 Task: Find connections with filter location Akwatia with filter topic #socialentrepreneurshipwith filter profile language English with filter current company Capital First Limited with filter school National Institute of Bank Management (PGDM) with filter industry Conservation Programs with filter service category Copywriting with filter keywords title Mining Engineer
Action: Mouse moved to (276, 227)
Screenshot: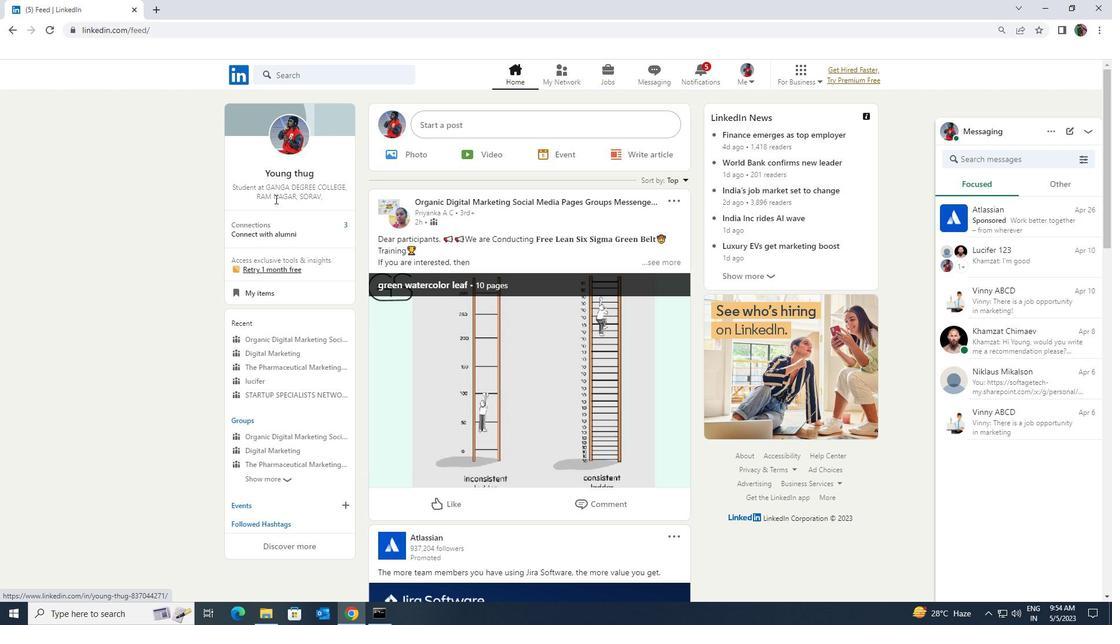 
Action: Mouse pressed left at (276, 227)
Screenshot: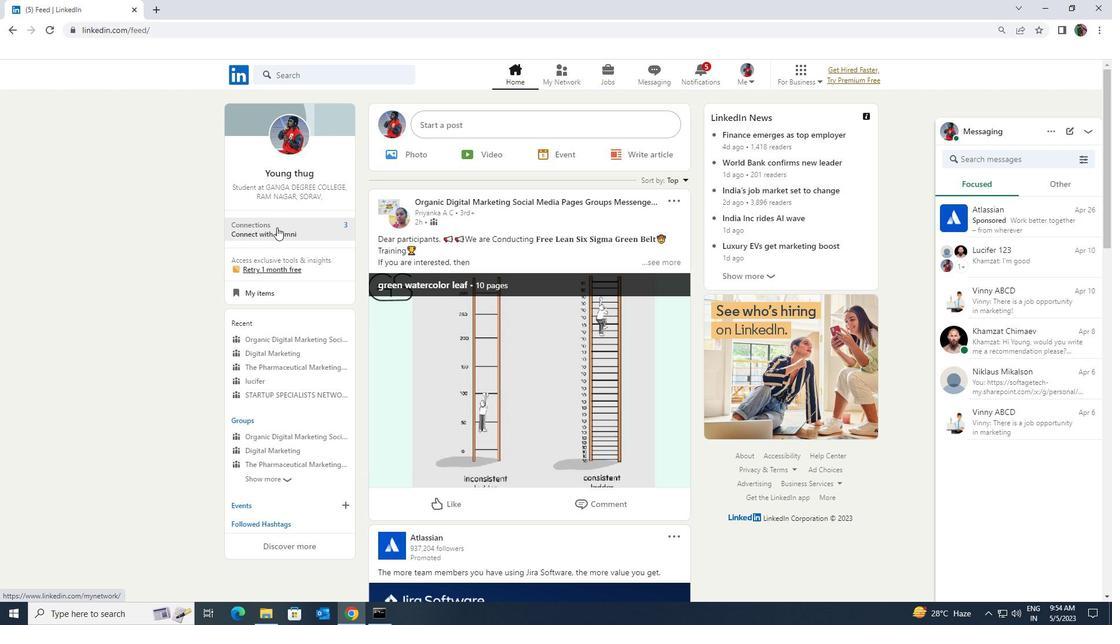 
Action: Mouse moved to (297, 135)
Screenshot: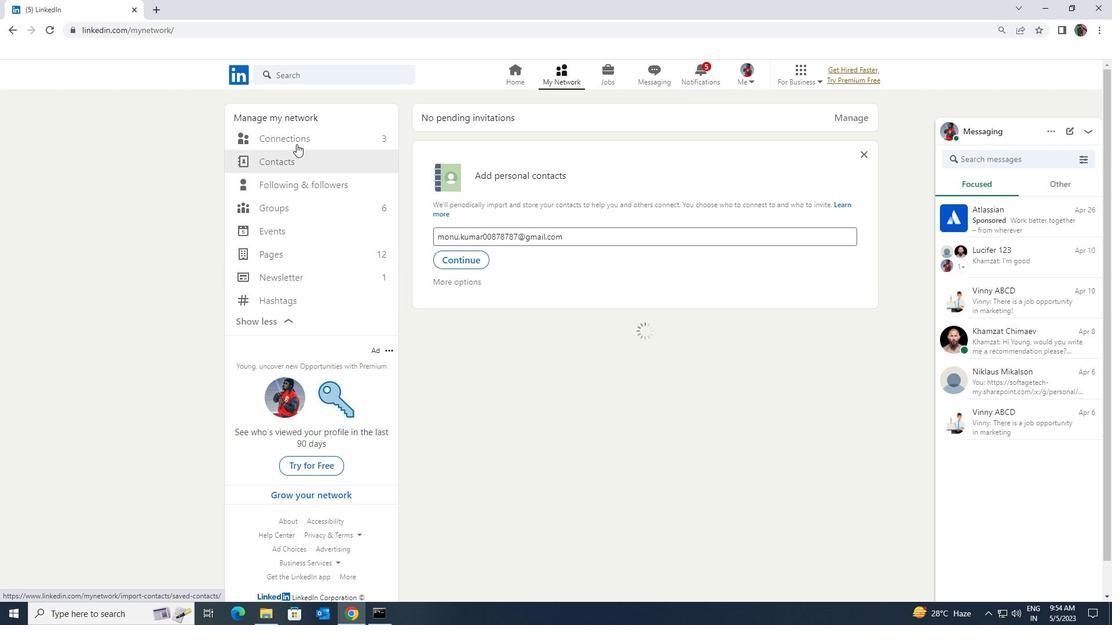 
Action: Mouse pressed left at (297, 135)
Screenshot: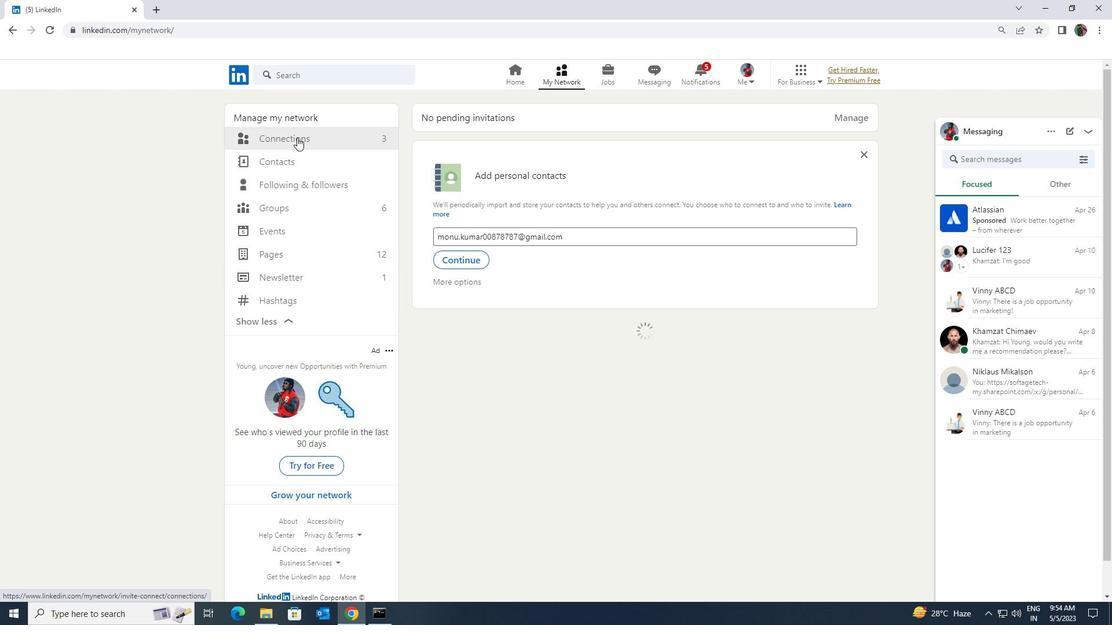 
Action: Mouse moved to (629, 139)
Screenshot: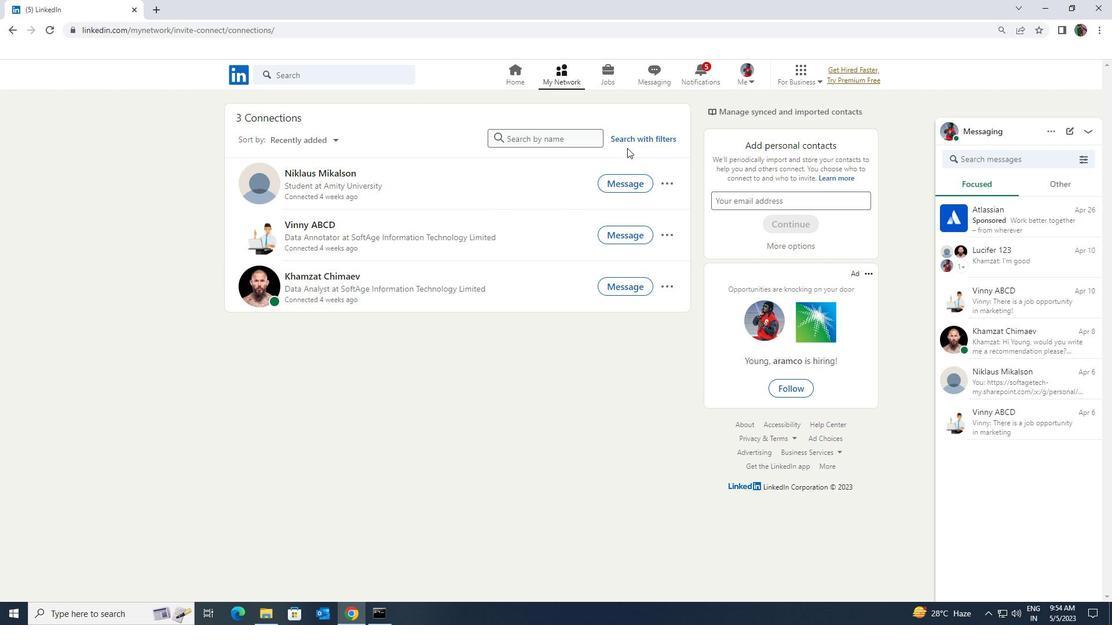 
Action: Mouse pressed left at (629, 139)
Screenshot: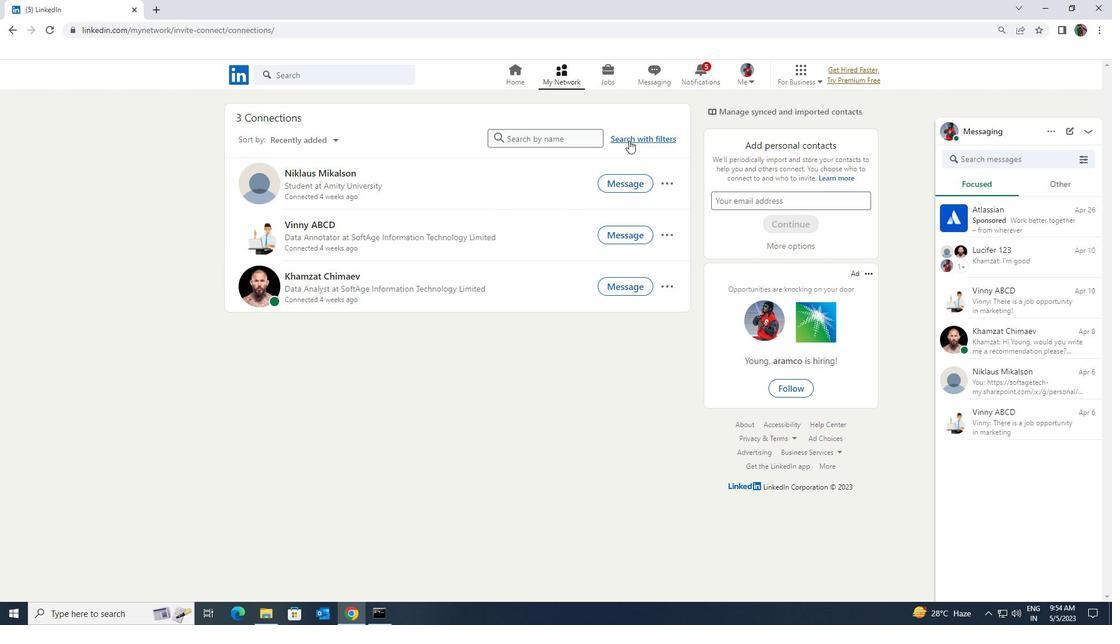 
Action: Mouse moved to (598, 107)
Screenshot: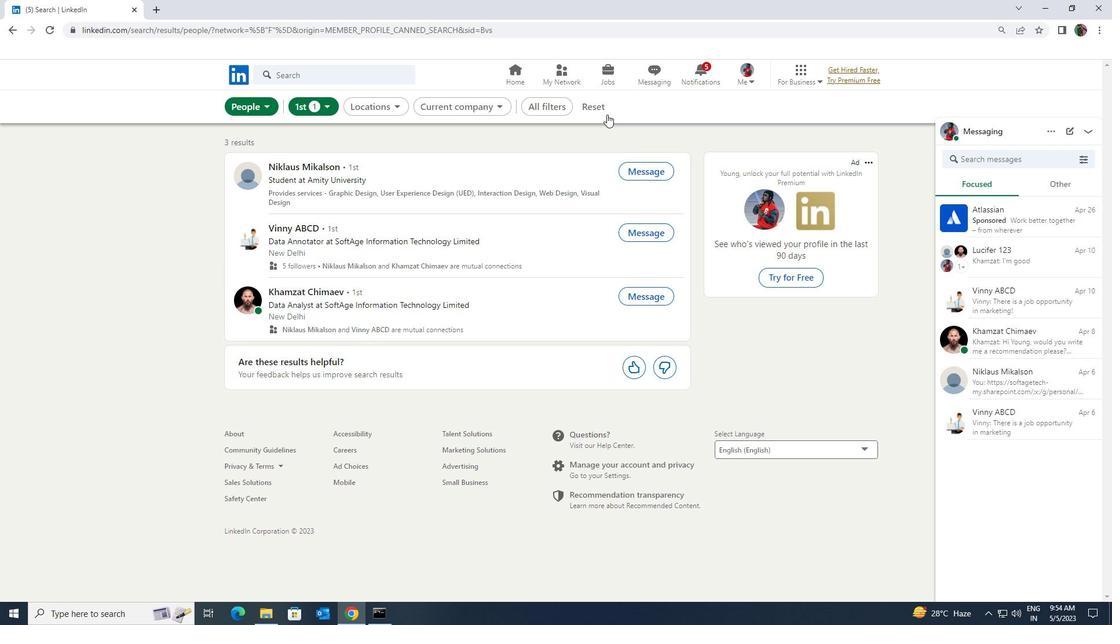 
Action: Mouse pressed left at (598, 107)
Screenshot: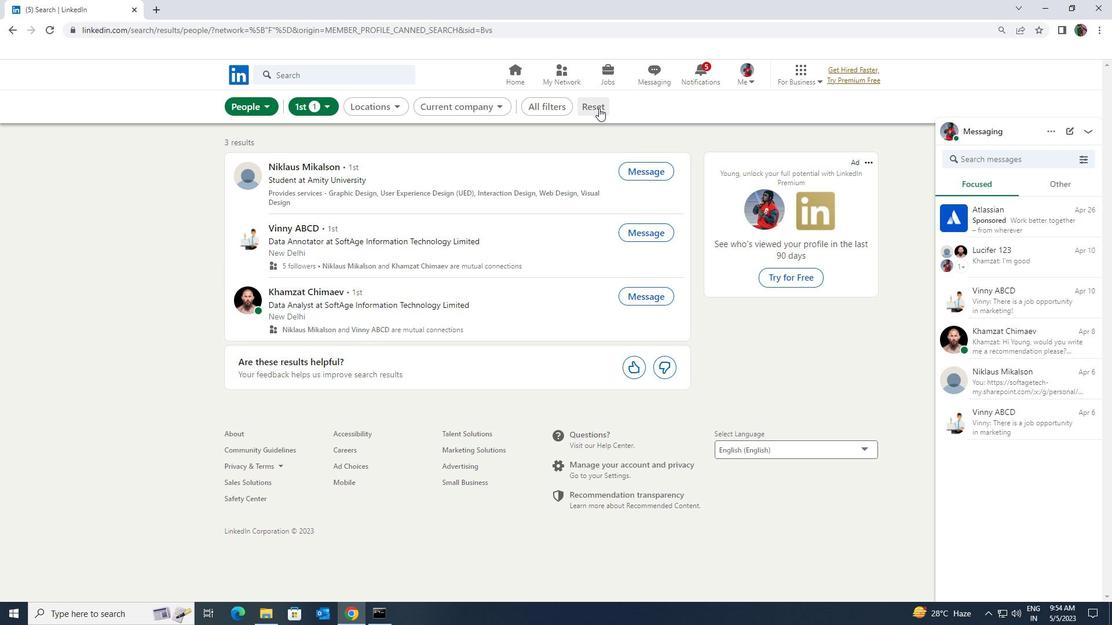 
Action: Mouse moved to (577, 106)
Screenshot: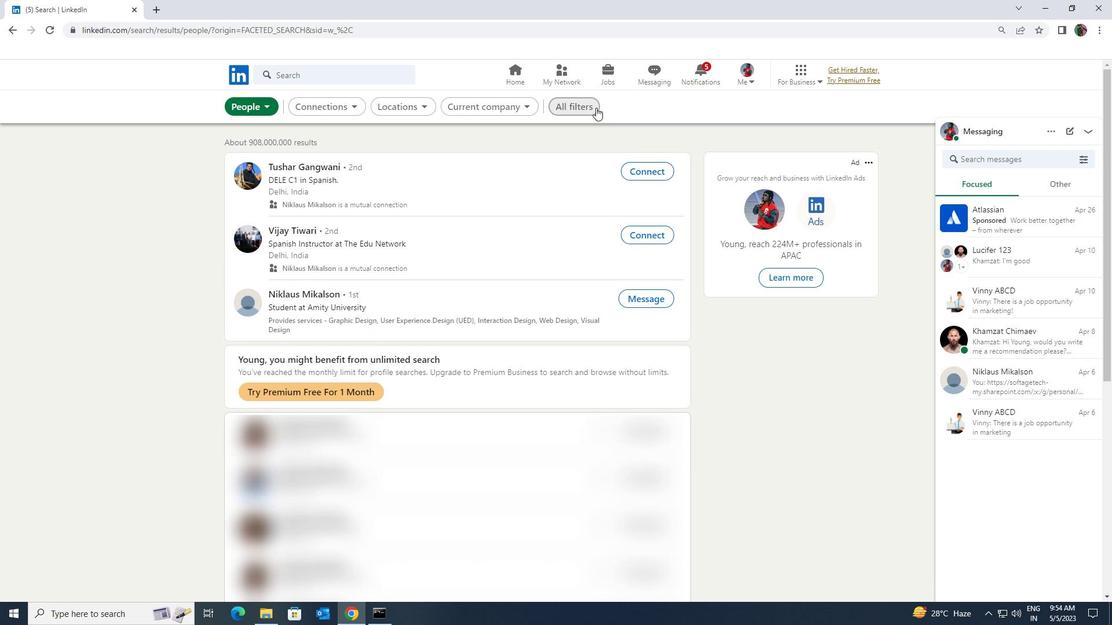 
Action: Mouse pressed left at (577, 106)
Screenshot: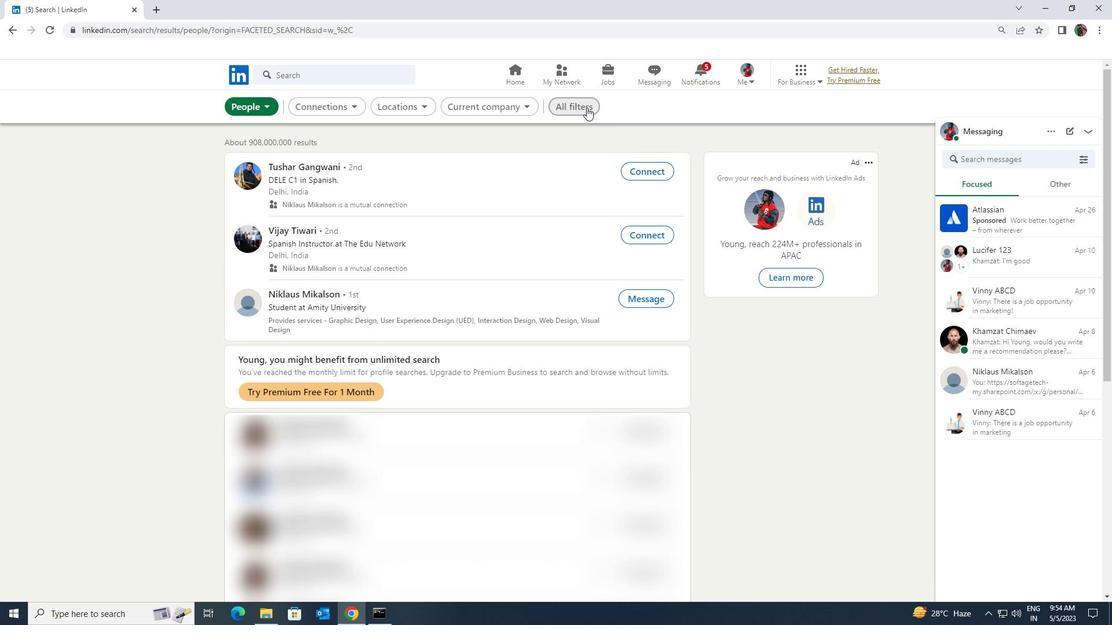 
Action: Mouse moved to (949, 448)
Screenshot: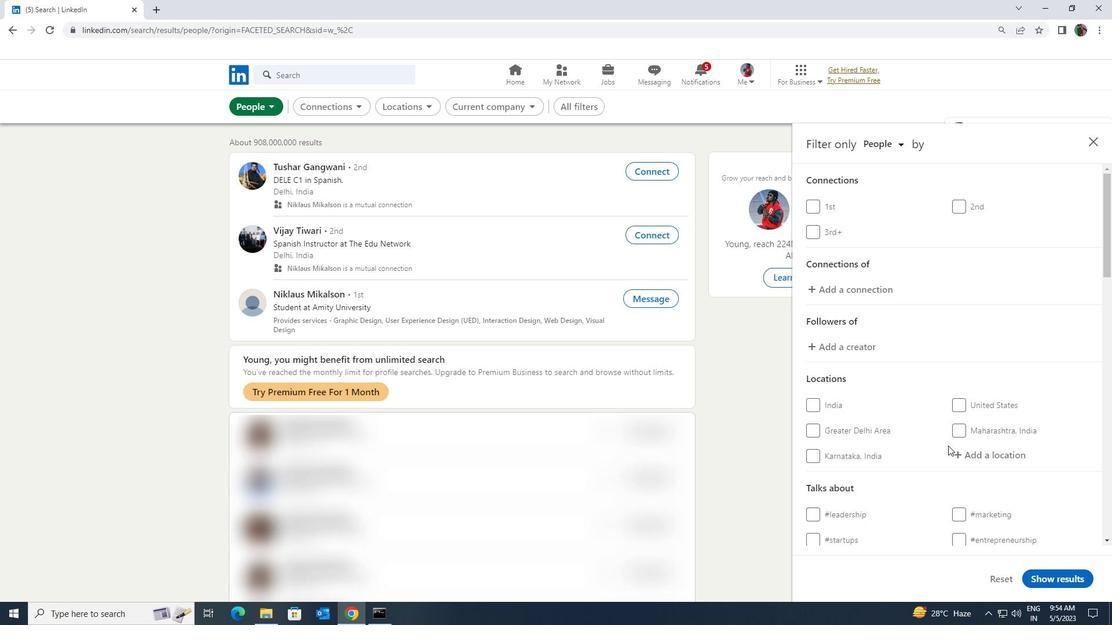 
Action: Mouse pressed left at (949, 448)
Screenshot: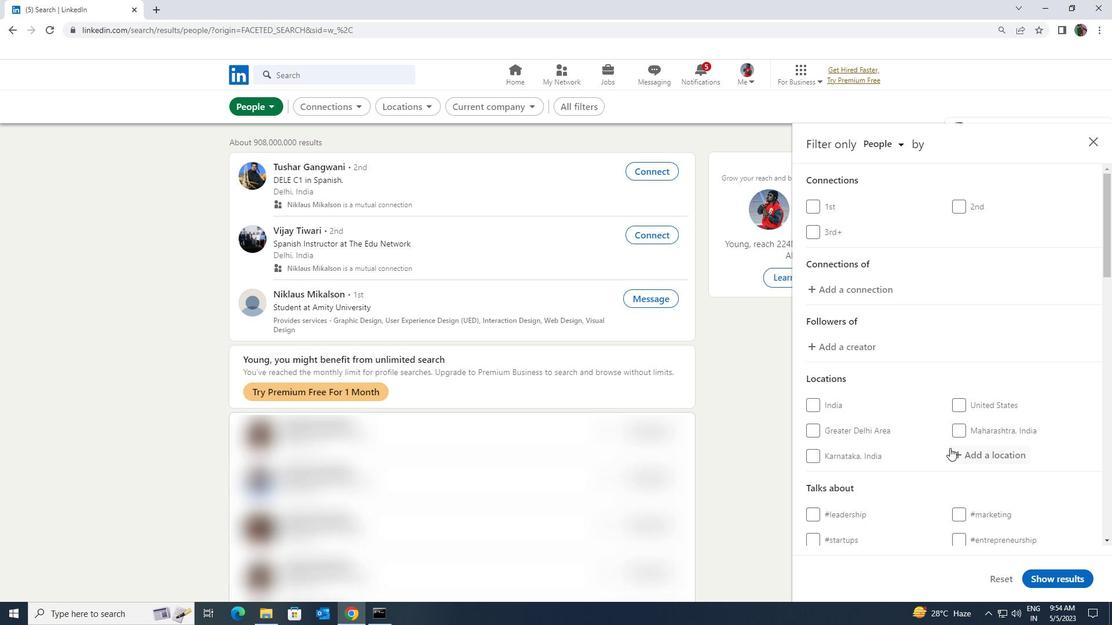 
Action: Mouse moved to (949, 448)
Screenshot: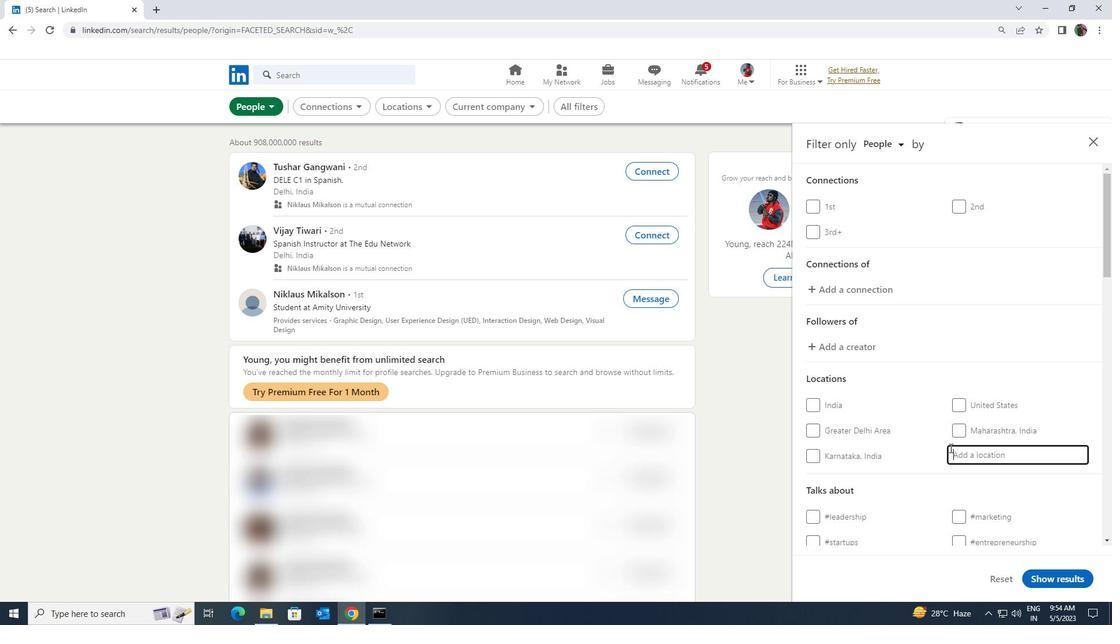 
Action: Key pressed <Key.shift><Key.shift><Key.shift><Key.shift><Key.shift>AKWAT
Screenshot: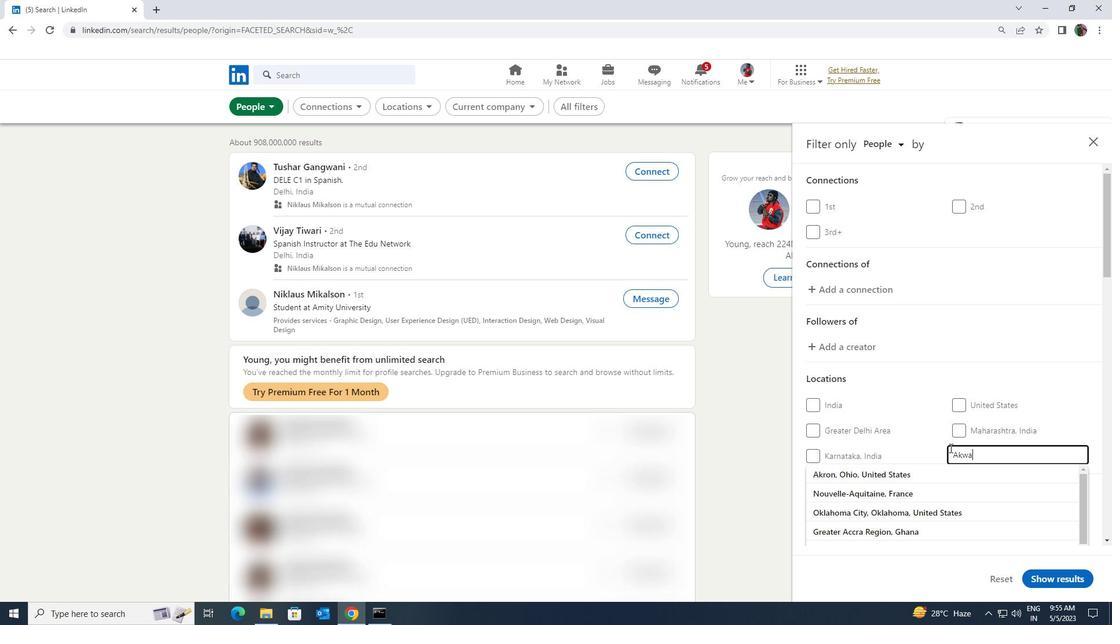
Action: Mouse moved to (953, 447)
Screenshot: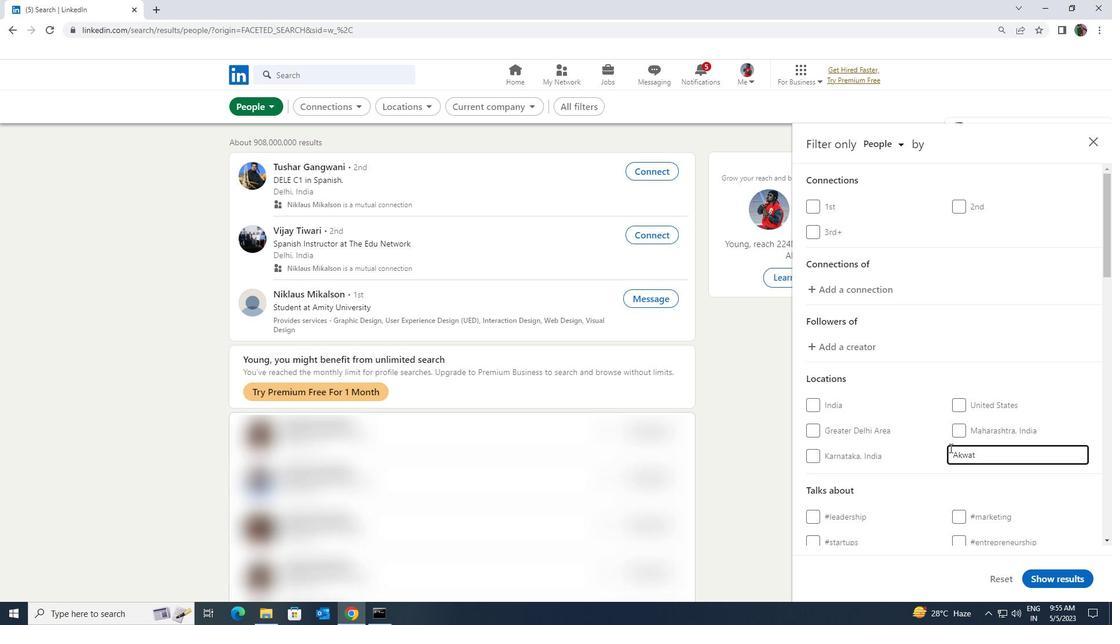 
Action: Key pressed <Key.backspace>TIA<Key.enter>
Screenshot: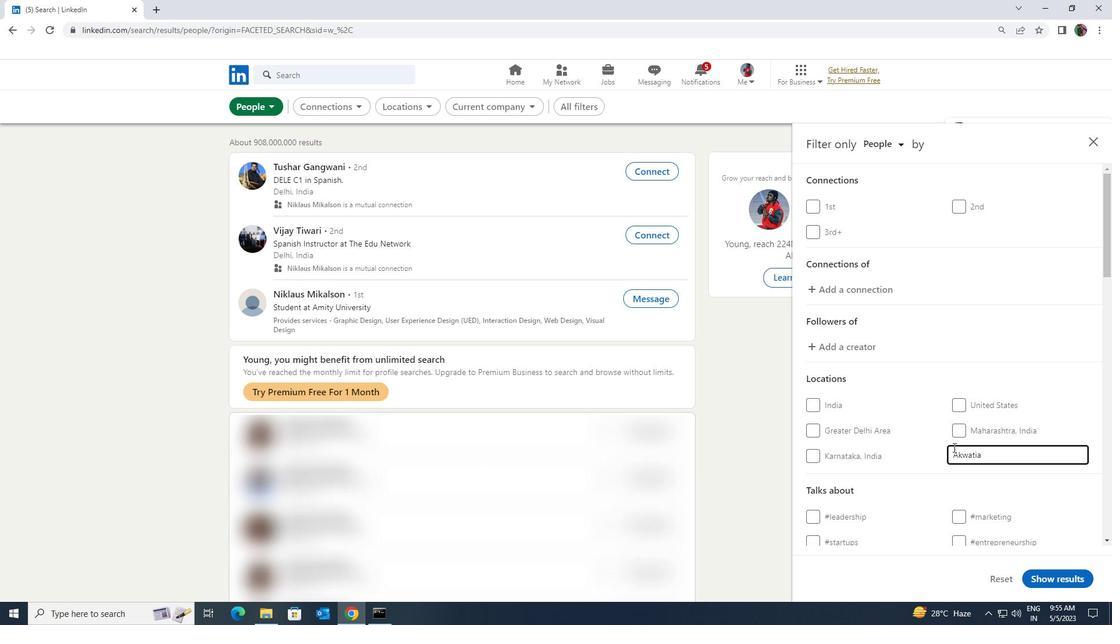 
Action: Mouse moved to (955, 448)
Screenshot: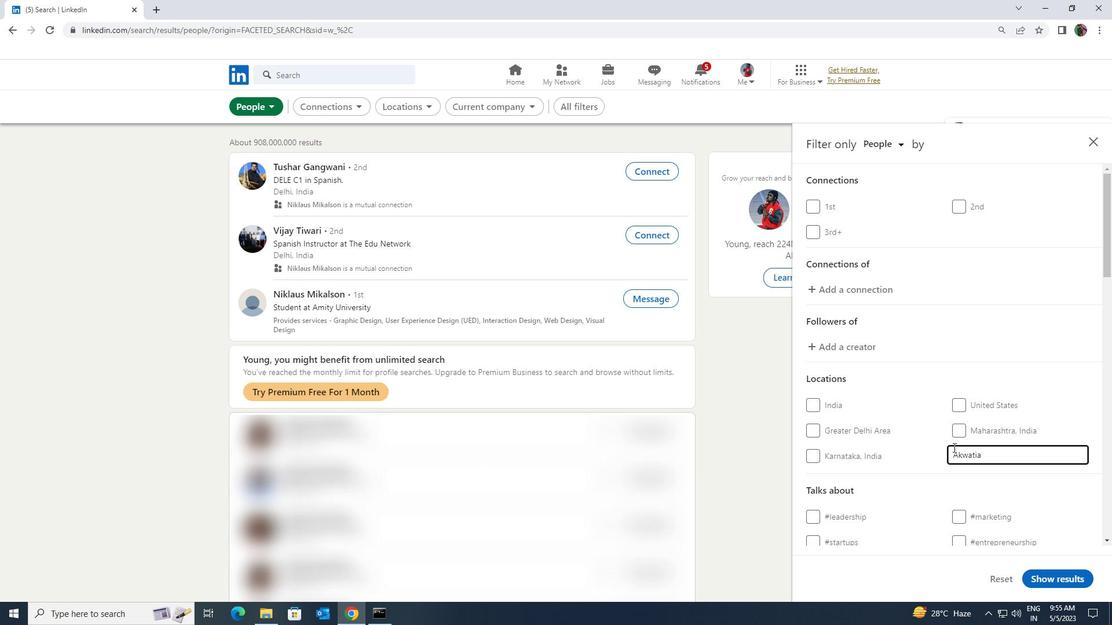 
Action: Mouse scrolled (955, 447) with delta (0, 0)
Screenshot: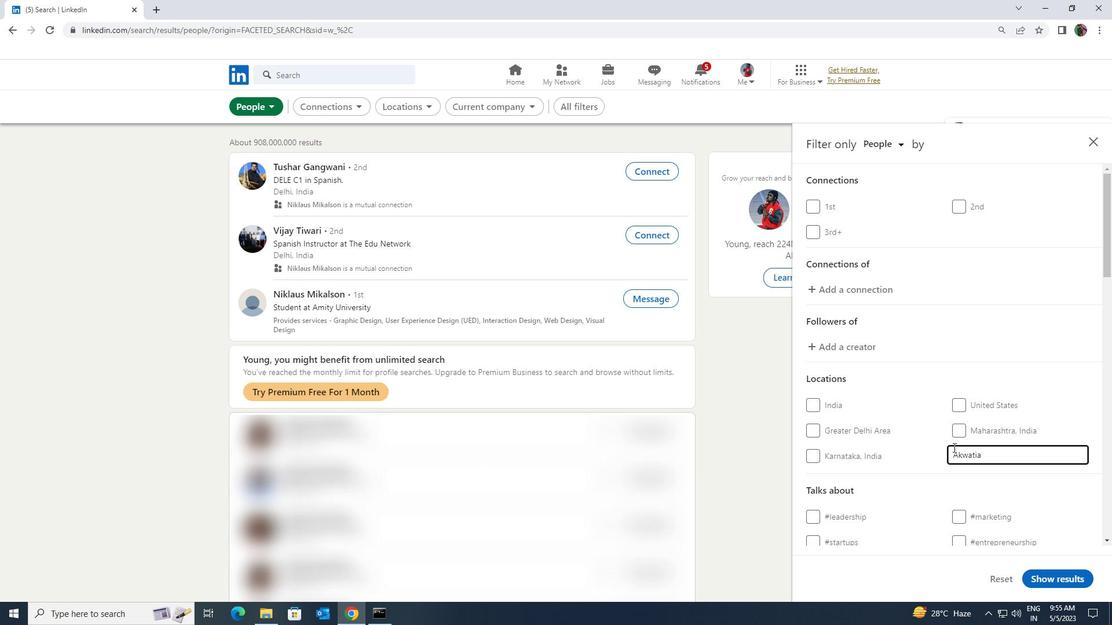 
Action: Mouse moved to (955, 450)
Screenshot: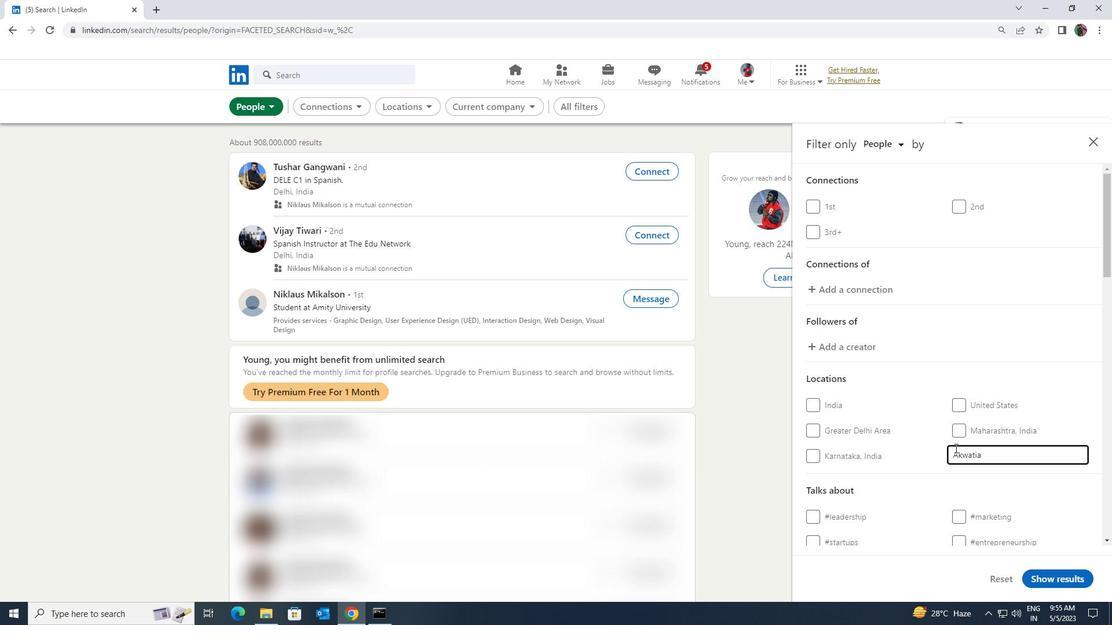 
Action: Mouse scrolled (955, 449) with delta (0, 0)
Screenshot: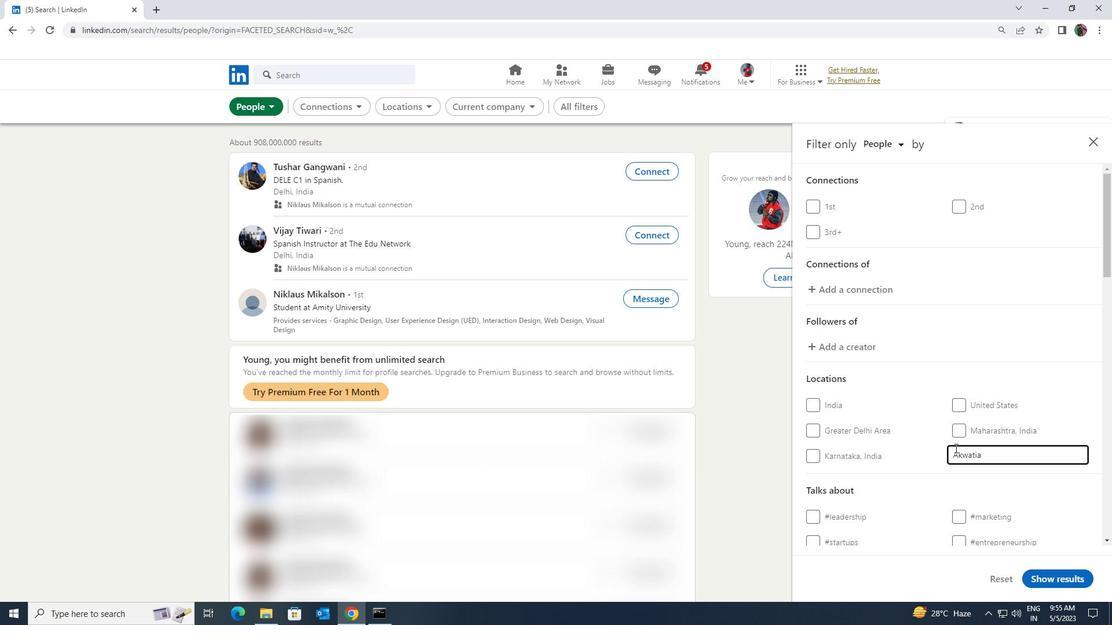 
Action: Mouse moved to (956, 452)
Screenshot: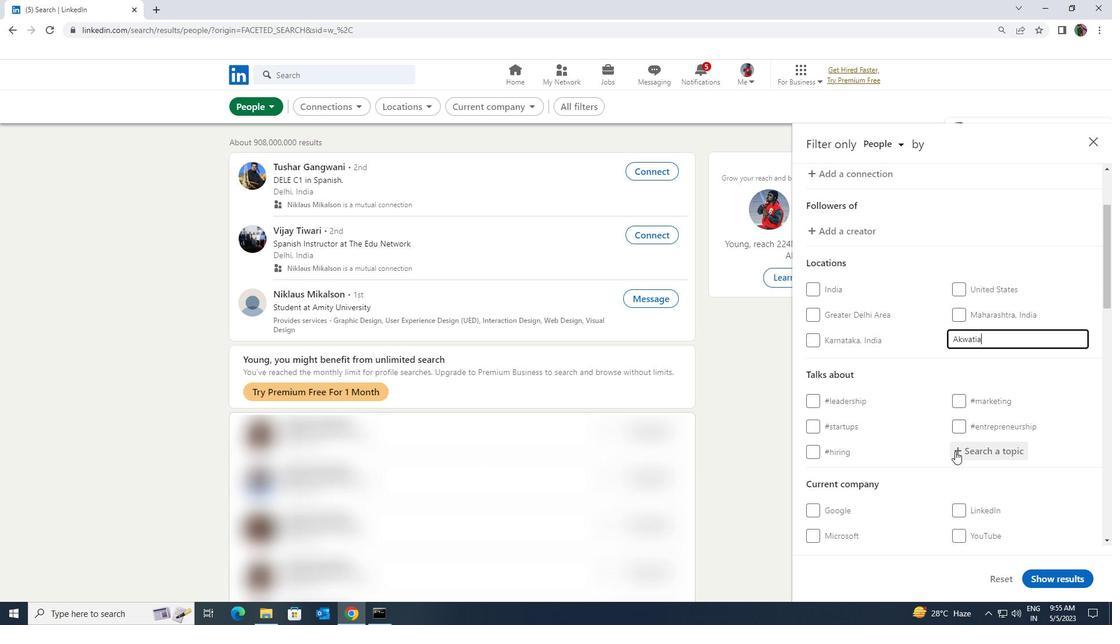 
Action: Mouse pressed left at (956, 452)
Screenshot: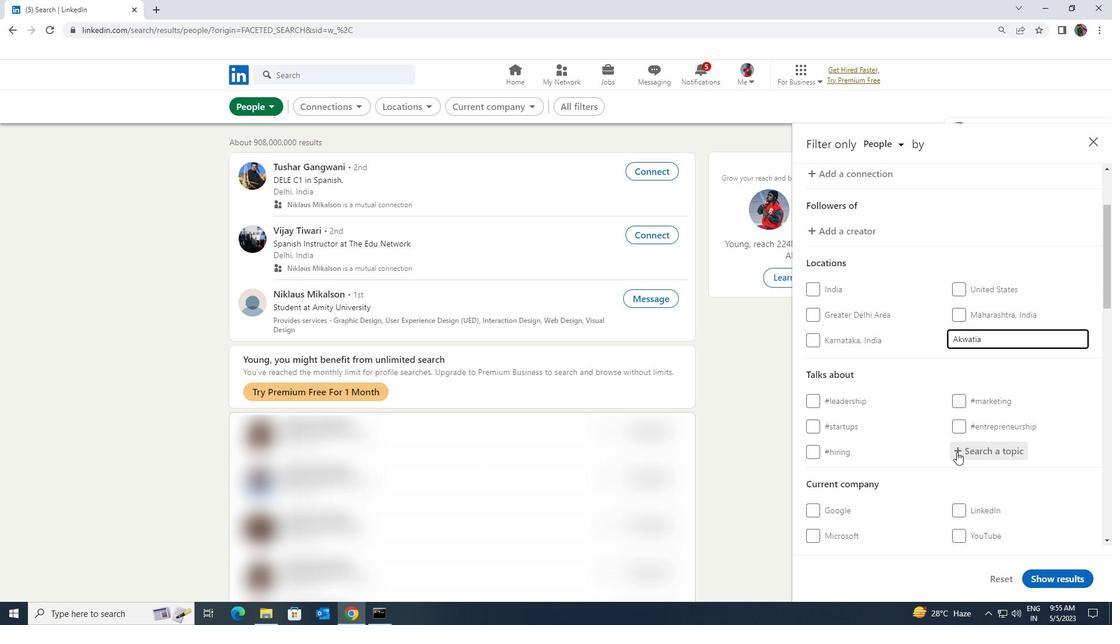 
Action: Key pressed <Key.shift><Key.shift><Key.shift><Key.shift><Key.shift><Key.shift><Key.shift><Key.shift><Key.shift><Key.shift><Key.shift><Key.shift><Key.shift><Key.shift><Key.shift>SOCIALENTR
Screenshot: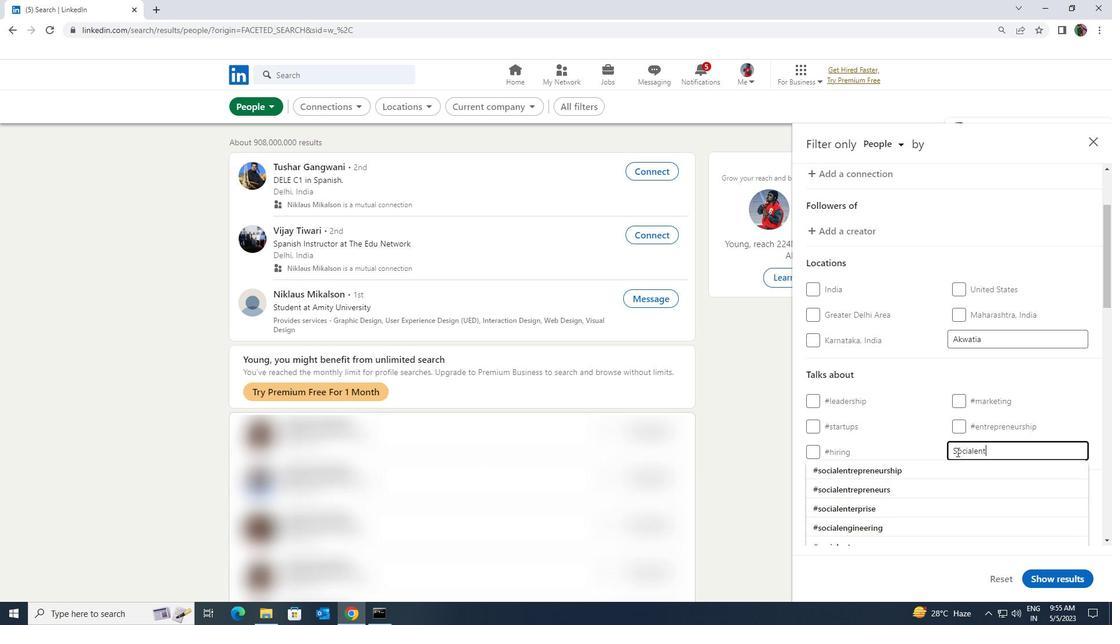 
Action: Mouse moved to (948, 473)
Screenshot: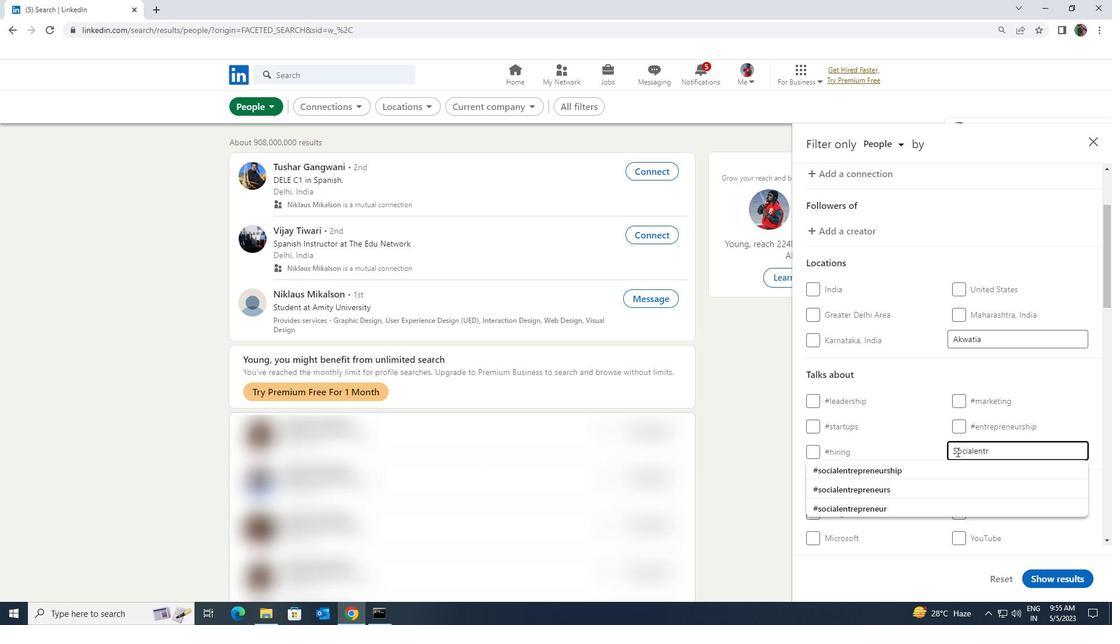 
Action: Mouse pressed left at (948, 473)
Screenshot: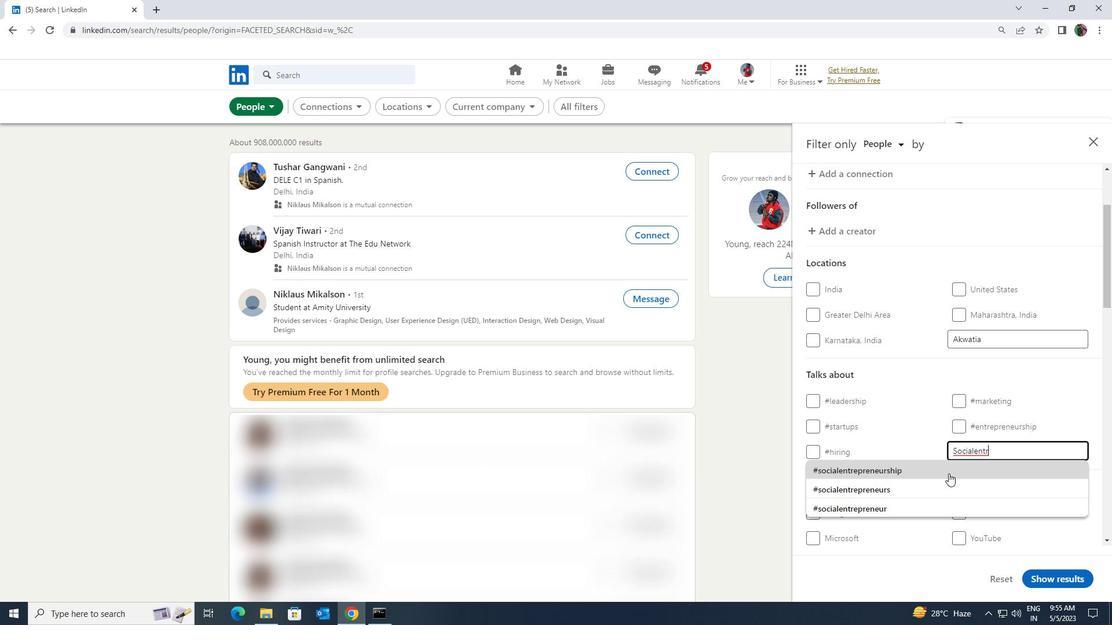 
Action: Mouse moved to (953, 473)
Screenshot: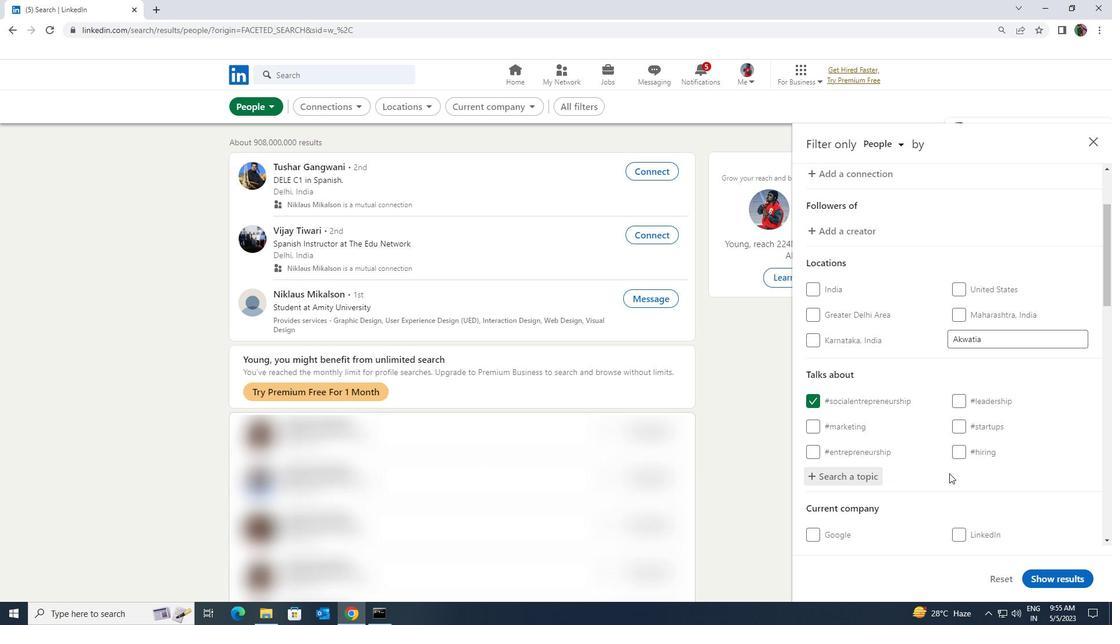 
Action: Mouse scrolled (953, 472) with delta (0, 0)
Screenshot: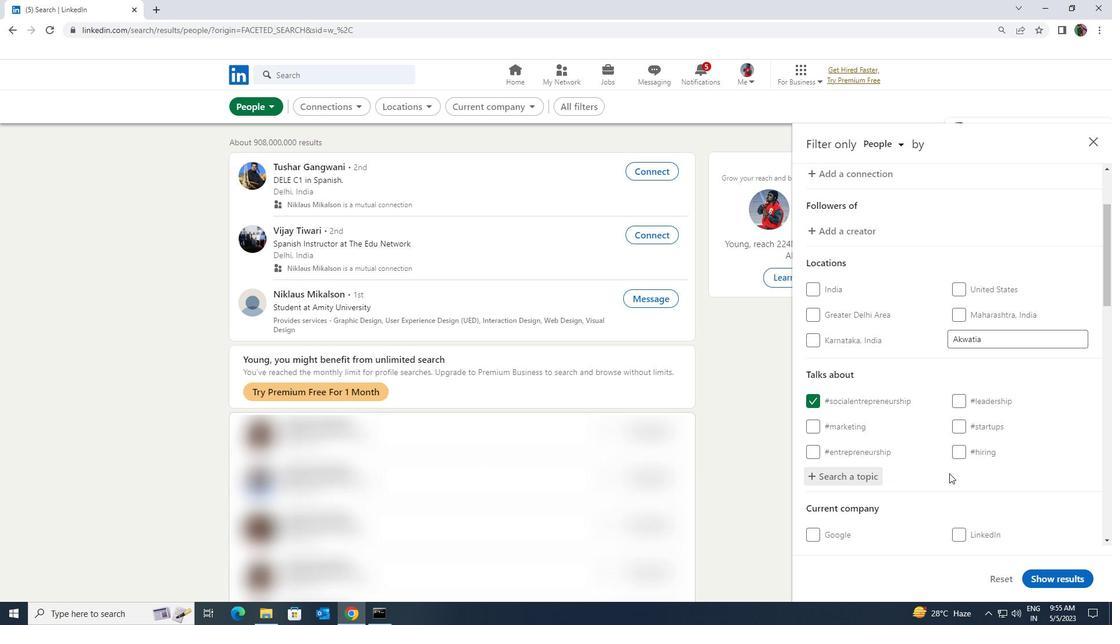 
Action: Mouse moved to (953, 473)
Screenshot: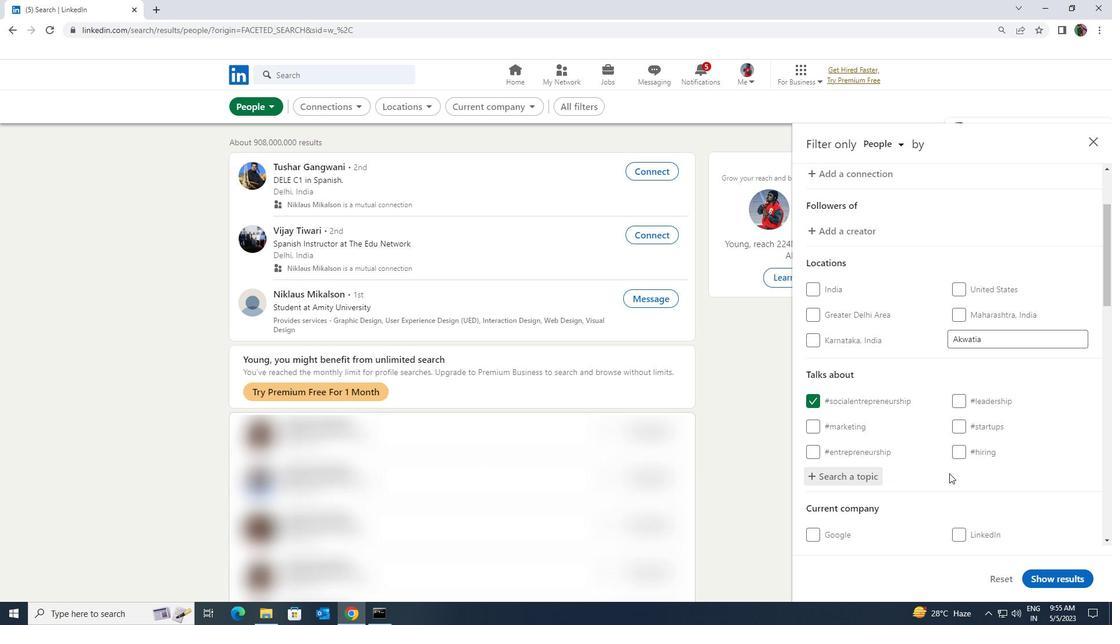 
Action: Mouse scrolled (953, 472) with delta (0, 0)
Screenshot: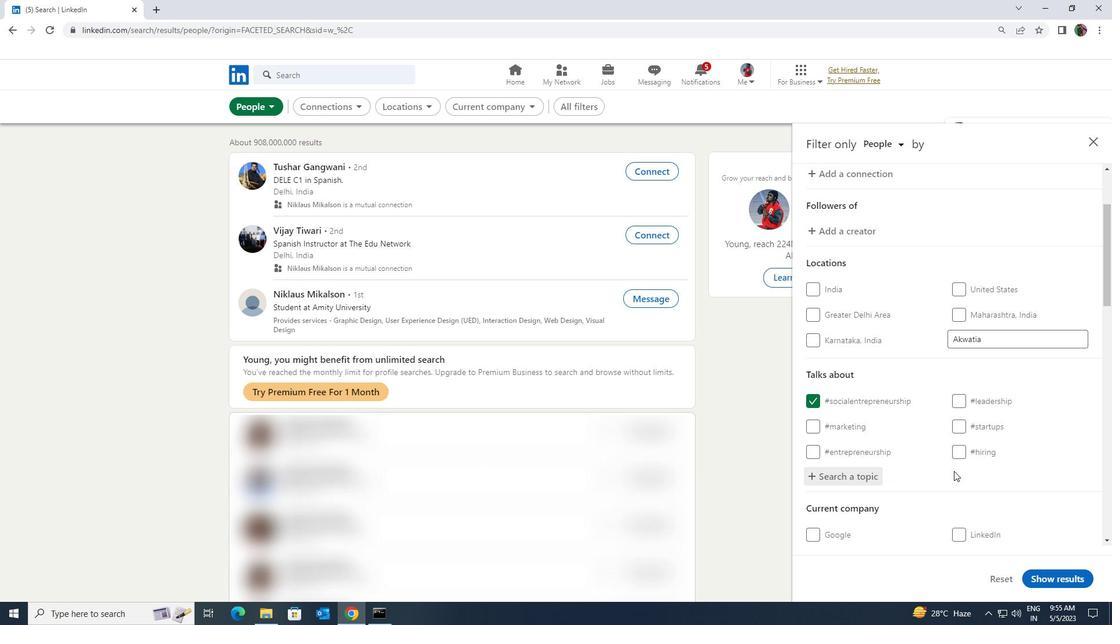 
Action: Mouse scrolled (953, 472) with delta (0, 0)
Screenshot: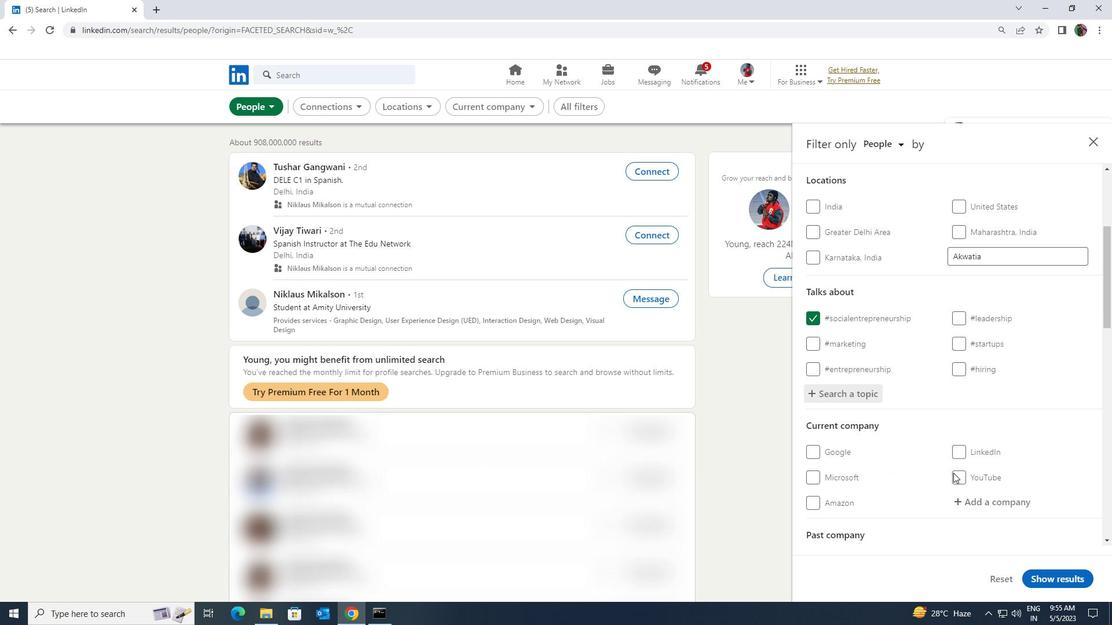 
Action: Mouse scrolled (953, 472) with delta (0, 0)
Screenshot: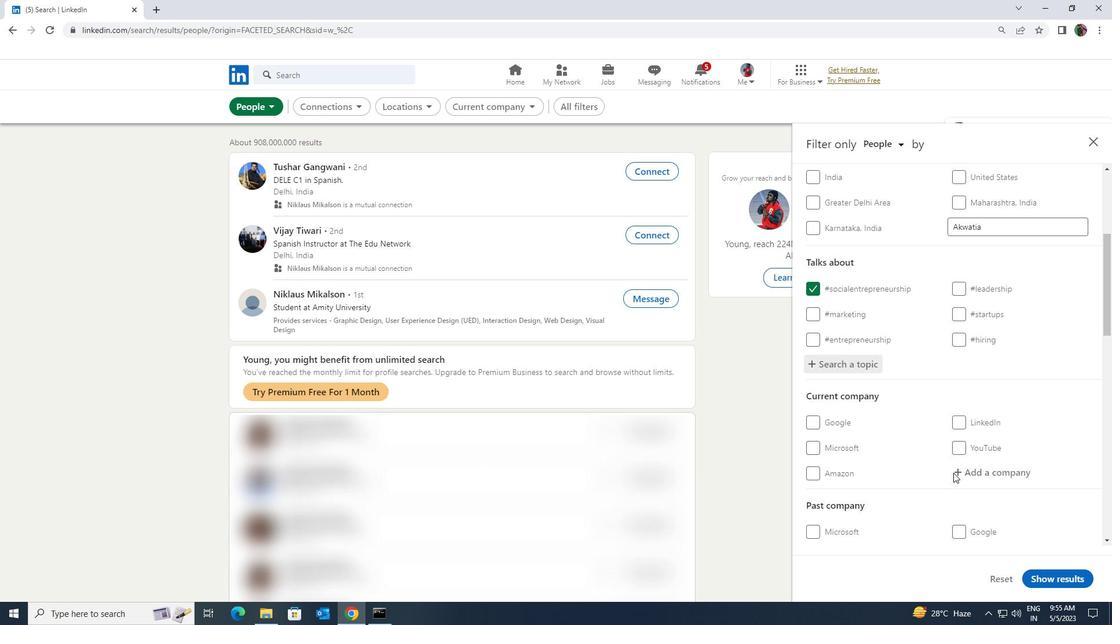 
Action: Mouse scrolled (953, 472) with delta (0, 0)
Screenshot: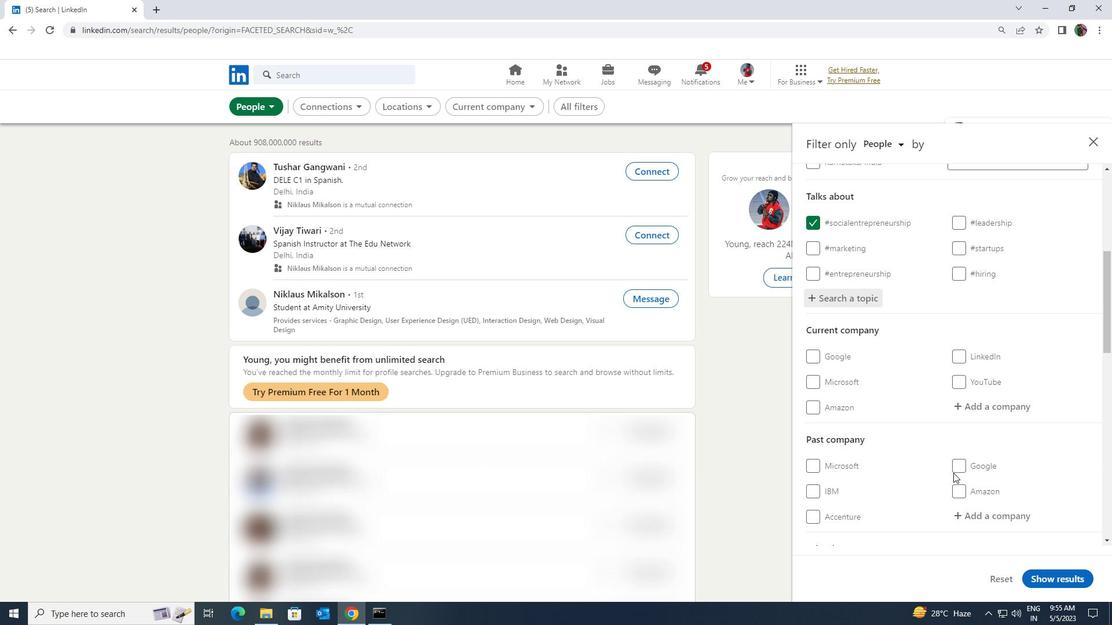 
Action: Mouse scrolled (953, 472) with delta (0, 0)
Screenshot: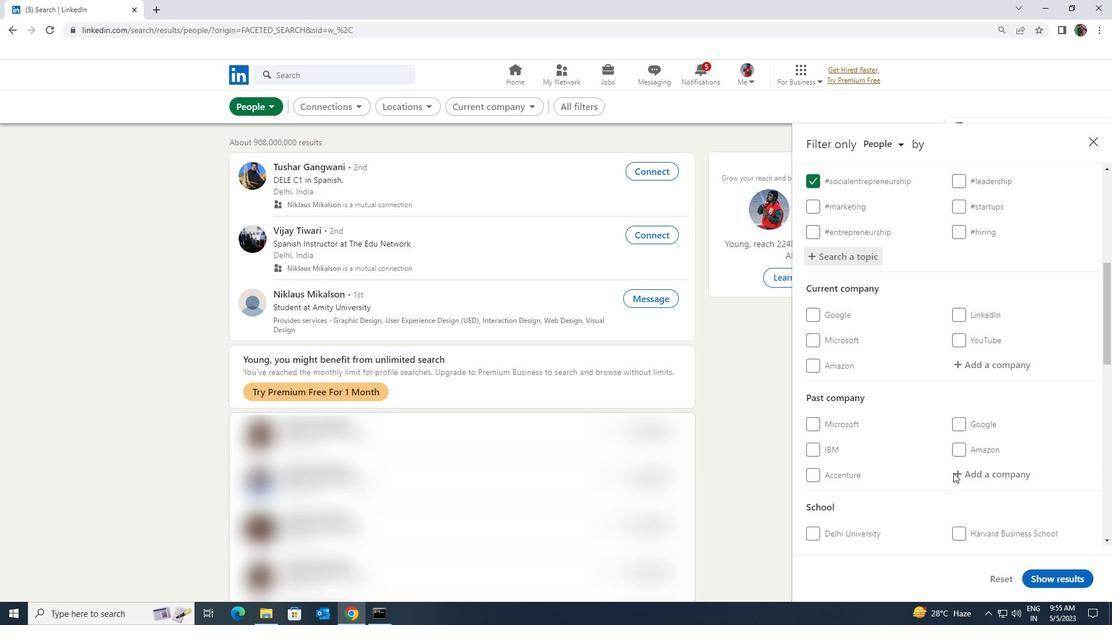 
Action: Mouse scrolled (953, 472) with delta (0, 0)
Screenshot: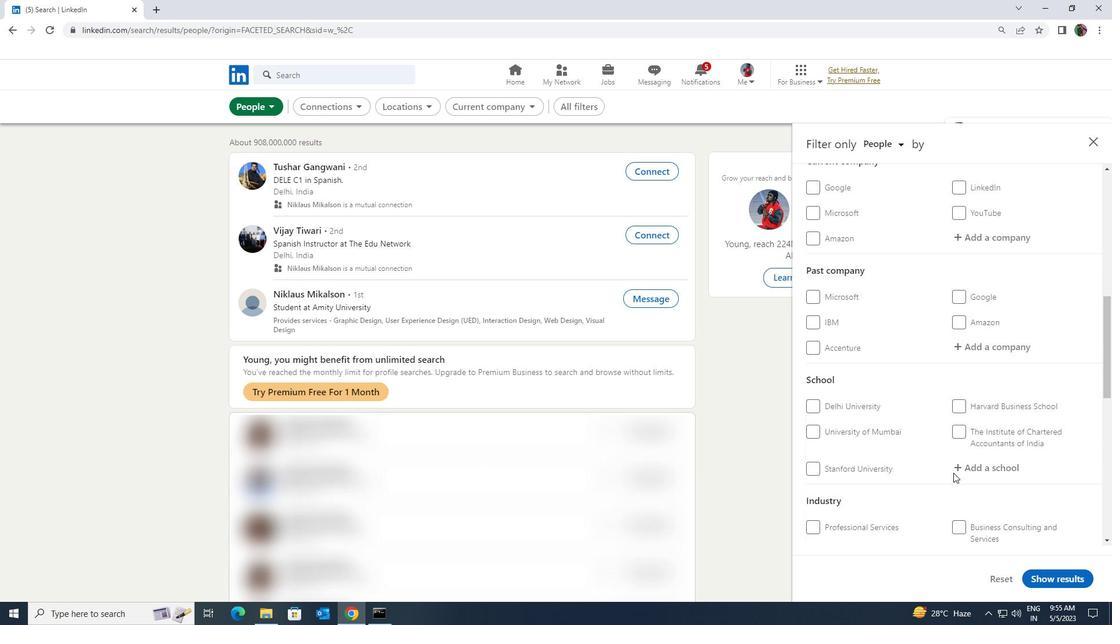 
Action: Mouse scrolled (953, 472) with delta (0, 0)
Screenshot: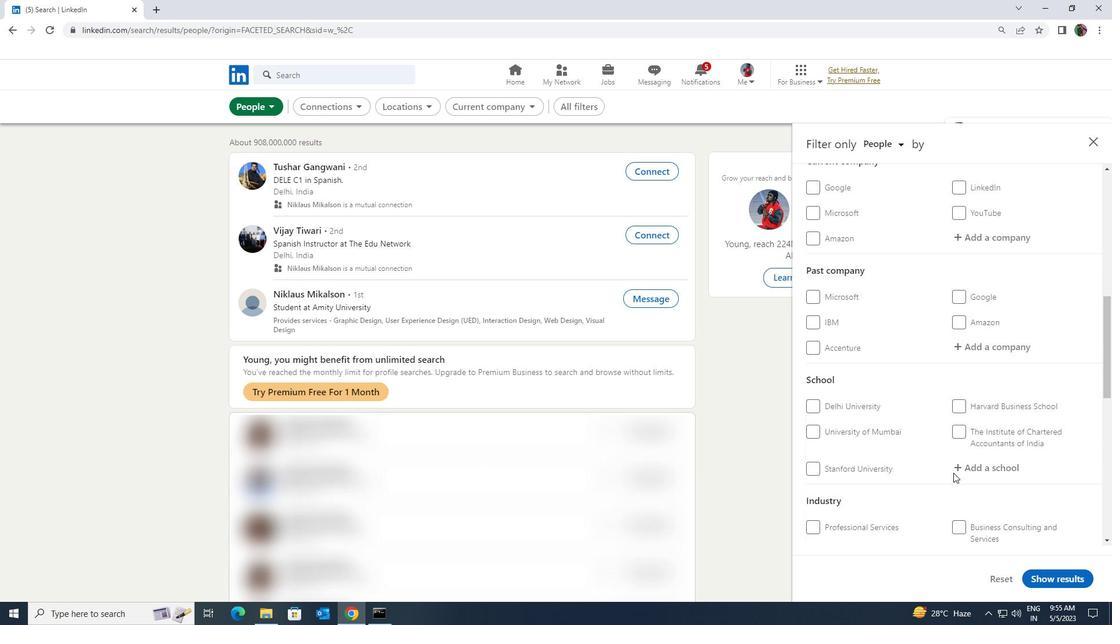 
Action: Mouse scrolled (953, 472) with delta (0, 0)
Screenshot: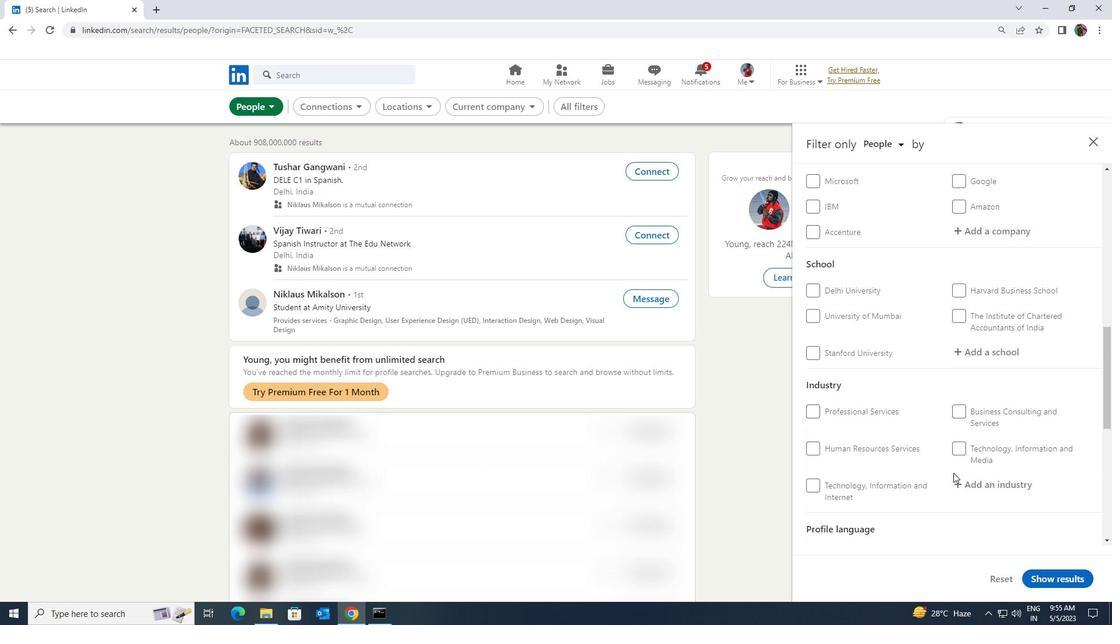
Action: Mouse scrolled (953, 472) with delta (0, 0)
Screenshot: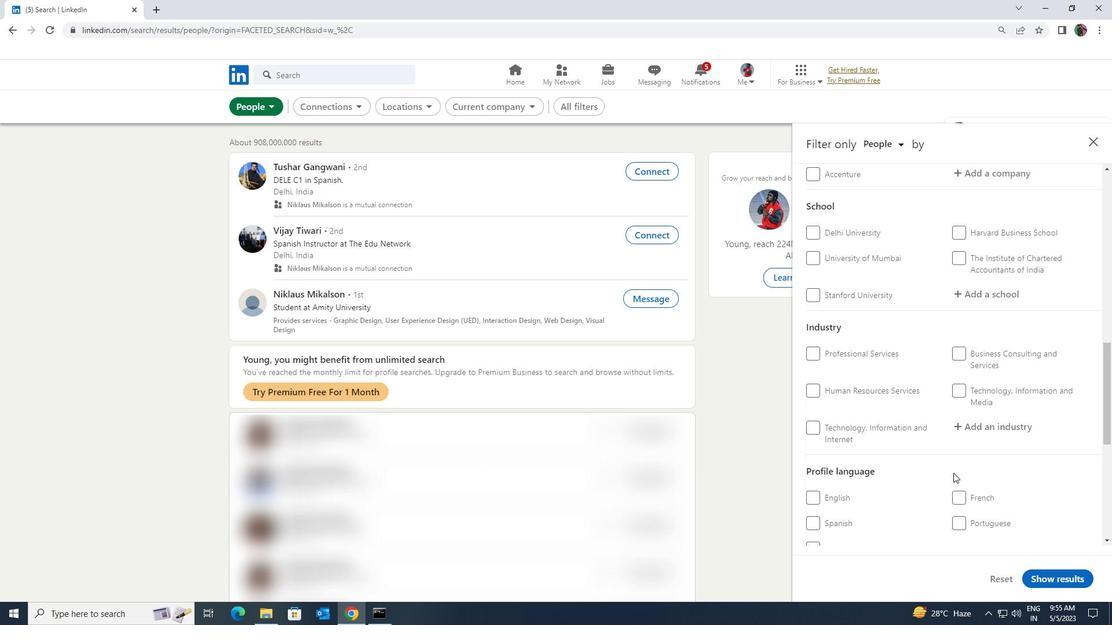 
Action: Mouse moved to (850, 445)
Screenshot: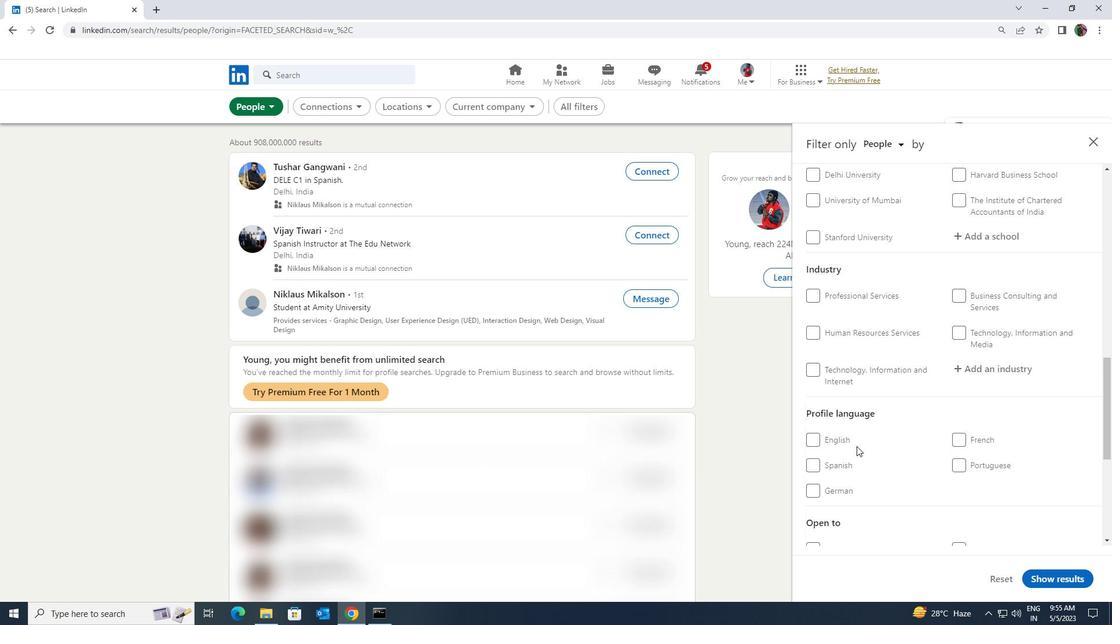 
Action: Mouse pressed left at (850, 445)
Screenshot: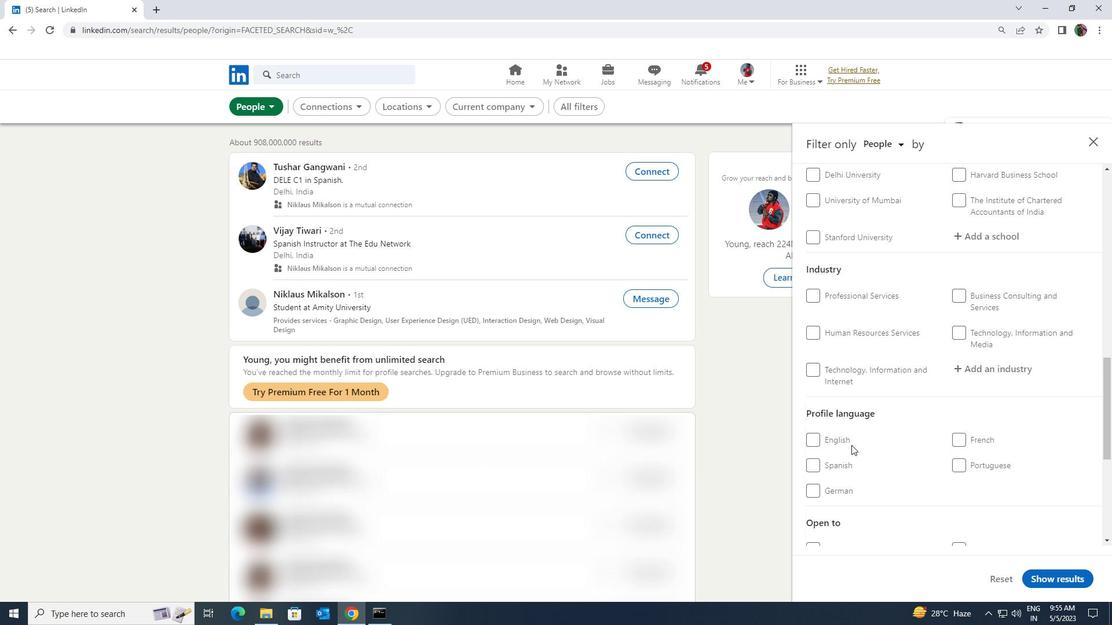 
Action: Mouse moved to (839, 443)
Screenshot: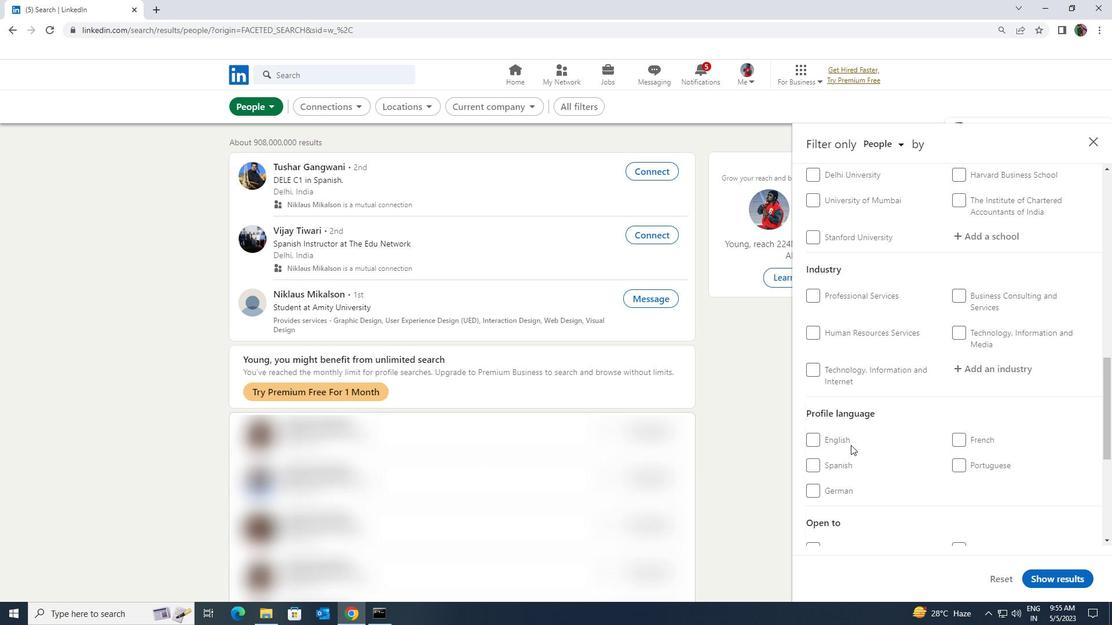 
Action: Mouse pressed left at (839, 443)
Screenshot: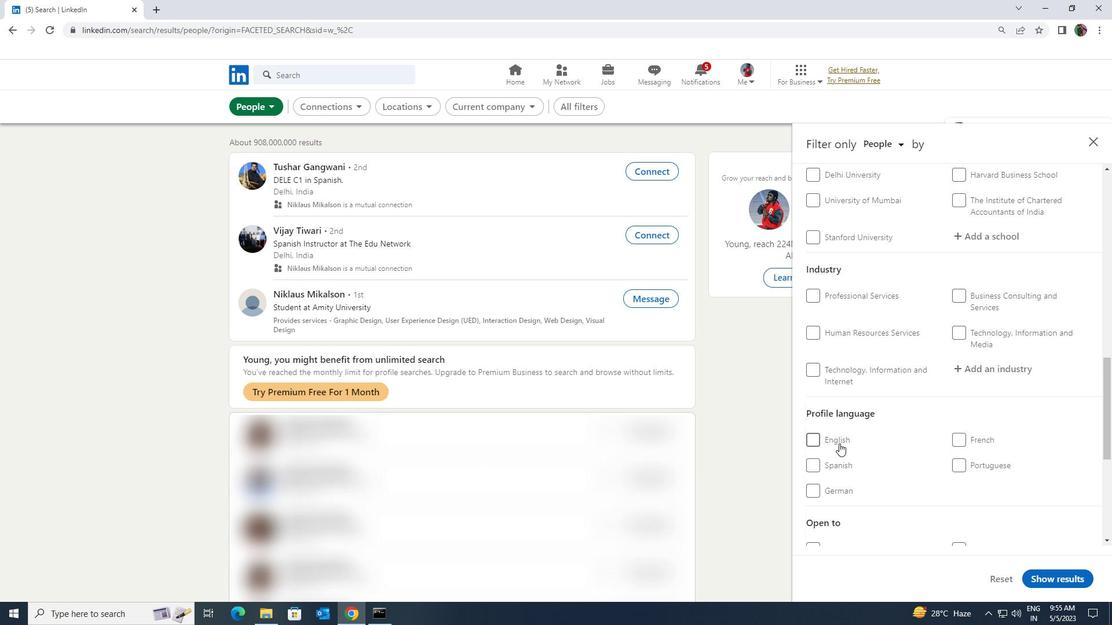 
Action: Mouse moved to (910, 446)
Screenshot: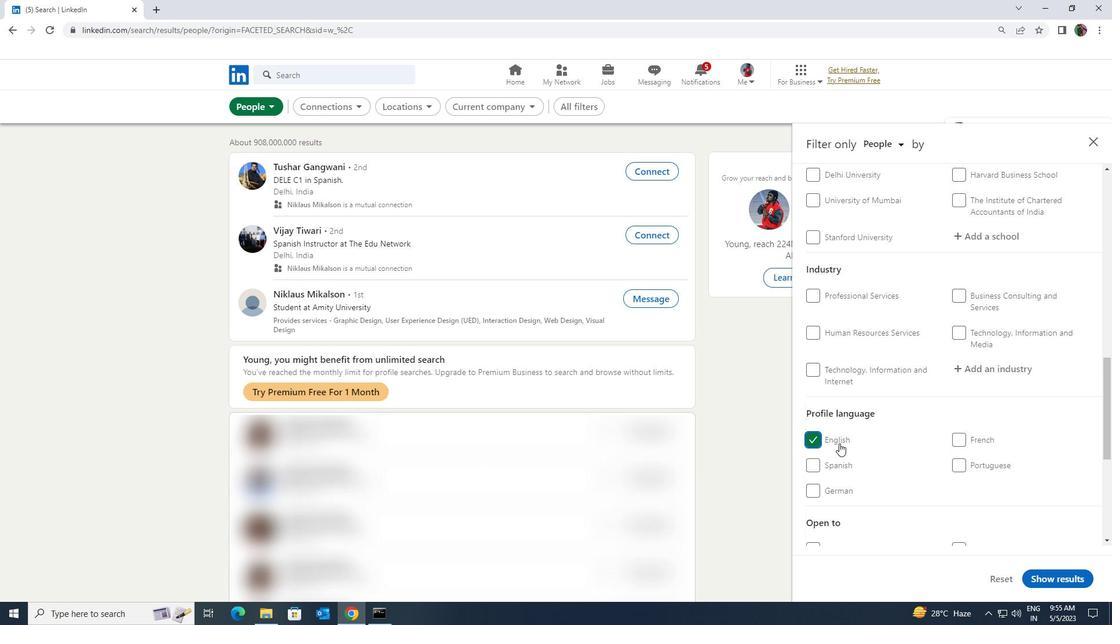 
Action: Mouse scrolled (910, 447) with delta (0, 0)
Screenshot: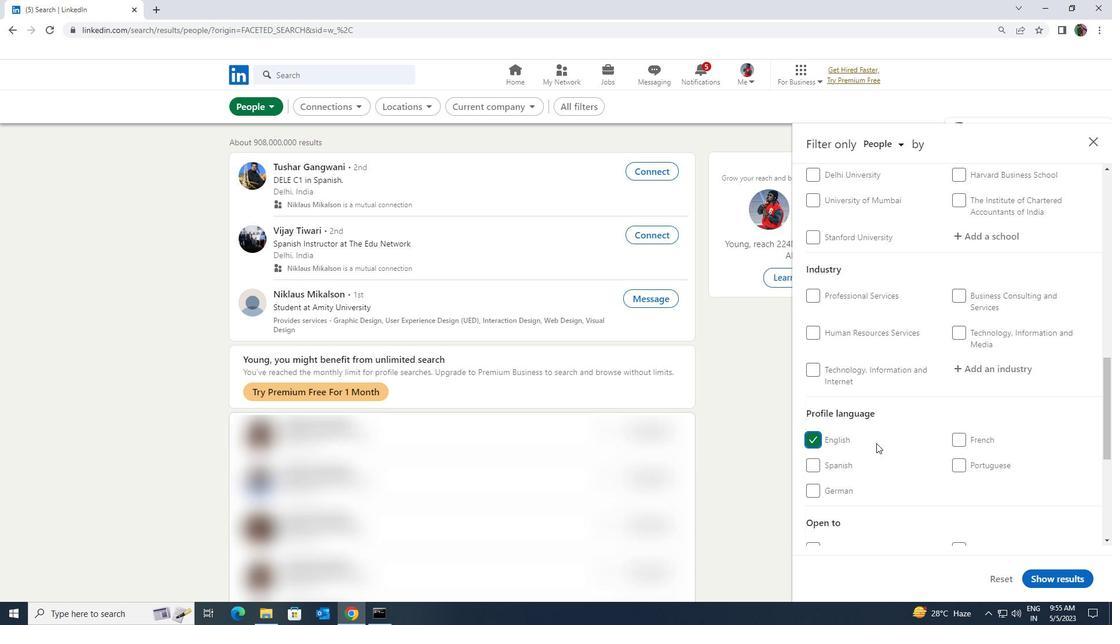 
Action: Mouse scrolled (910, 447) with delta (0, 0)
Screenshot: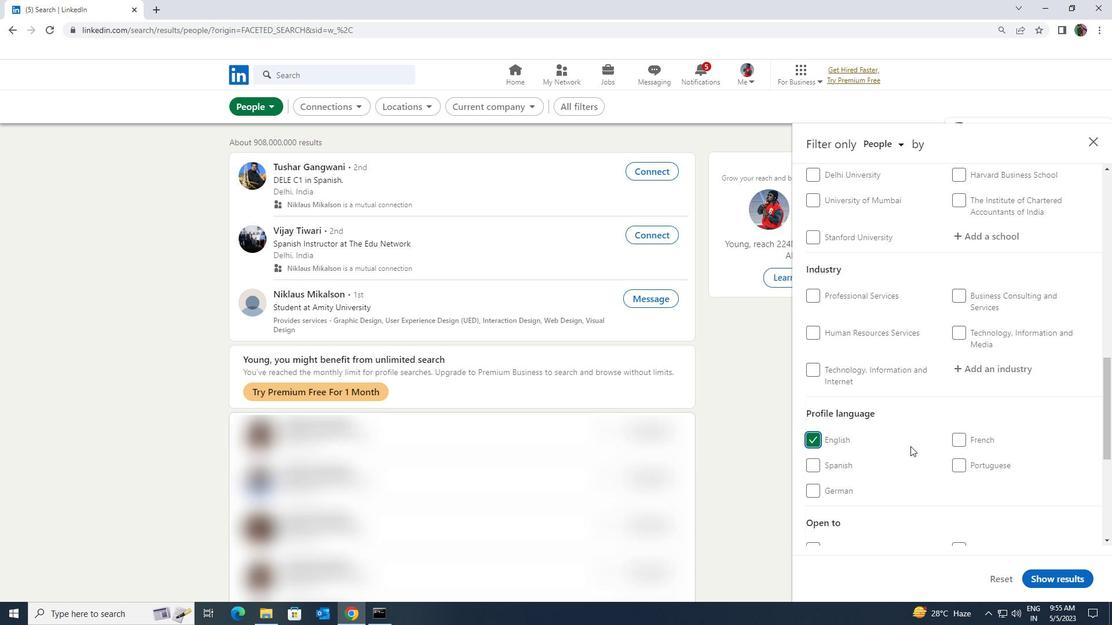 
Action: Mouse moved to (911, 446)
Screenshot: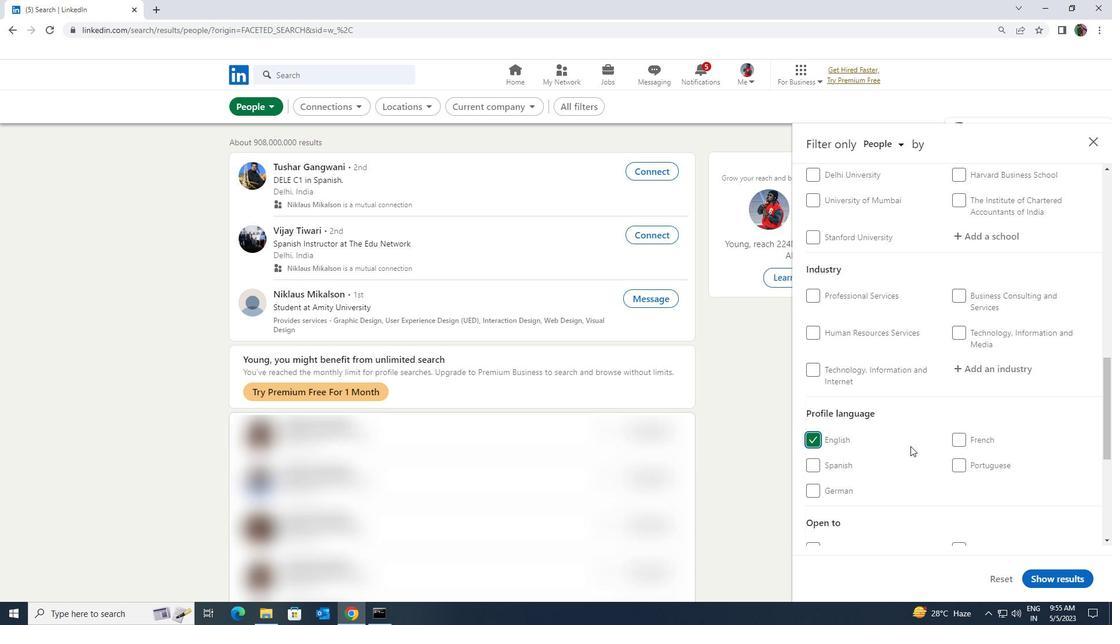 
Action: Mouse scrolled (911, 447) with delta (0, 0)
Screenshot: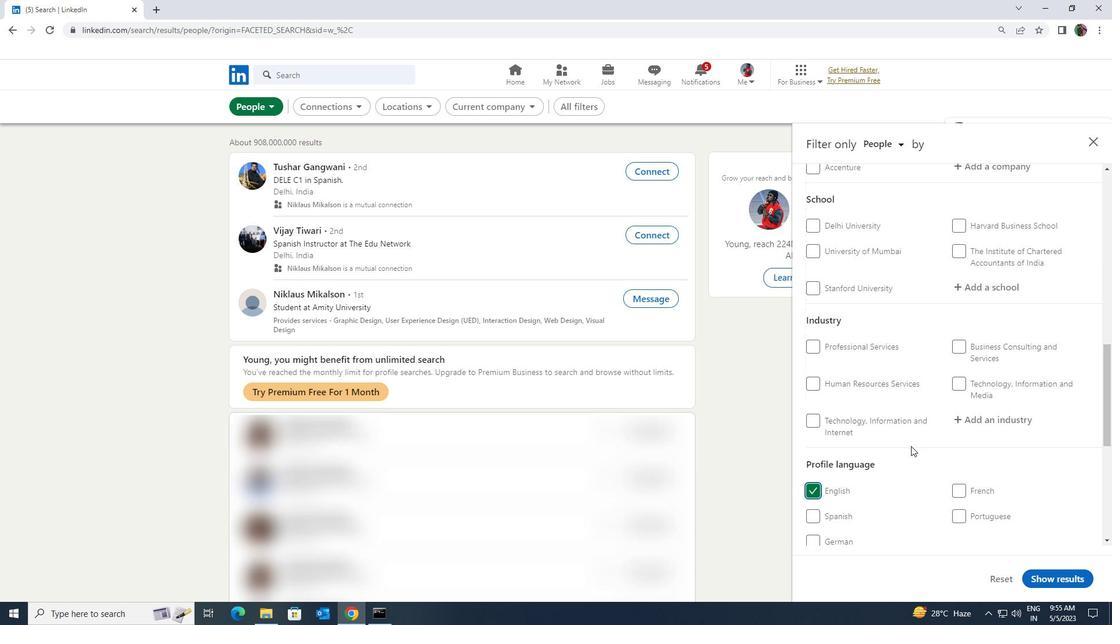 
Action: Mouse scrolled (911, 447) with delta (0, 0)
Screenshot: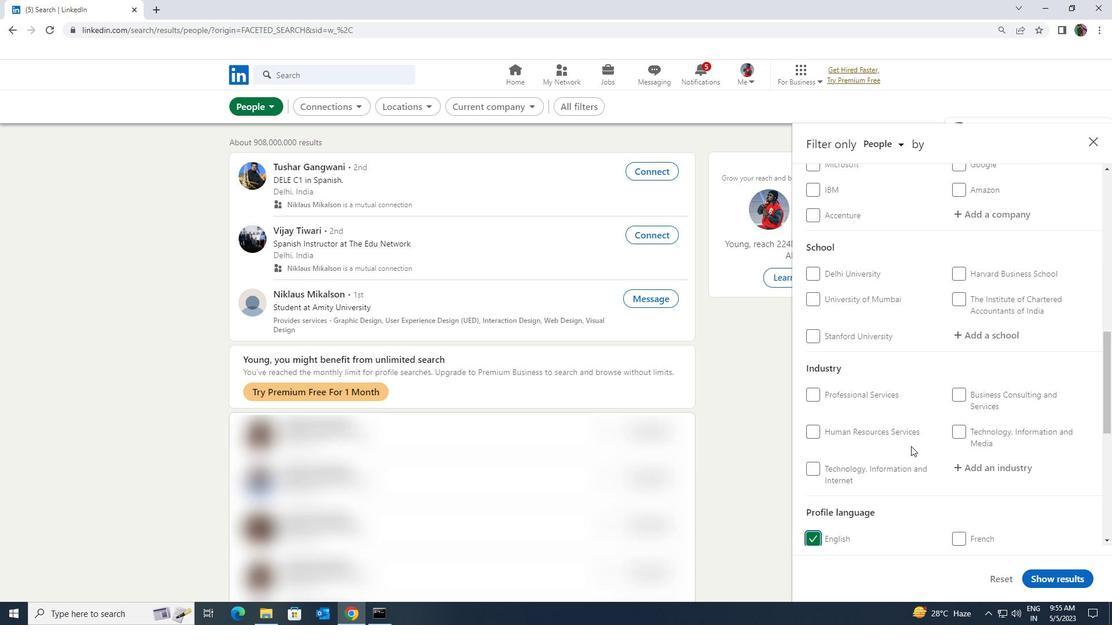 
Action: Mouse scrolled (911, 447) with delta (0, 0)
Screenshot: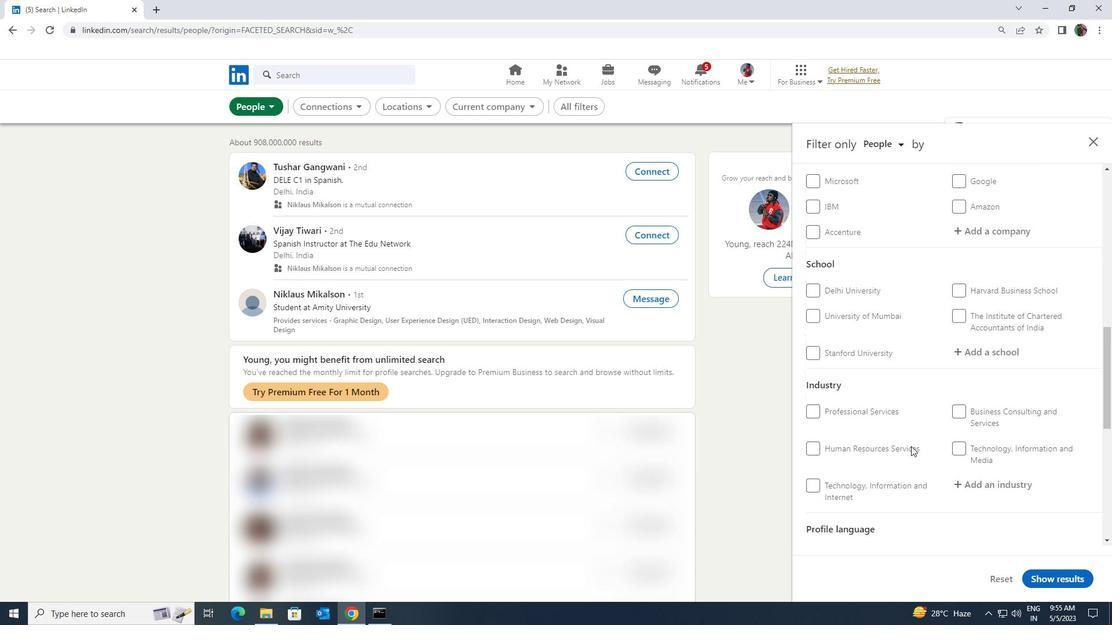 
Action: Mouse scrolled (911, 447) with delta (0, 0)
Screenshot: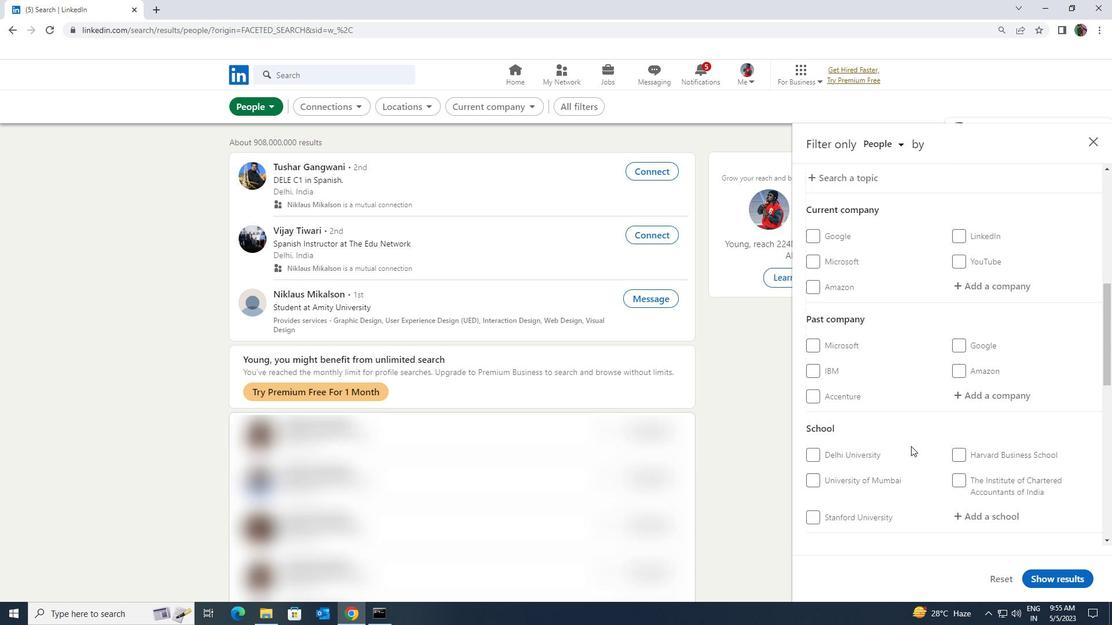 
Action: Mouse moved to (911, 446)
Screenshot: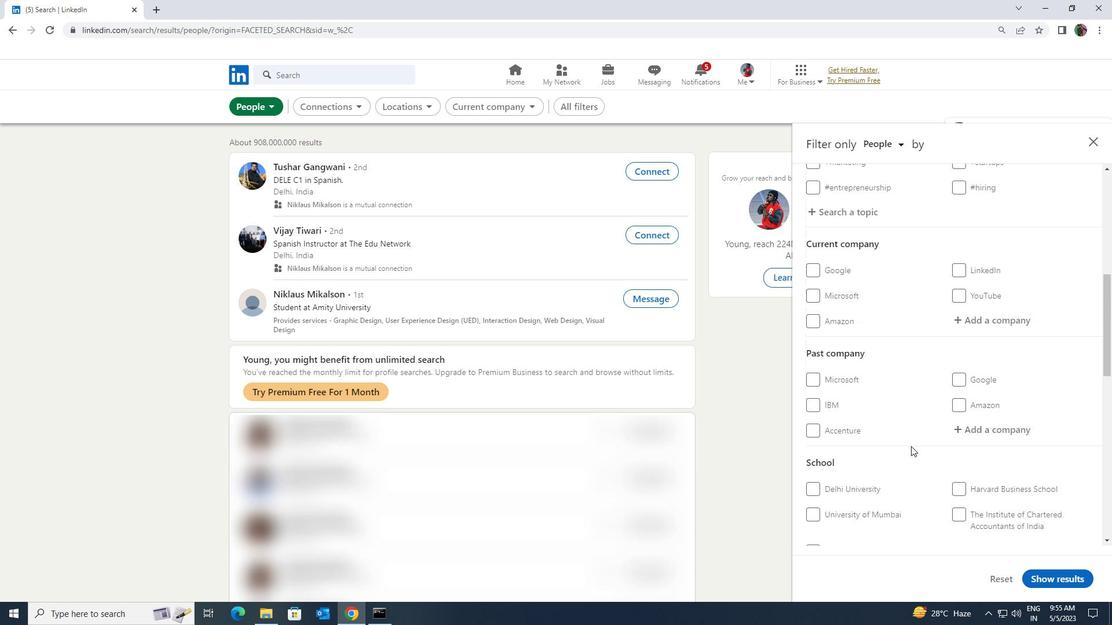 
Action: Mouse scrolled (911, 447) with delta (0, 0)
Screenshot: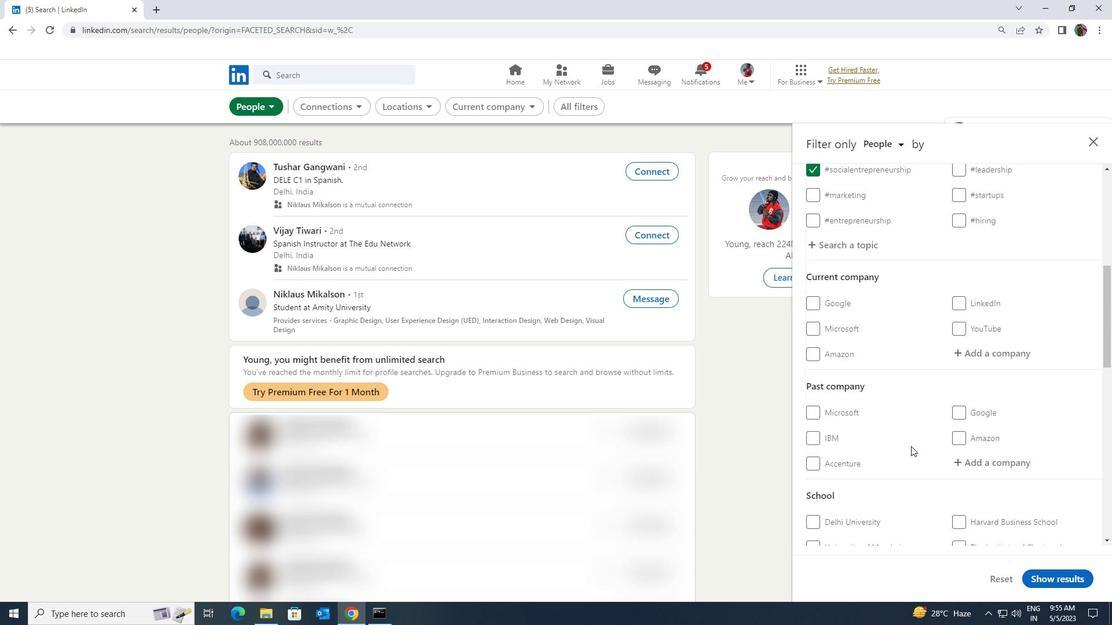 
Action: Mouse scrolled (911, 447) with delta (0, 0)
Screenshot: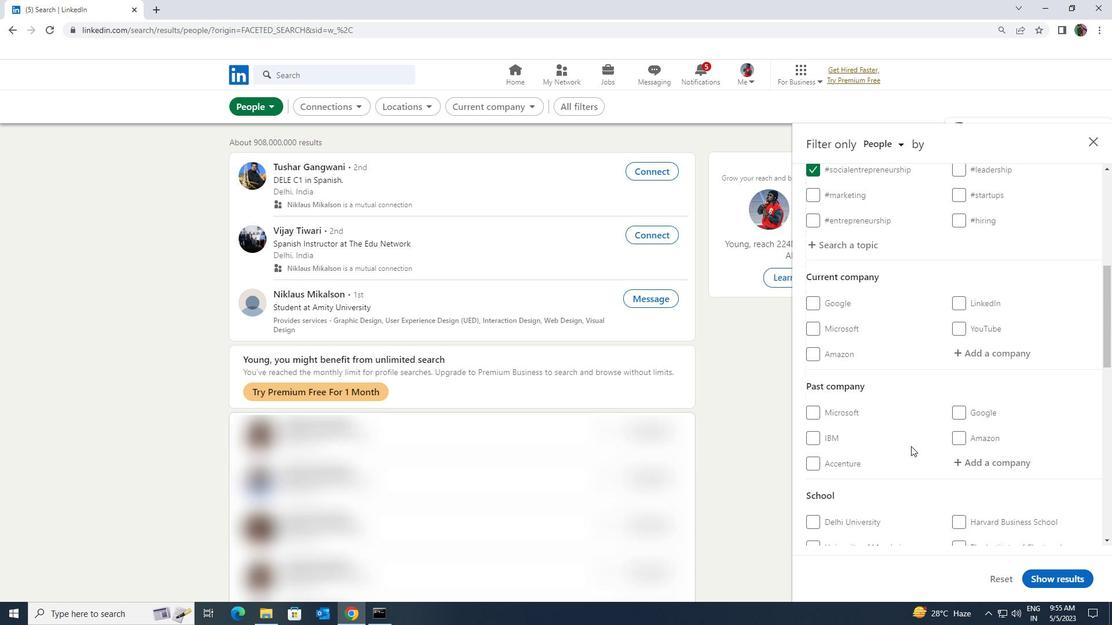 
Action: Mouse moved to (956, 469)
Screenshot: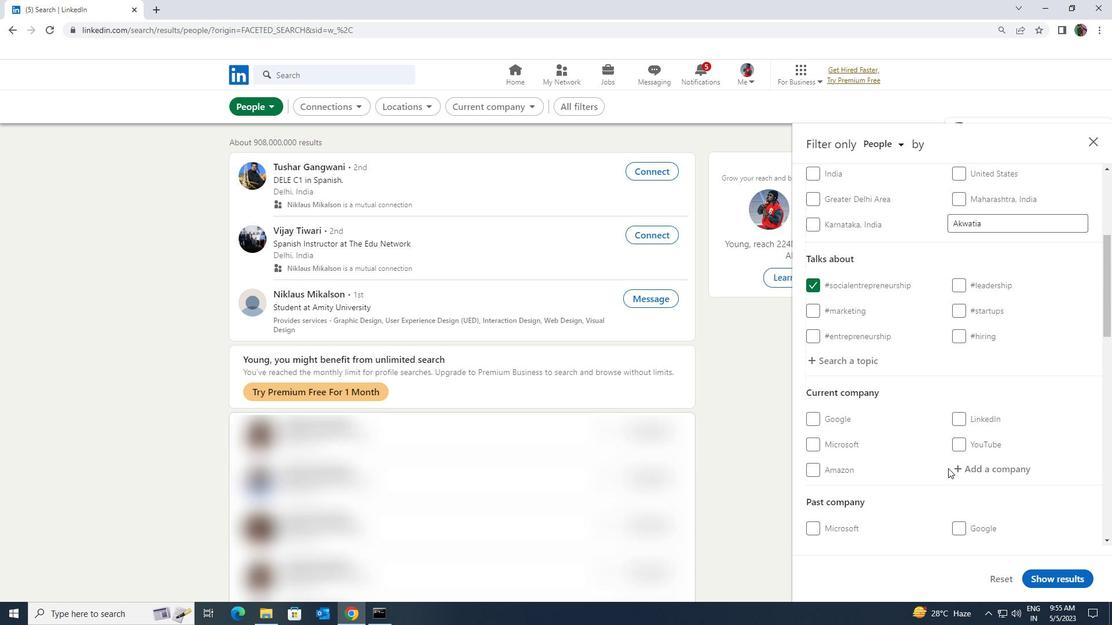
Action: Mouse pressed left at (956, 469)
Screenshot: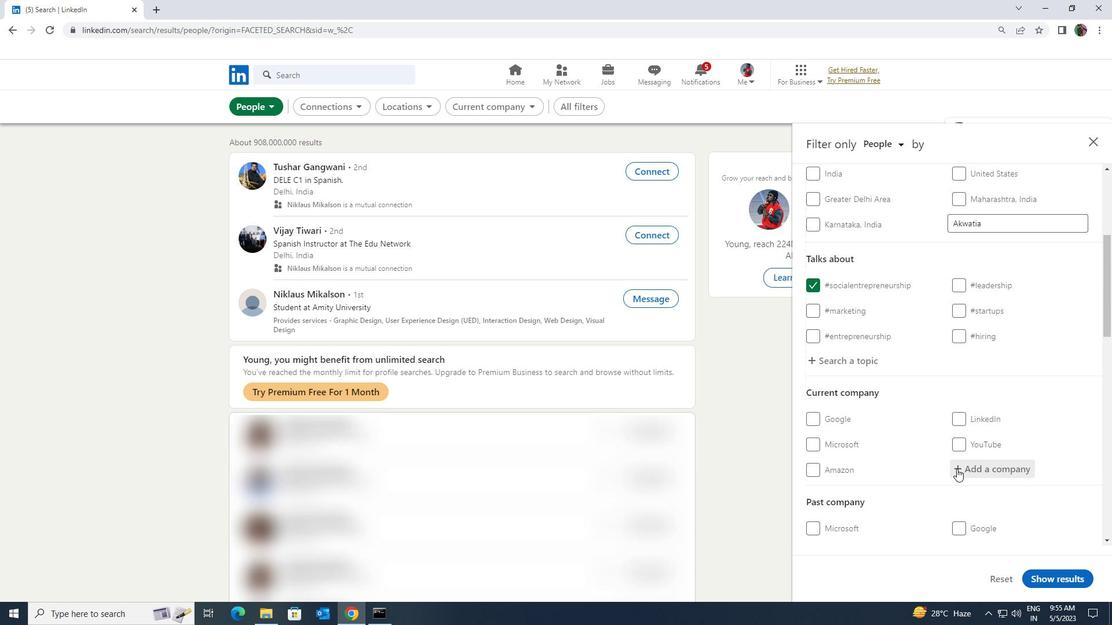 
Action: Key pressed <Key.shift>CAPITAL<Key.space><Key.shift>FIRST
Screenshot: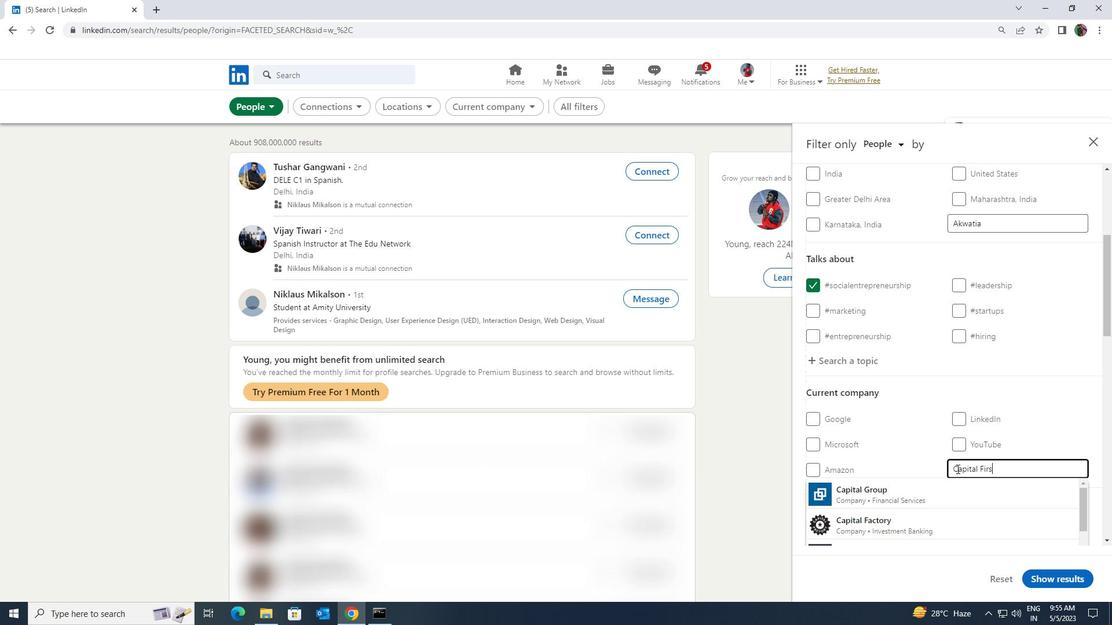 
Action: Mouse moved to (973, 480)
Screenshot: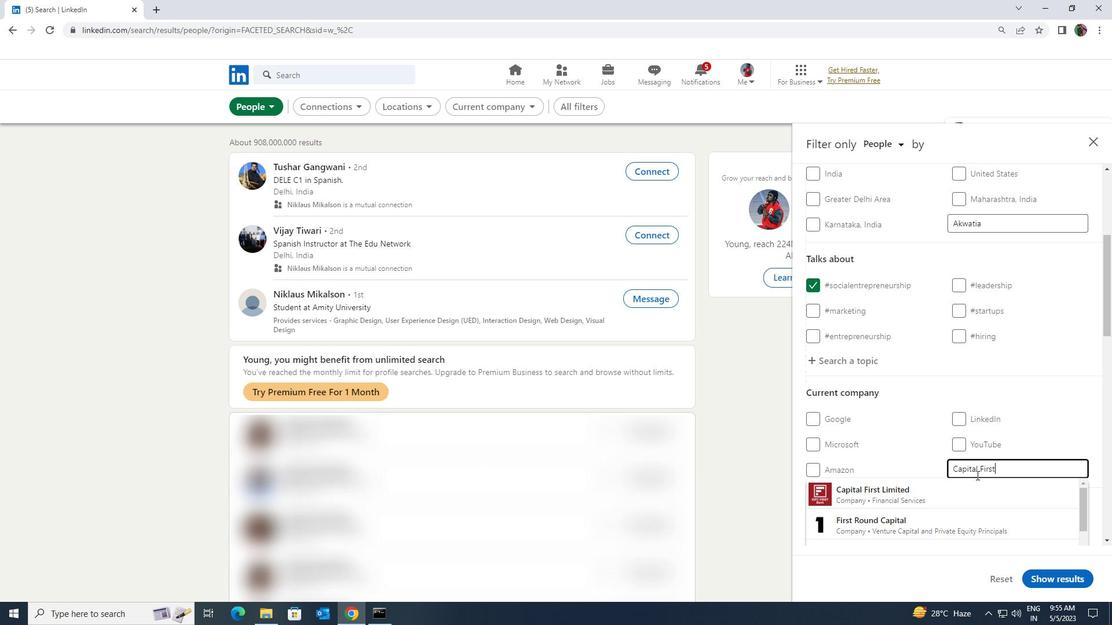 
Action: Mouse pressed left at (973, 480)
Screenshot: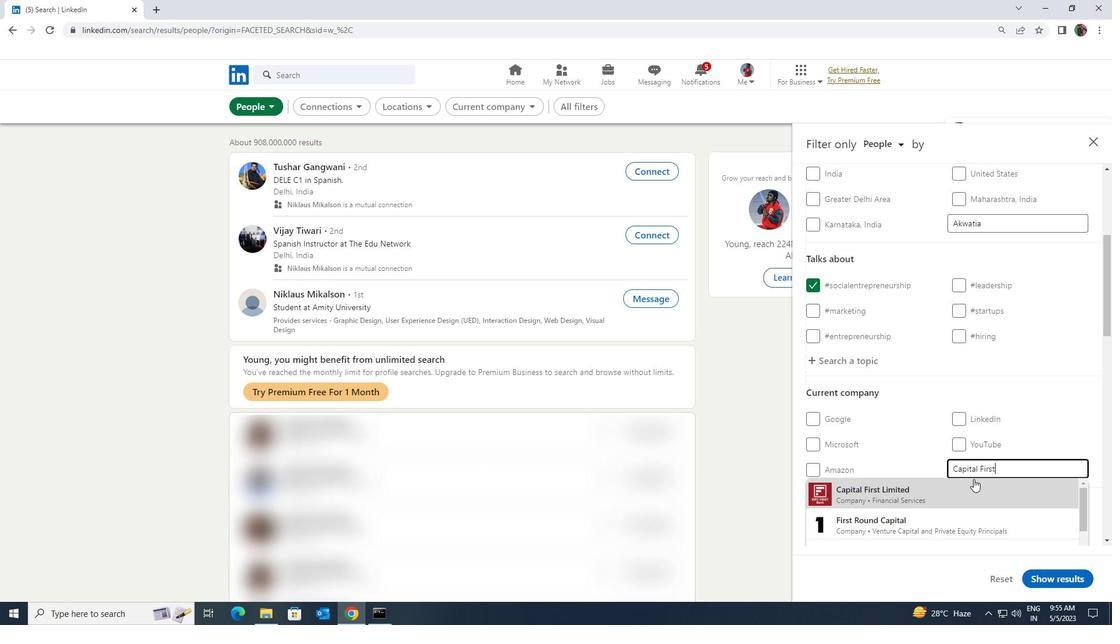 
Action: Mouse scrolled (973, 480) with delta (0, 0)
Screenshot: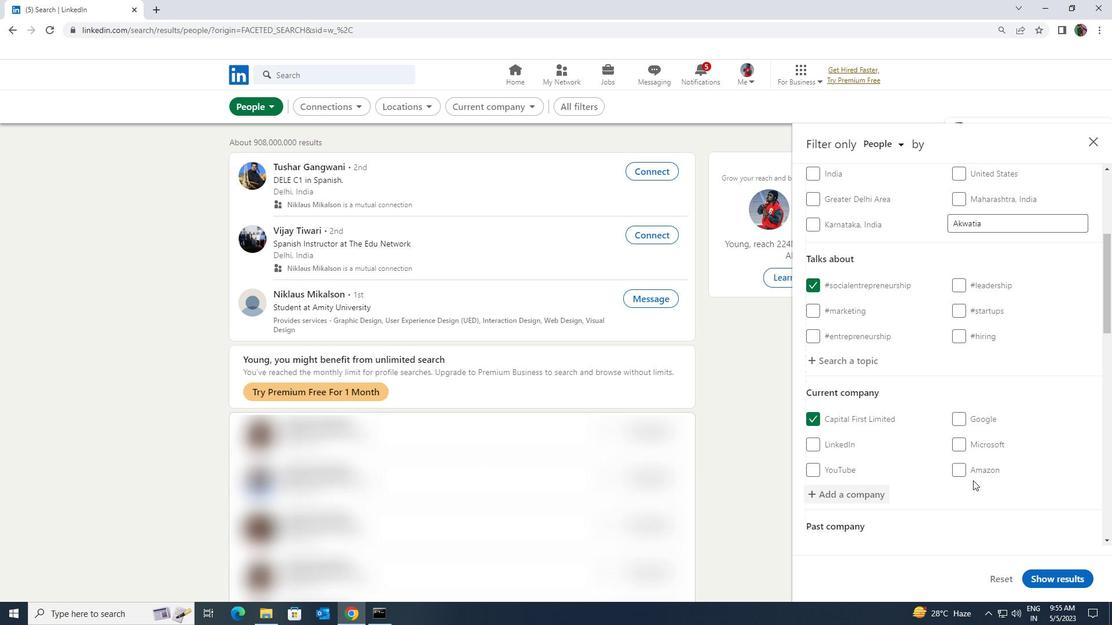 
Action: Mouse scrolled (973, 480) with delta (0, 0)
Screenshot: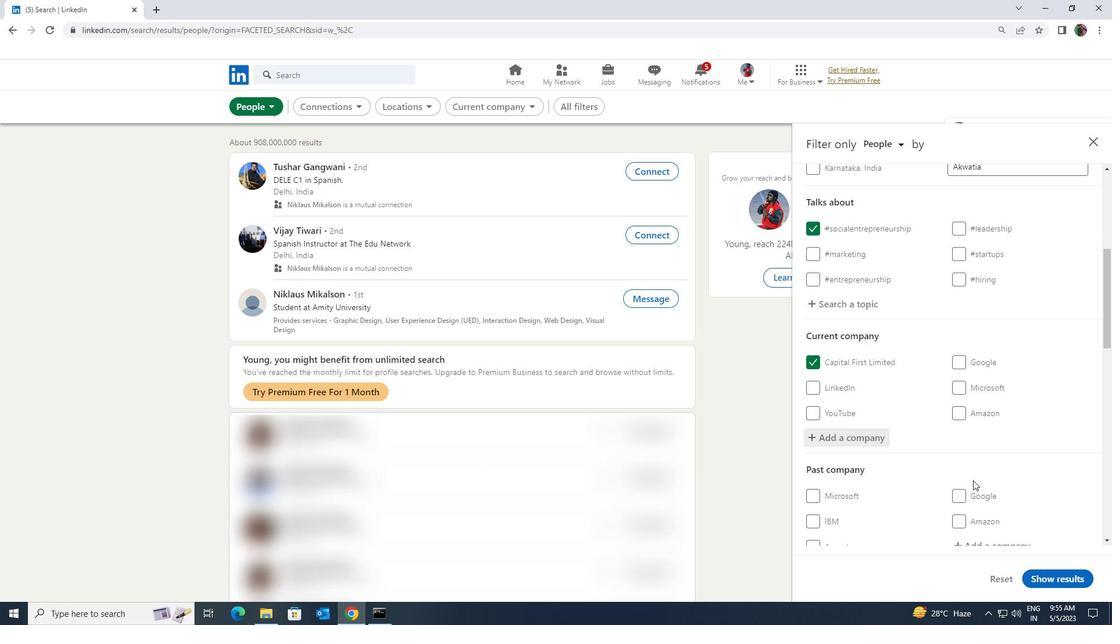 
Action: Mouse scrolled (973, 480) with delta (0, 0)
Screenshot: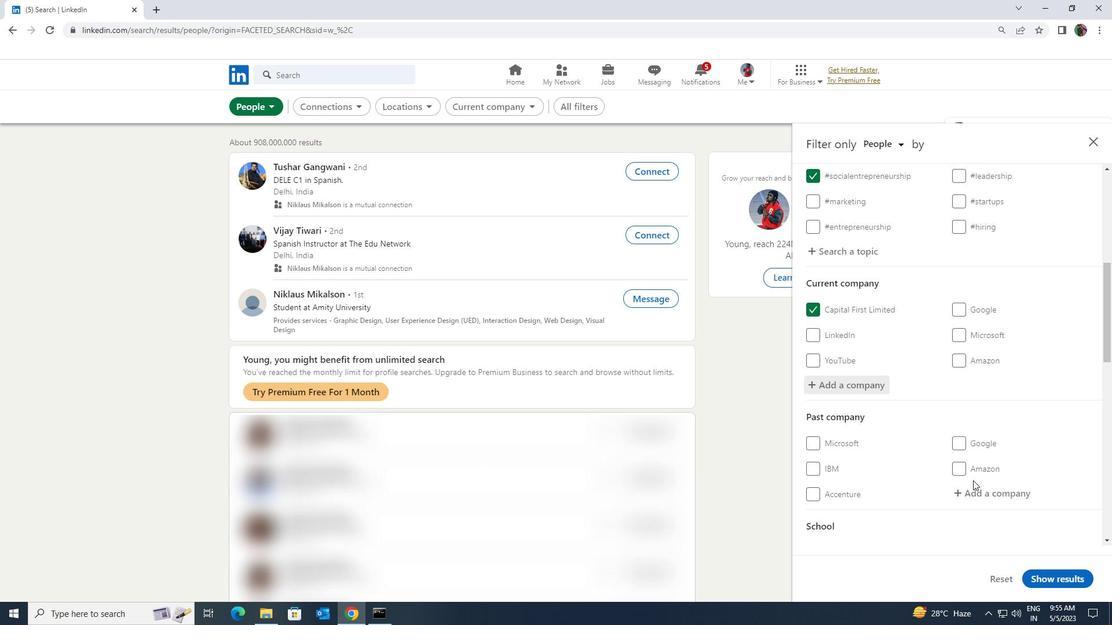 
Action: Mouse moved to (973, 480)
Screenshot: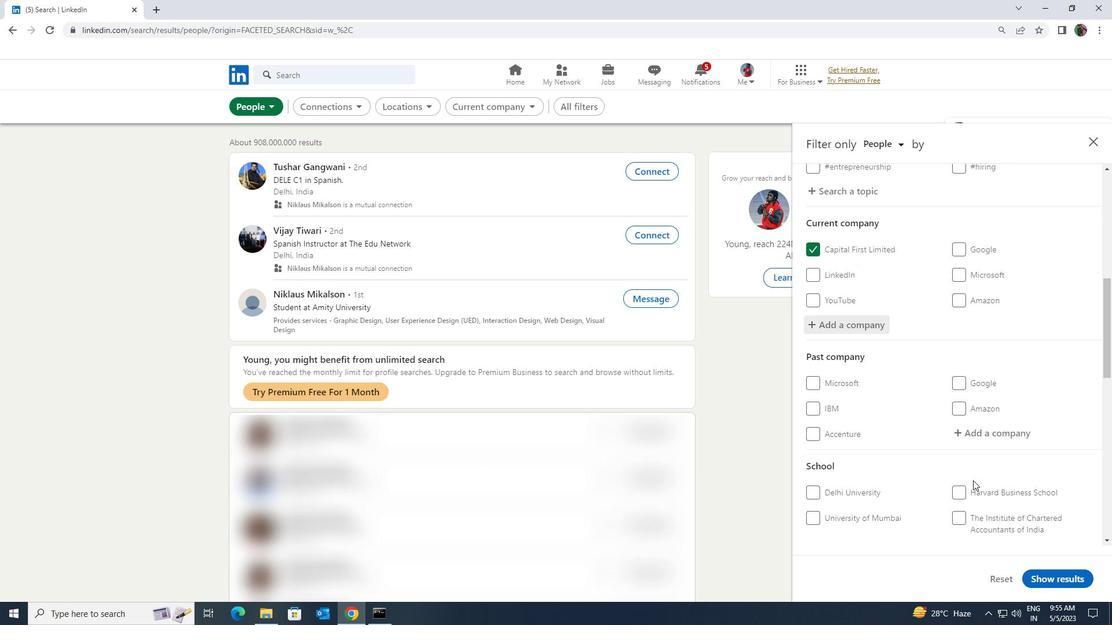 
Action: Mouse scrolled (973, 480) with delta (0, 0)
Screenshot: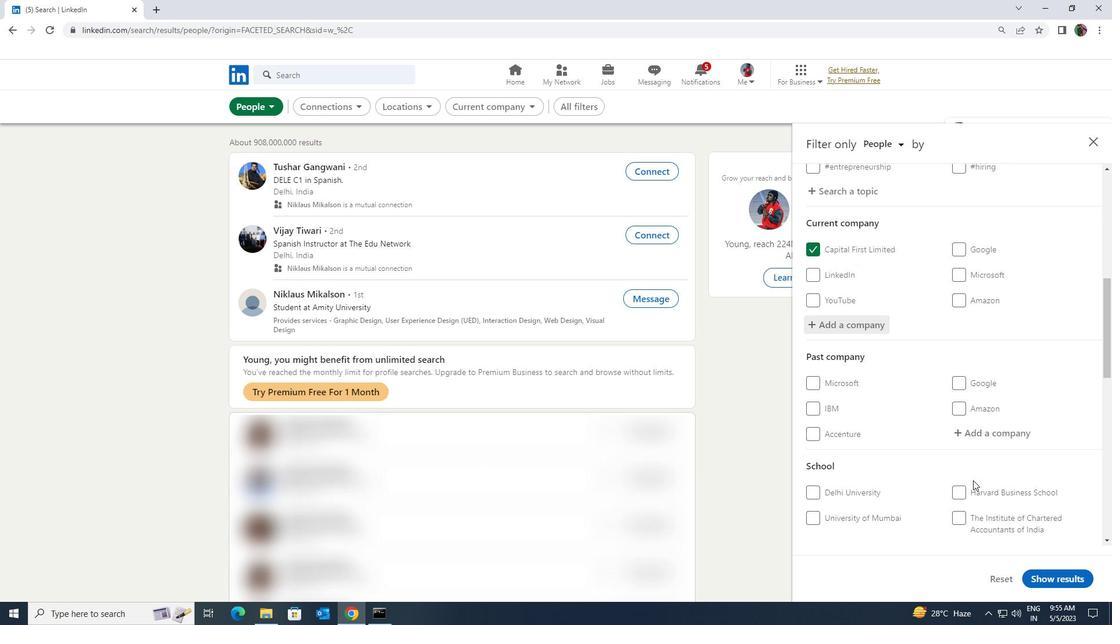 
Action: Mouse moved to (975, 488)
Screenshot: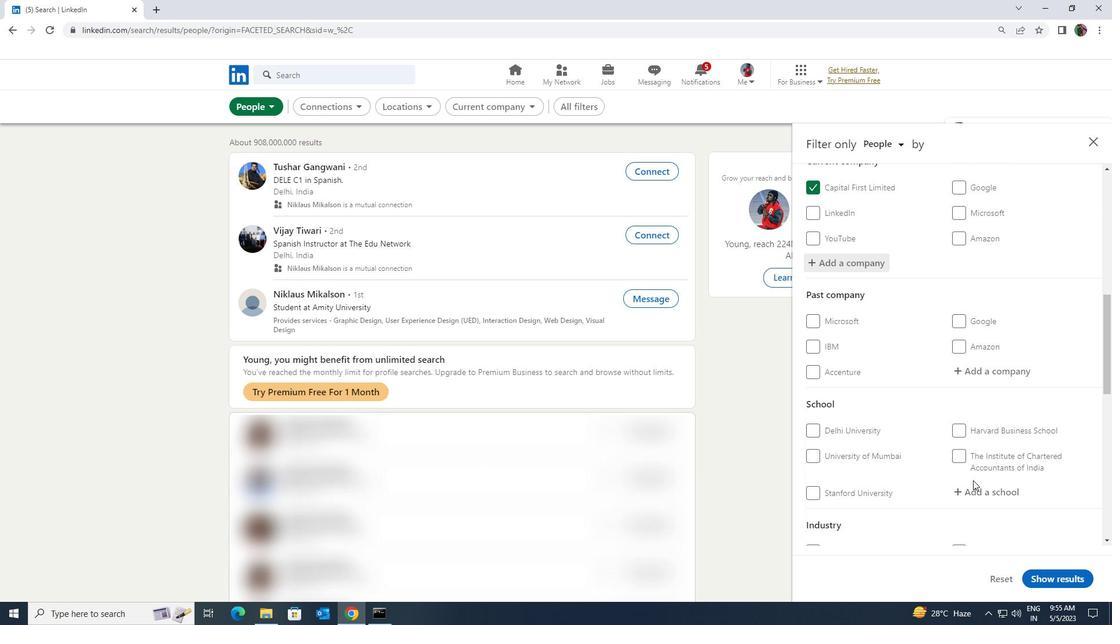 
Action: Mouse pressed left at (975, 488)
Screenshot: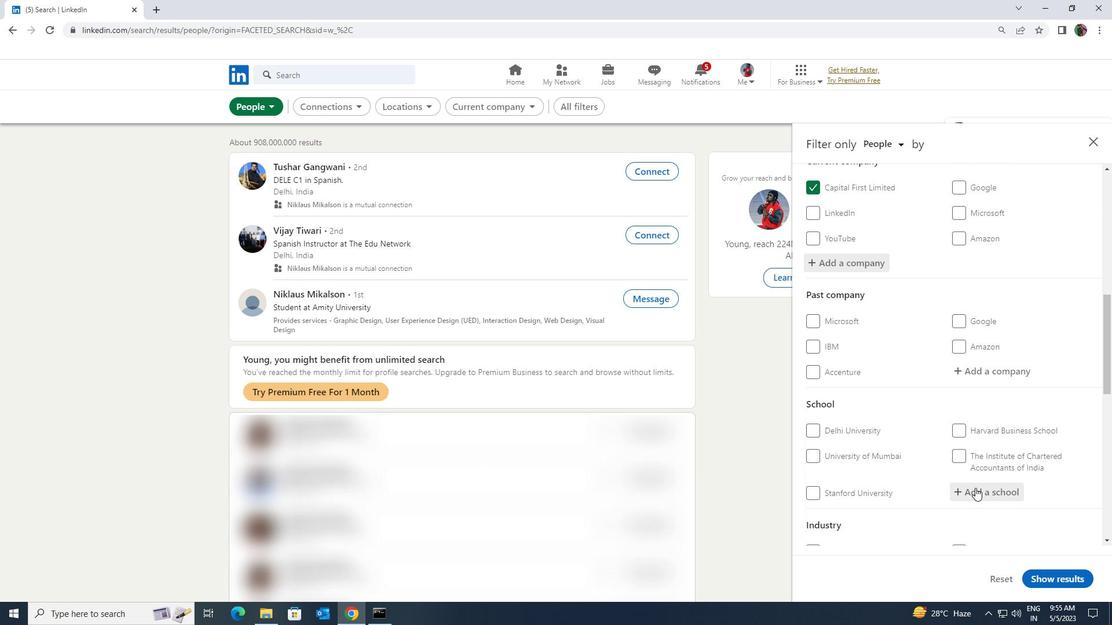 
Action: Mouse moved to (975, 488)
Screenshot: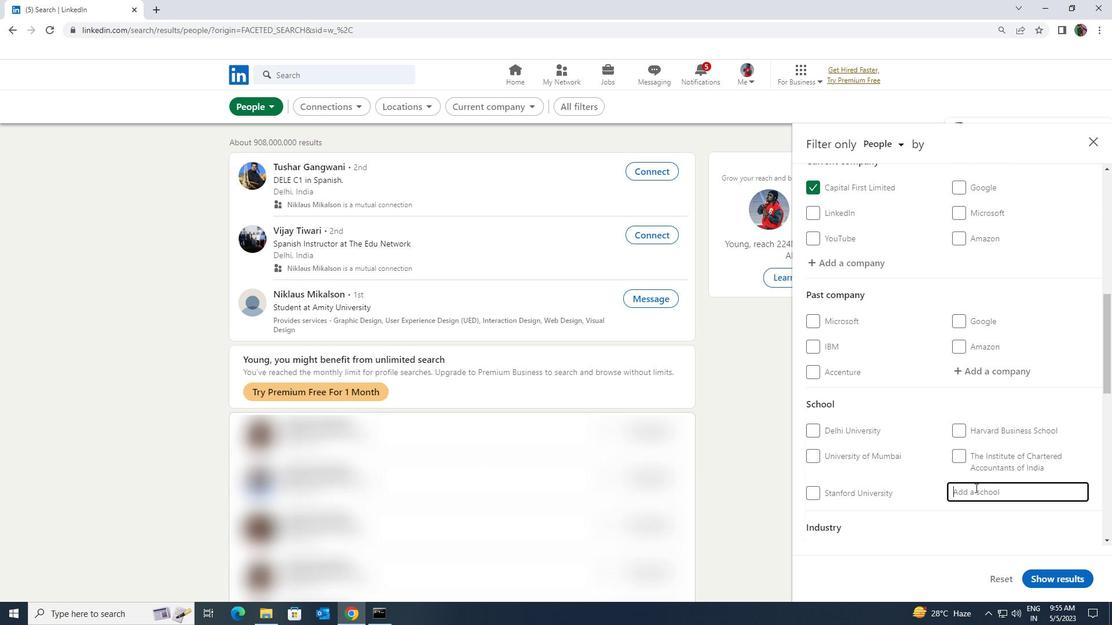 
Action: Key pressed <Key.shift>NATIONAL<Key.space><Key.shift>INSTITUTE<Key.space><Key.shift>OF<Key.space>BANK<Key.space>MANAG
Screenshot: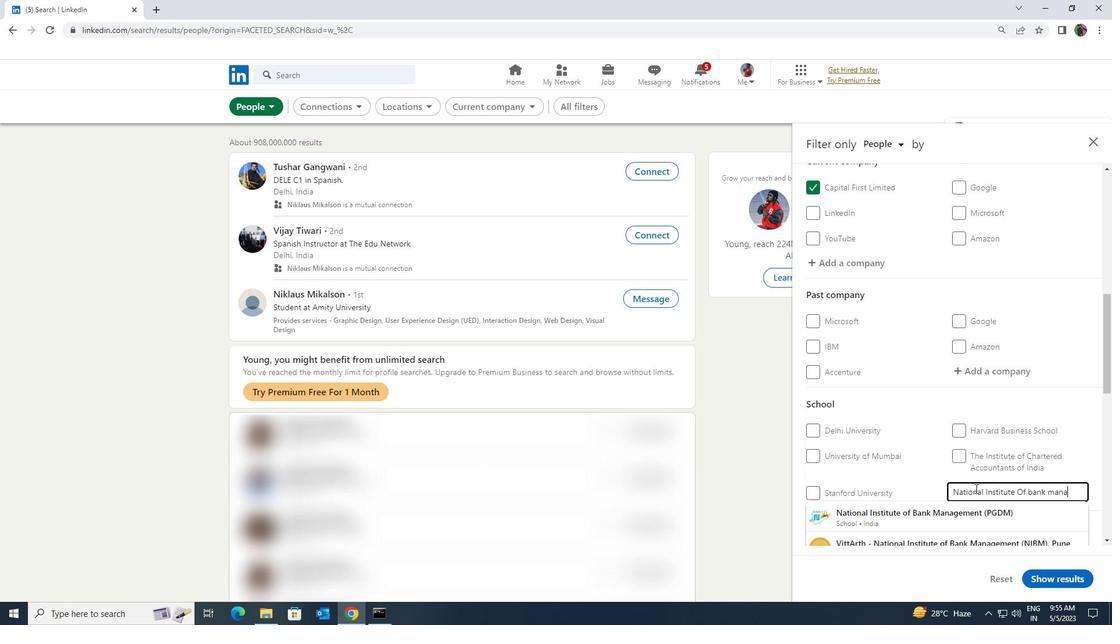
Action: Mouse moved to (965, 517)
Screenshot: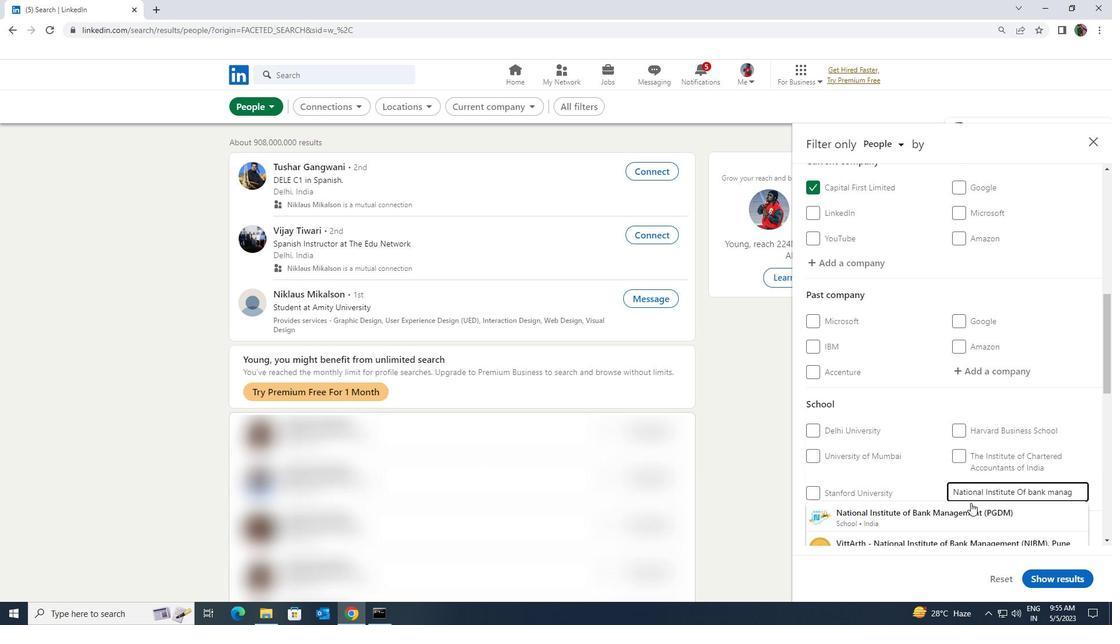
Action: Mouse pressed left at (965, 517)
Screenshot: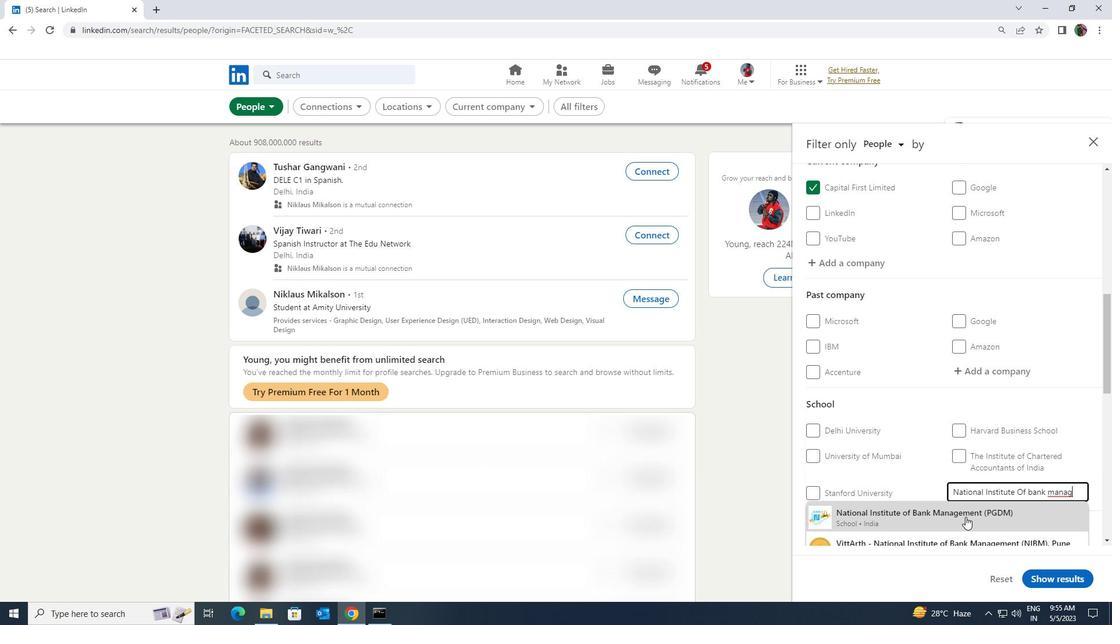 
Action: Mouse moved to (960, 496)
Screenshot: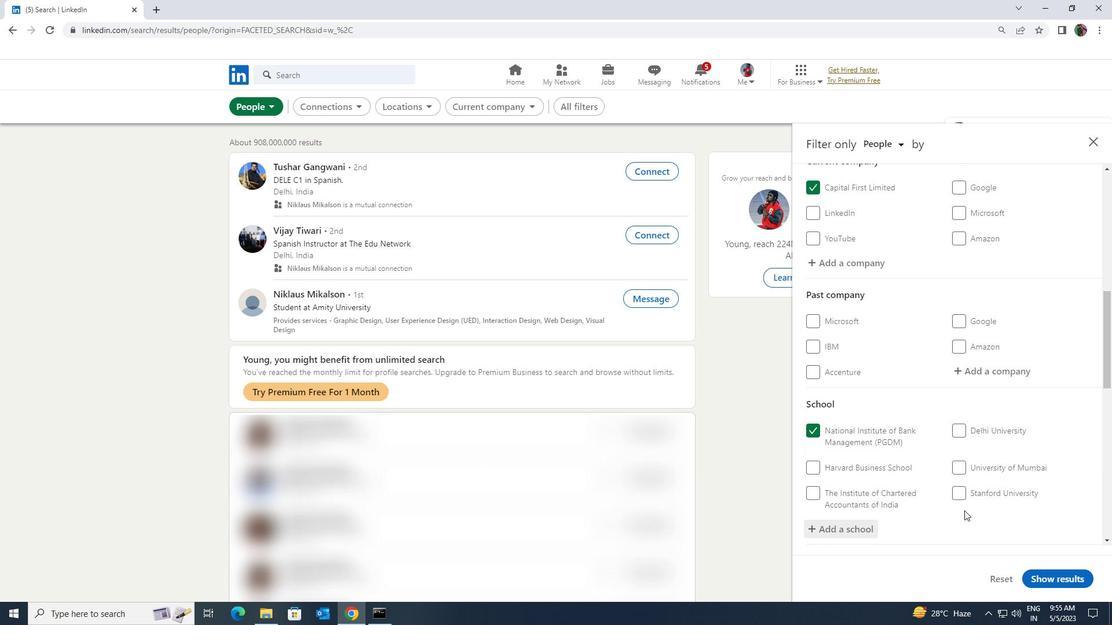 
Action: Mouse scrolled (960, 496) with delta (0, 0)
Screenshot: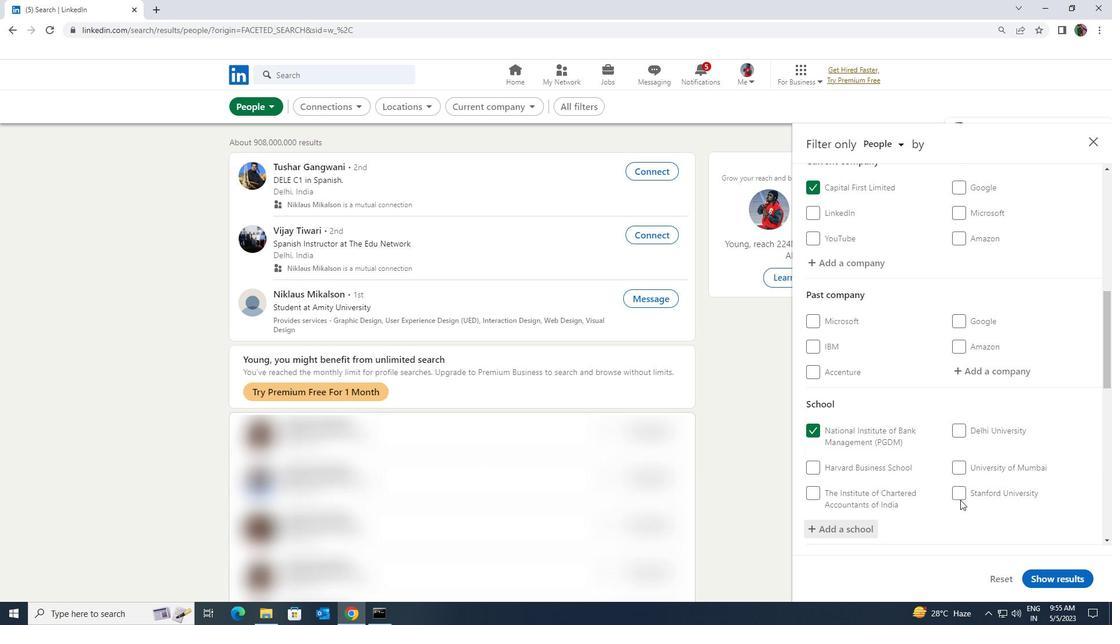 
Action: Mouse scrolled (960, 496) with delta (0, 0)
Screenshot: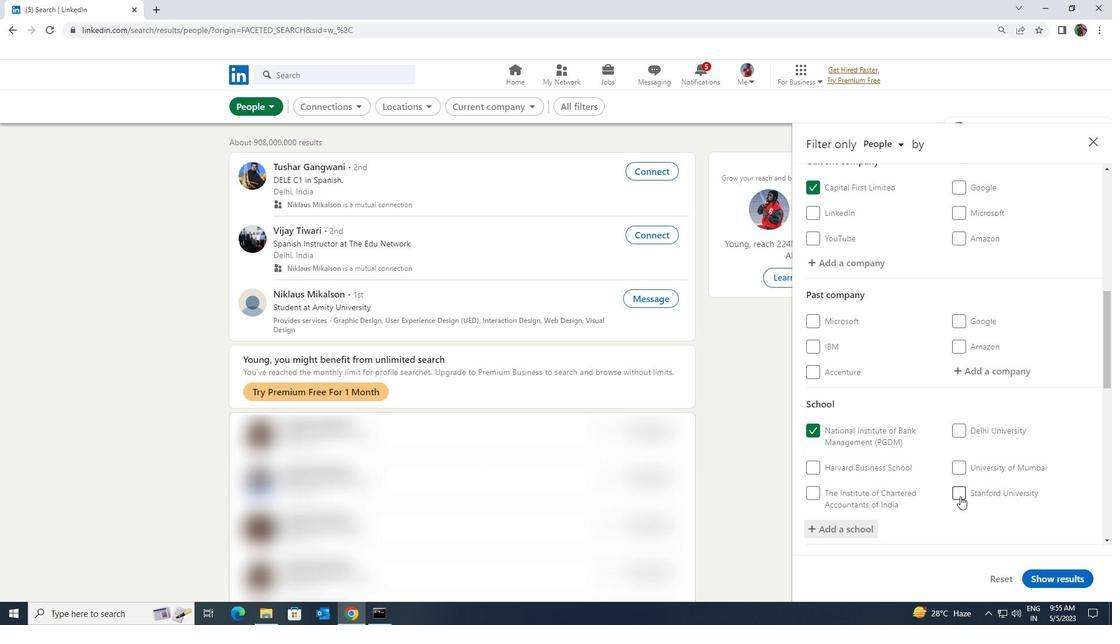 
Action: Mouse scrolled (960, 496) with delta (0, 0)
Screenshot: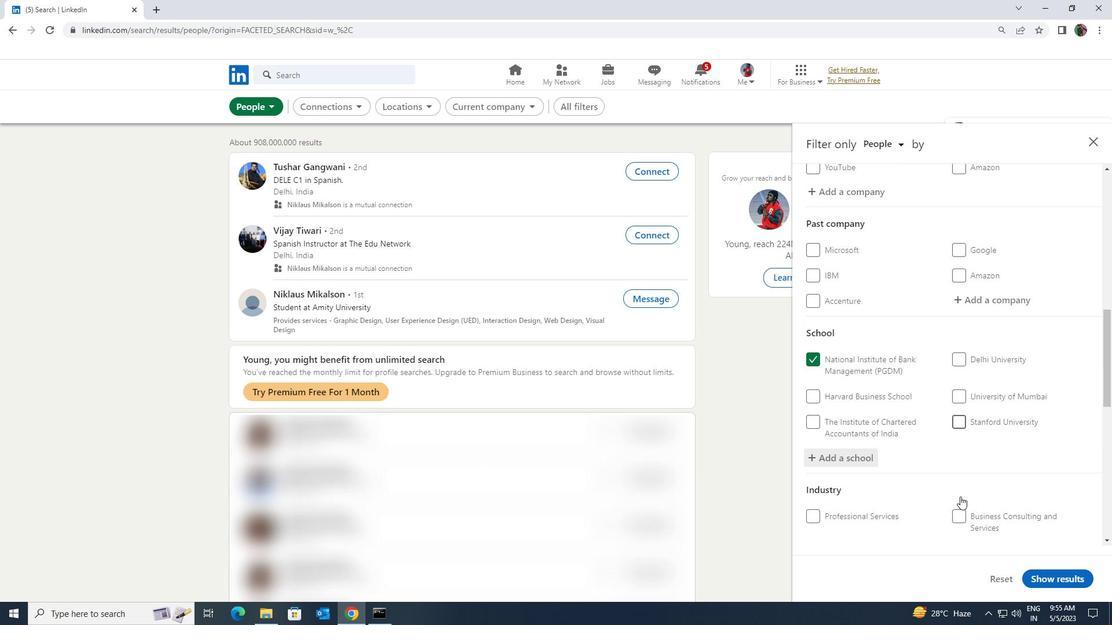 
Action: Mouse moved to (960, 487)
Screenshot: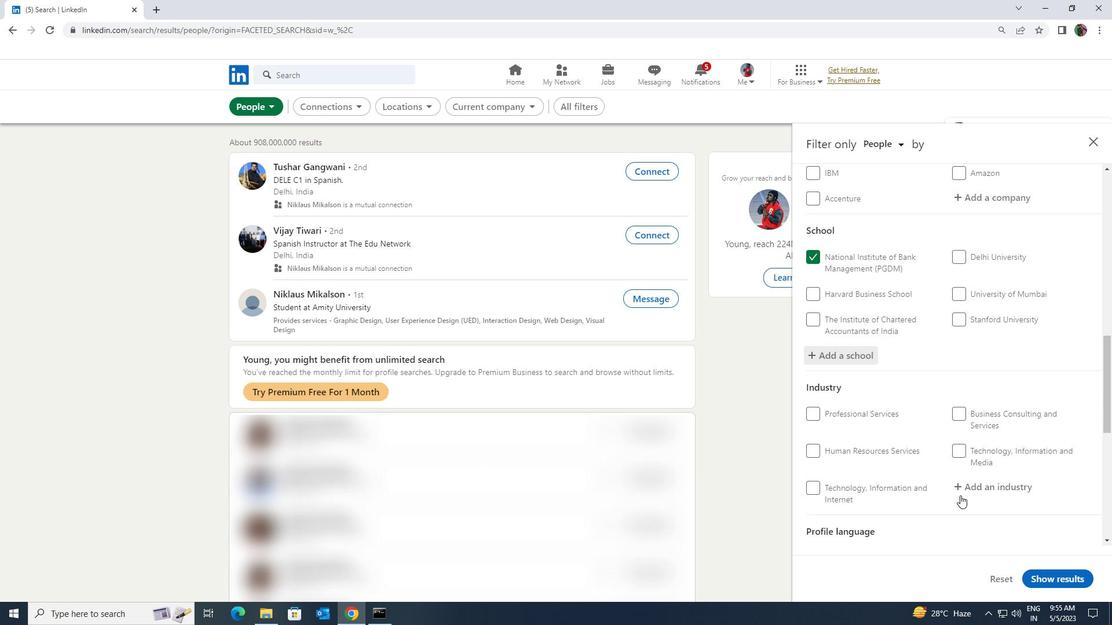 
Action: Mouse pressed left at (960, 487)
Screenshot: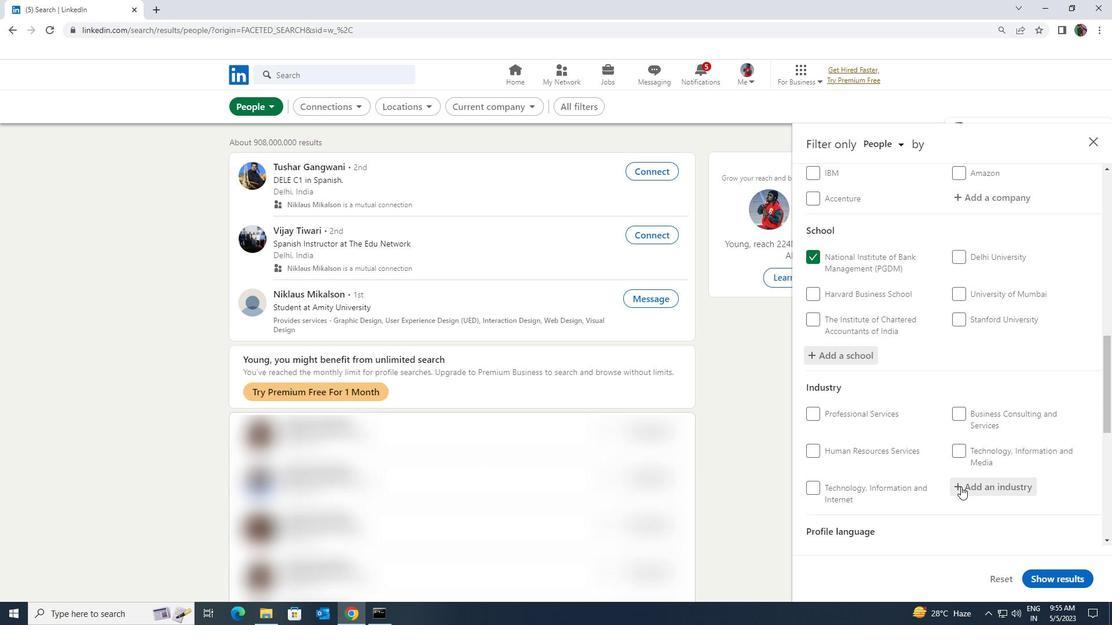 
Action: Key pressed <Key.shift><Key.shift><Key.shift><Key.shift><Key.shift><Key.shift><Key.shift><Key.shift><Key.shift><Key.shift>CONSERVATION
Screenshot: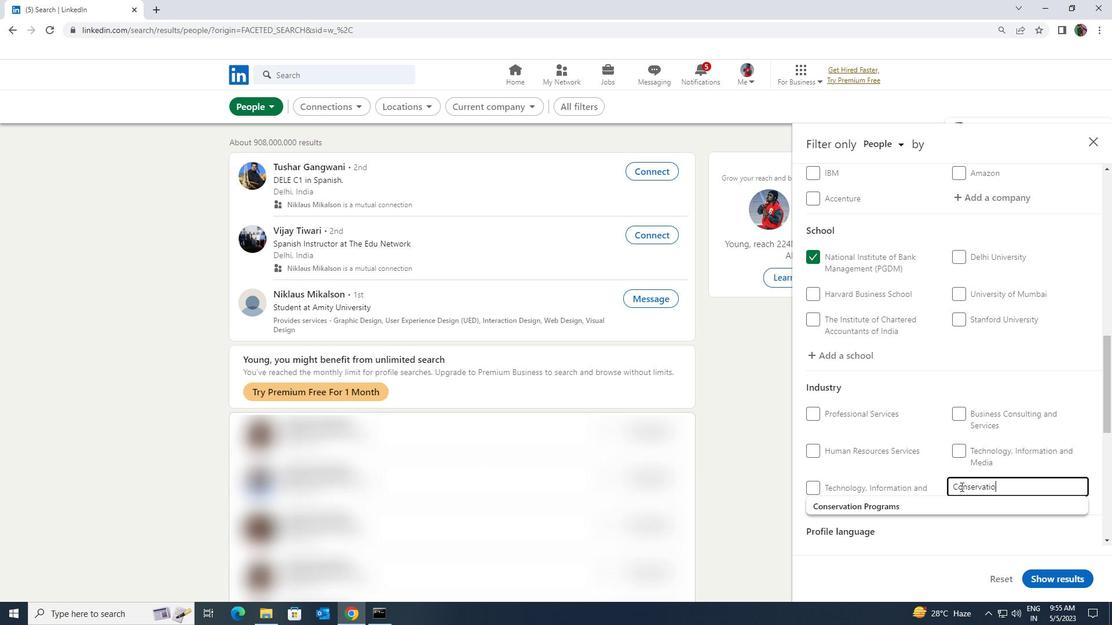 
Action: Mouse moved to (949, 504)
Screenshot: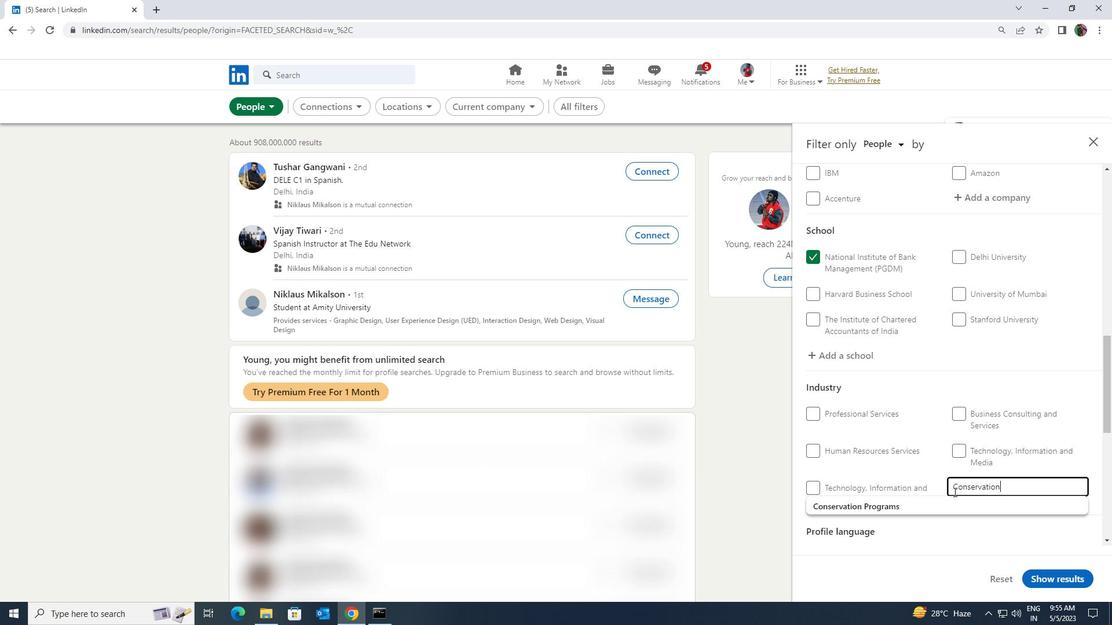 
Action: Mouse pressed left at (949, 504)
Screenshot: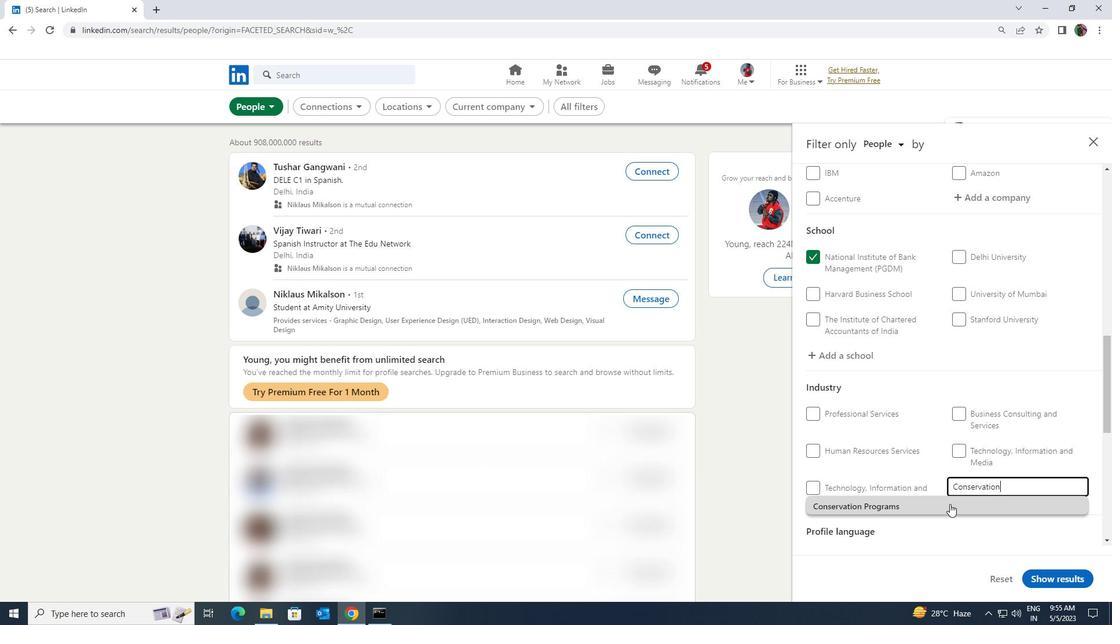 
Action: Mouse scrolled (949, 503) with delta (0, 0)
Screenshot: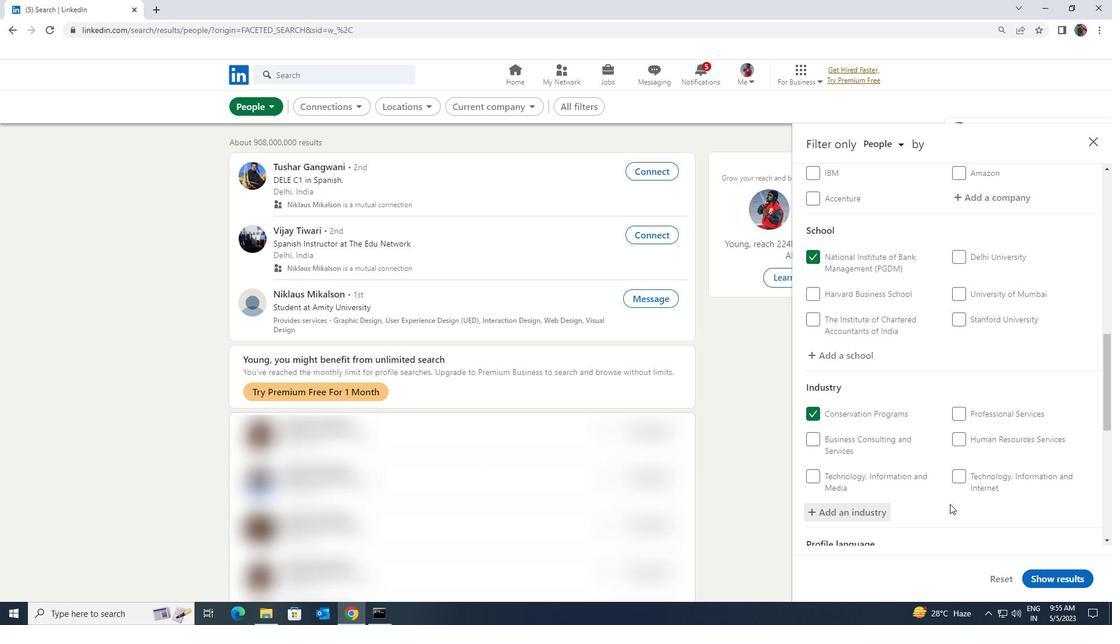 
Action: Mouse scrolled (949, 503) with delta (0, 0)
Screenshot: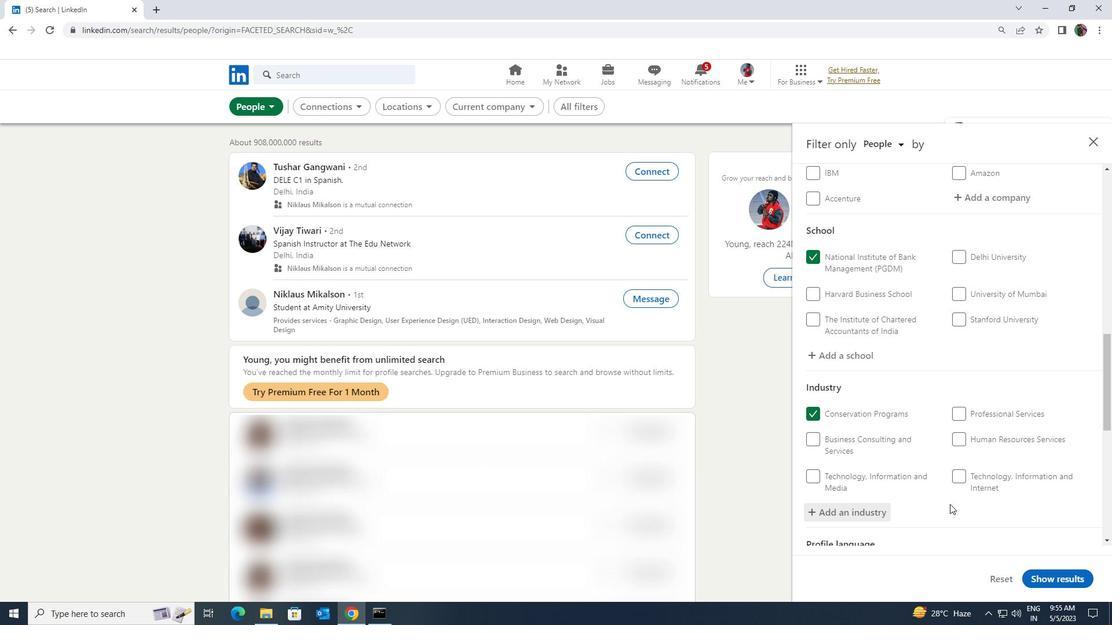 
Action: Mouse moved to (949, 505)
Screenshot: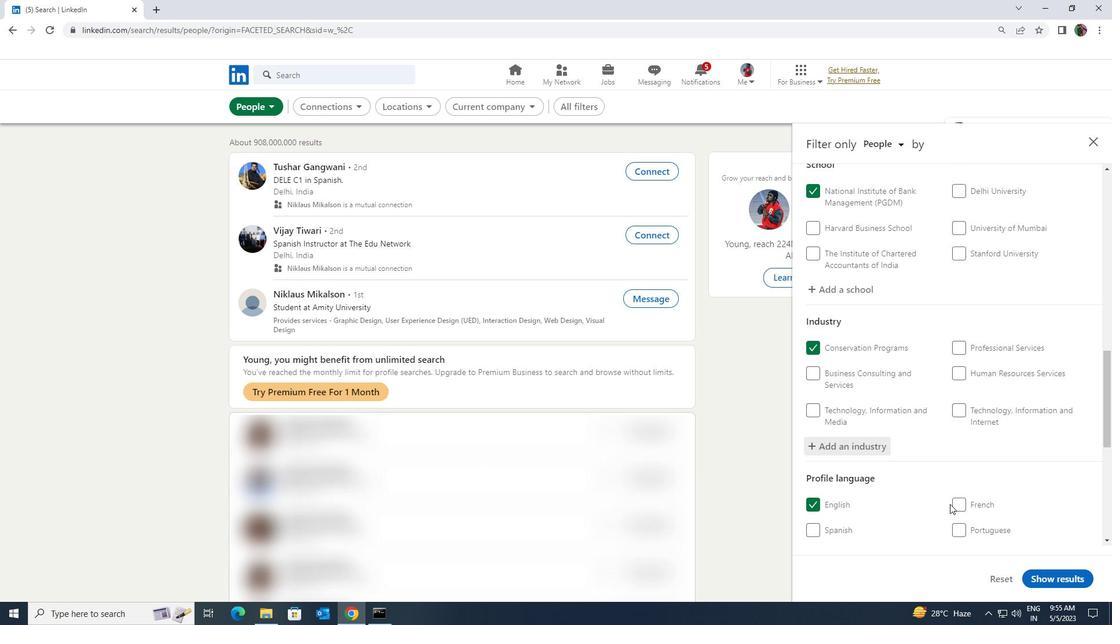 
Action: Mouse scrolled (949, 504) with delta (0, 0)
Screenshot: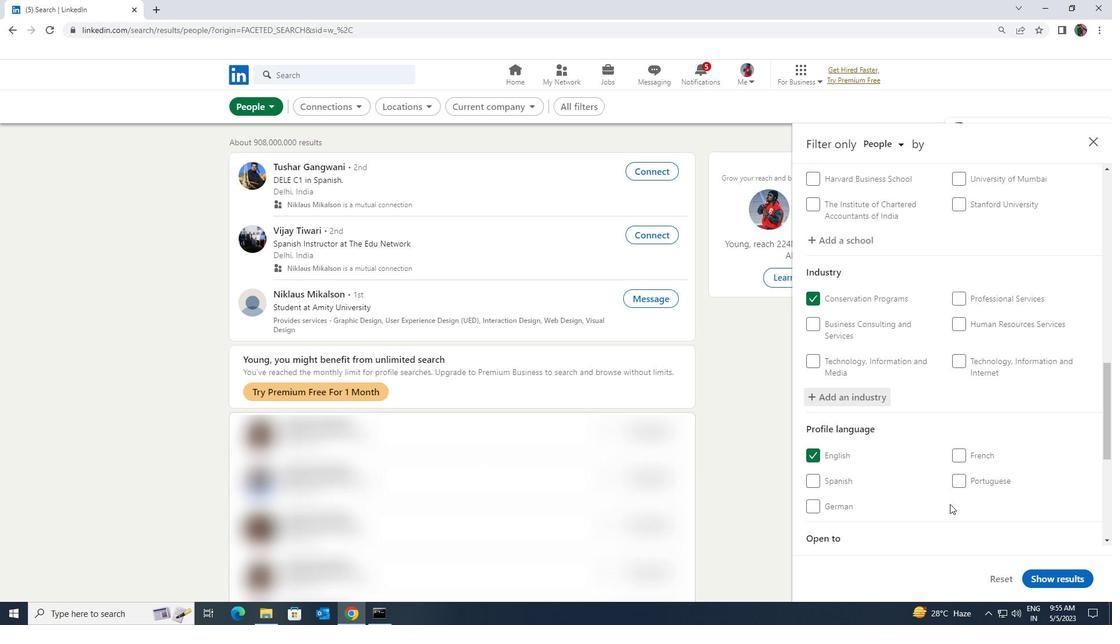 
Action: Mouse scrolled (949, 504) with delta (0, 0)
Screenshot: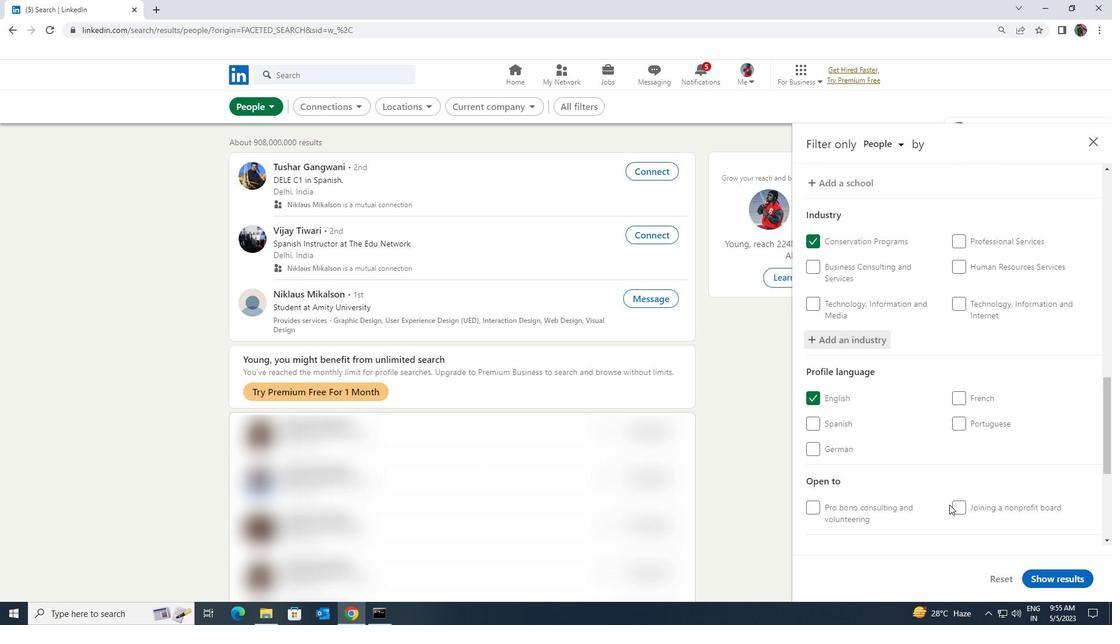 
Action: Mouse moved to (948, 505)
Screenshot: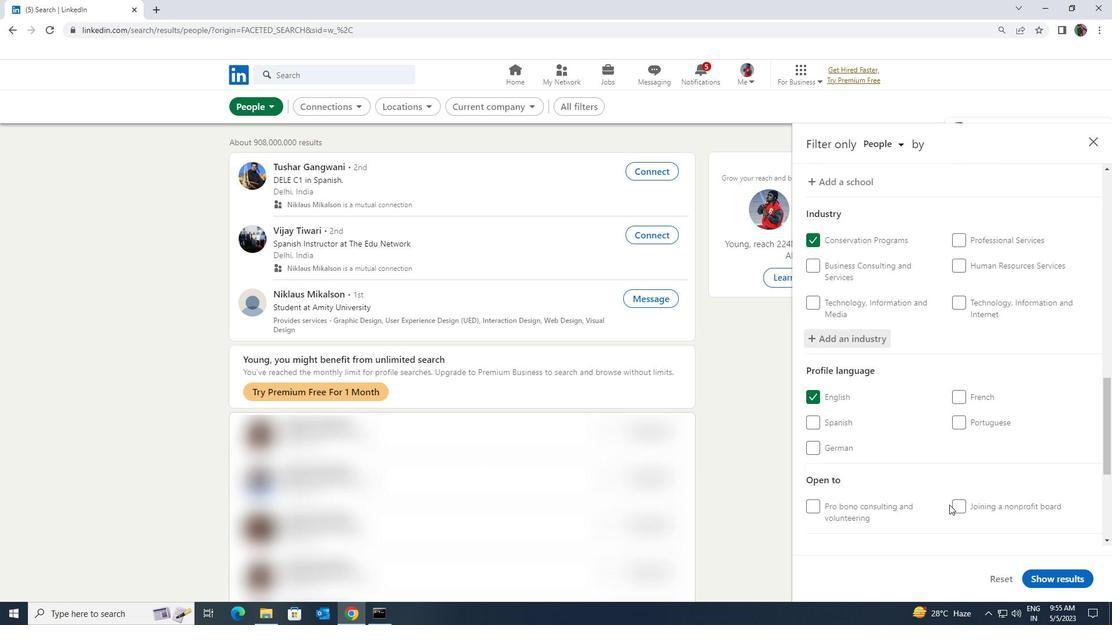 
Action: Mouse scrolled (948, 505) with delta (0, 0)
Screenshot: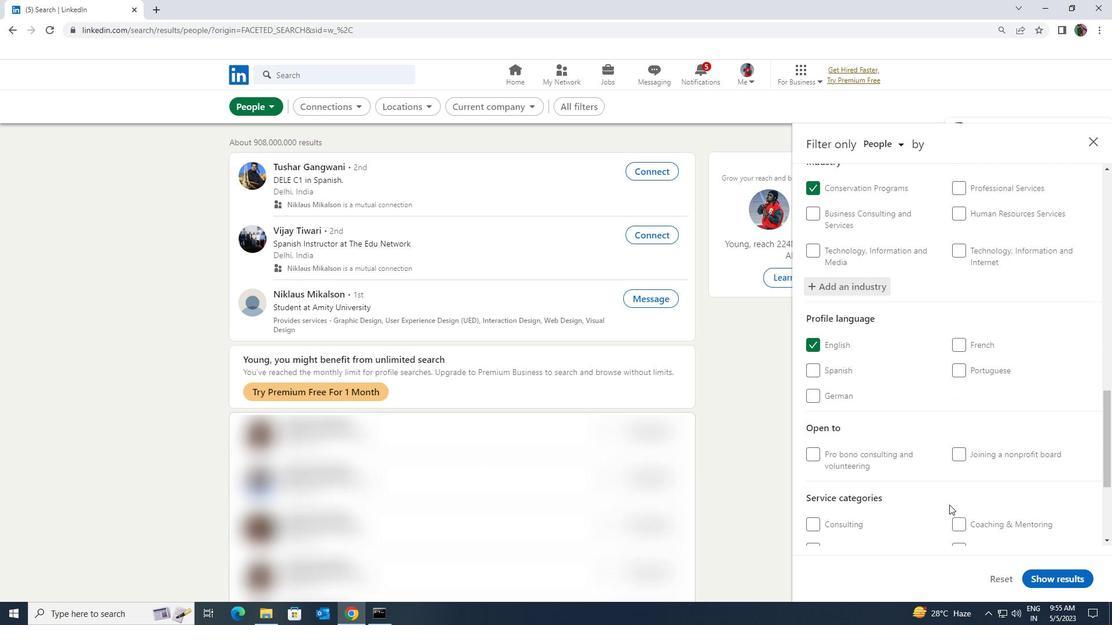 
Action: Mouse moved to (950, 512)
Screenshot: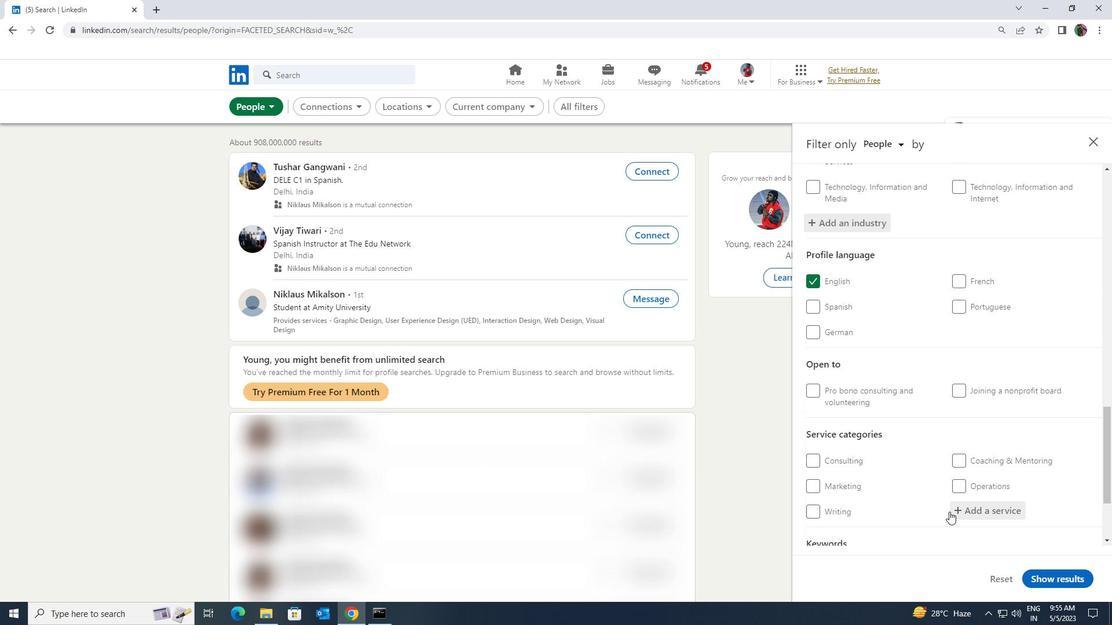 
Action: Mouse pressed left at (950, 512)
Screenshot: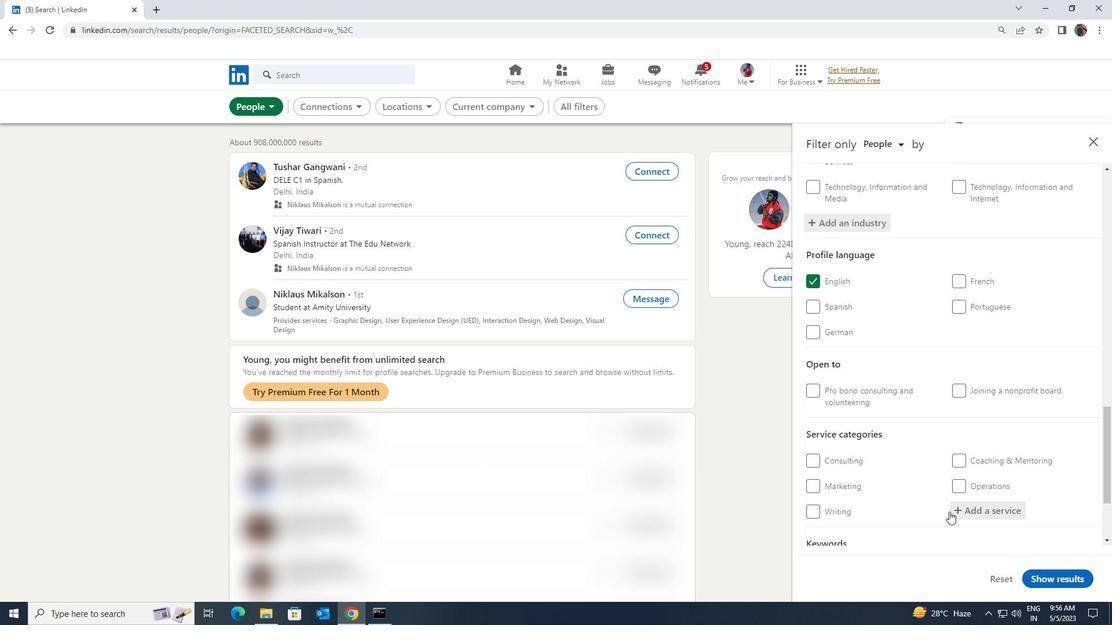 
Action: Key pressed <Key.shift>COPYW
Screenshot: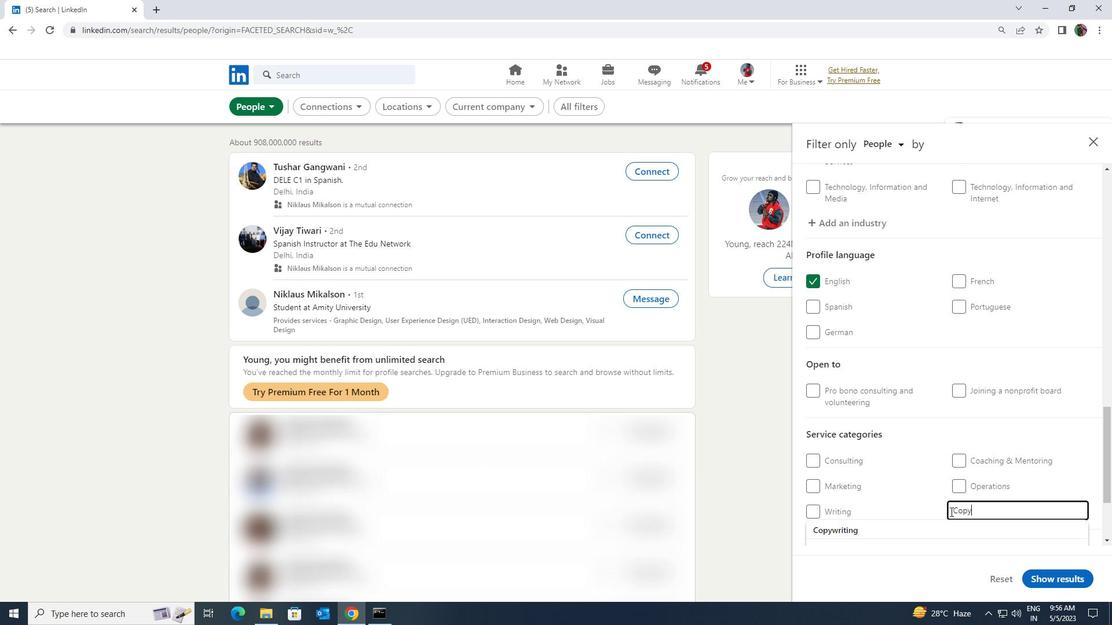 
Action: Mouse moved to (945, 521)
Screenshot: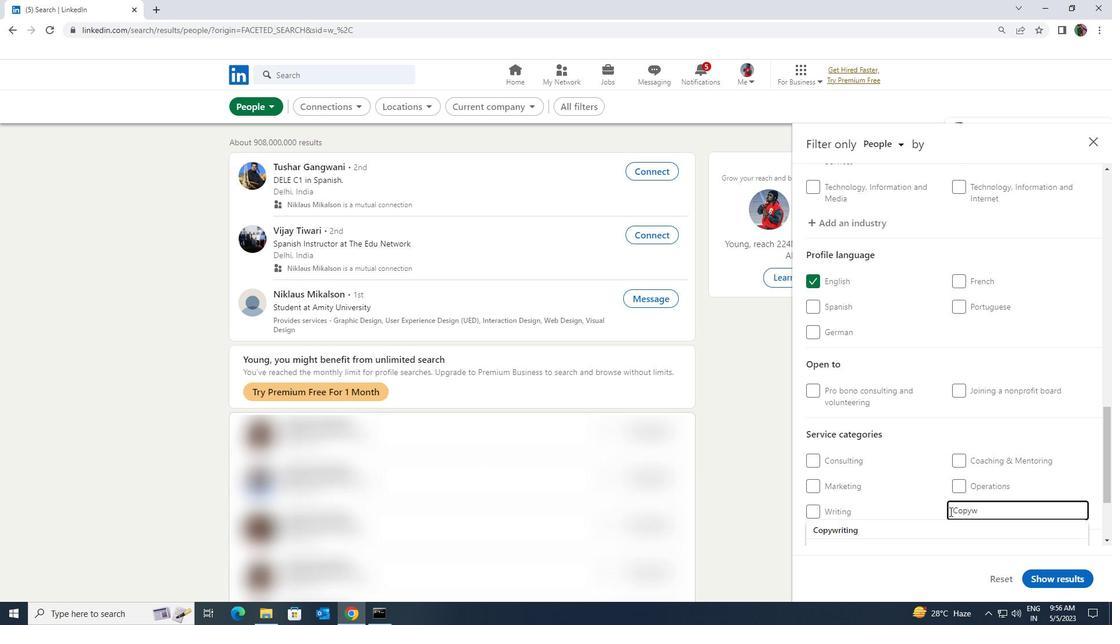 
Action: Mouse pressed left at (945, 521)
Screenshot: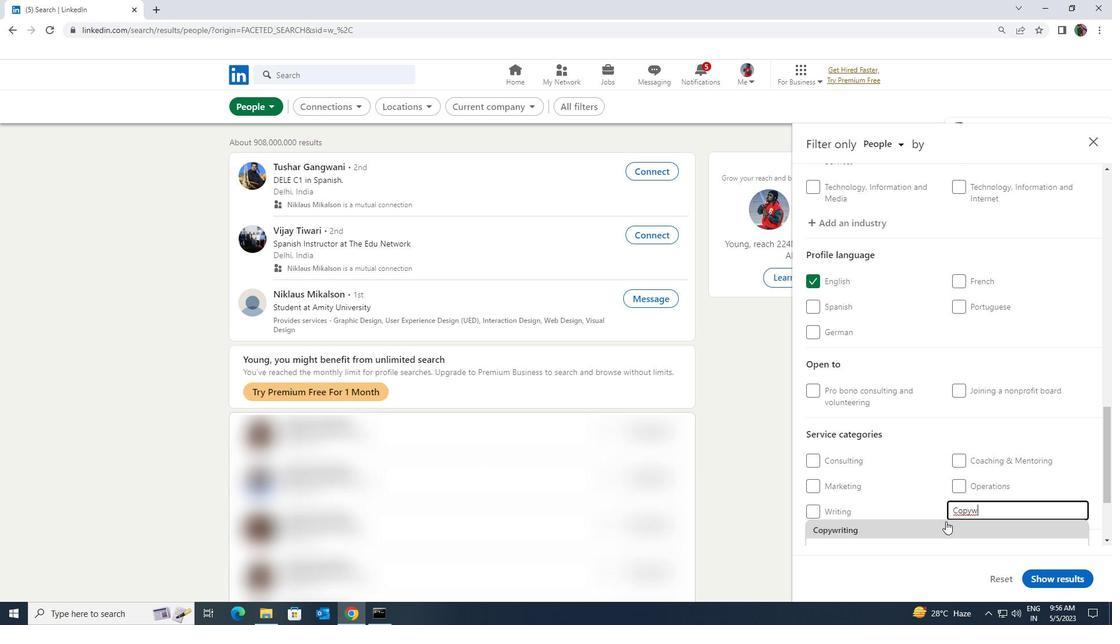 
Action: Mouse moved to (945, 484)
Screenshot: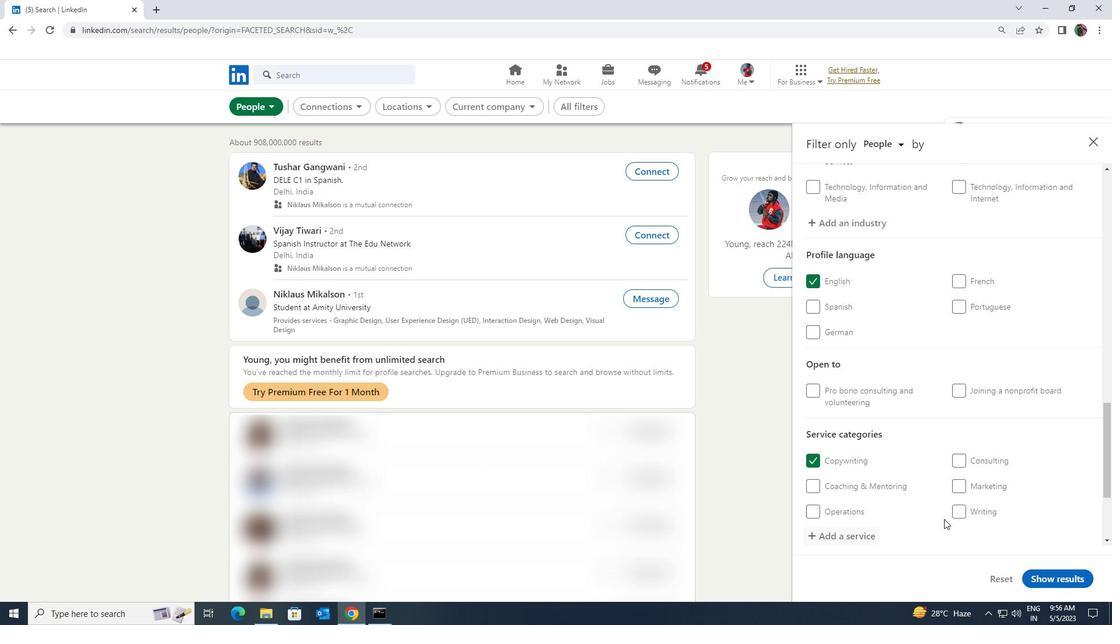 
Action: Mouse scrolled (945, 484) with delta (0, 0)
Screenshot: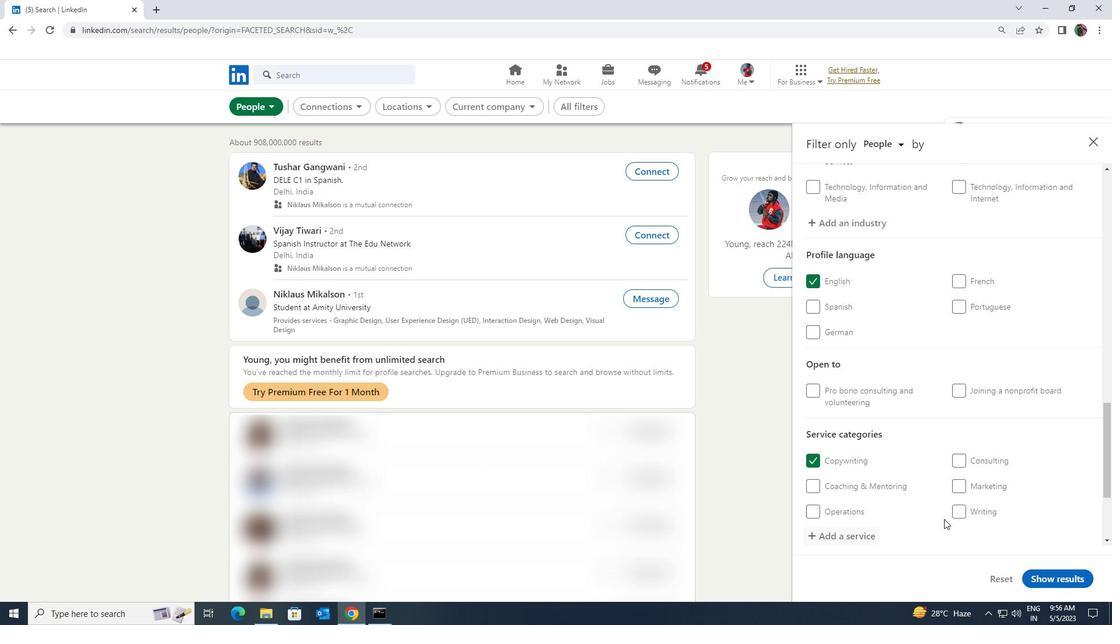 
Action: Mouse scrolled (945, 484) with delta (0, 0)
Screenshot: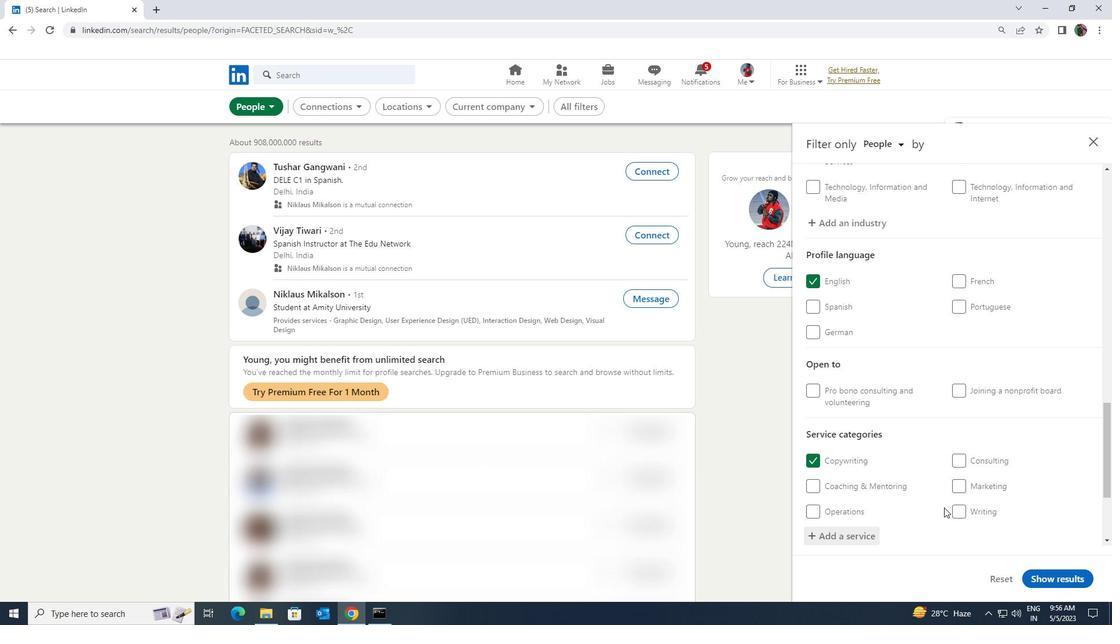 
Action: Mouse moved to (922, 523)
Screenshot: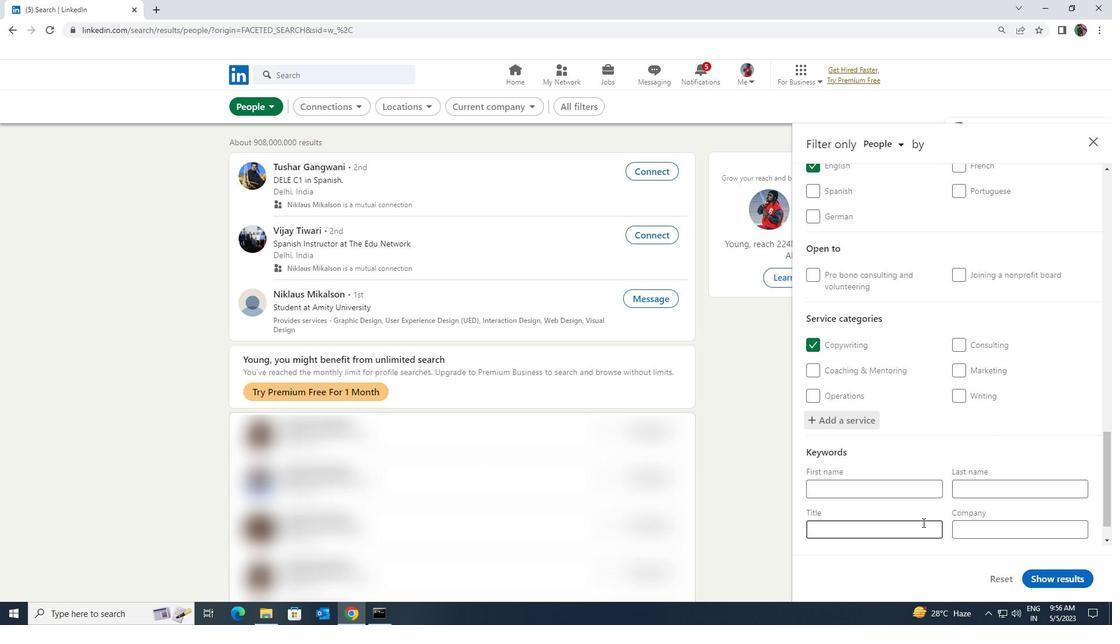 
Action: Mouse pressed left at (922, 523)
Screenshot: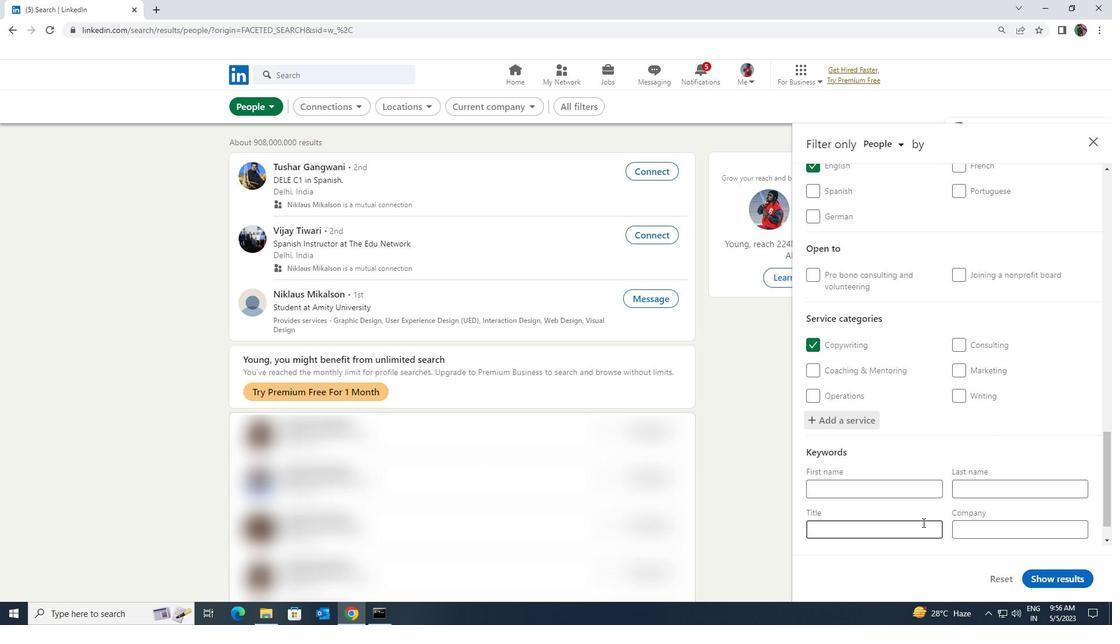 
Action: Mouse moved to (921, 524)
Screenshot: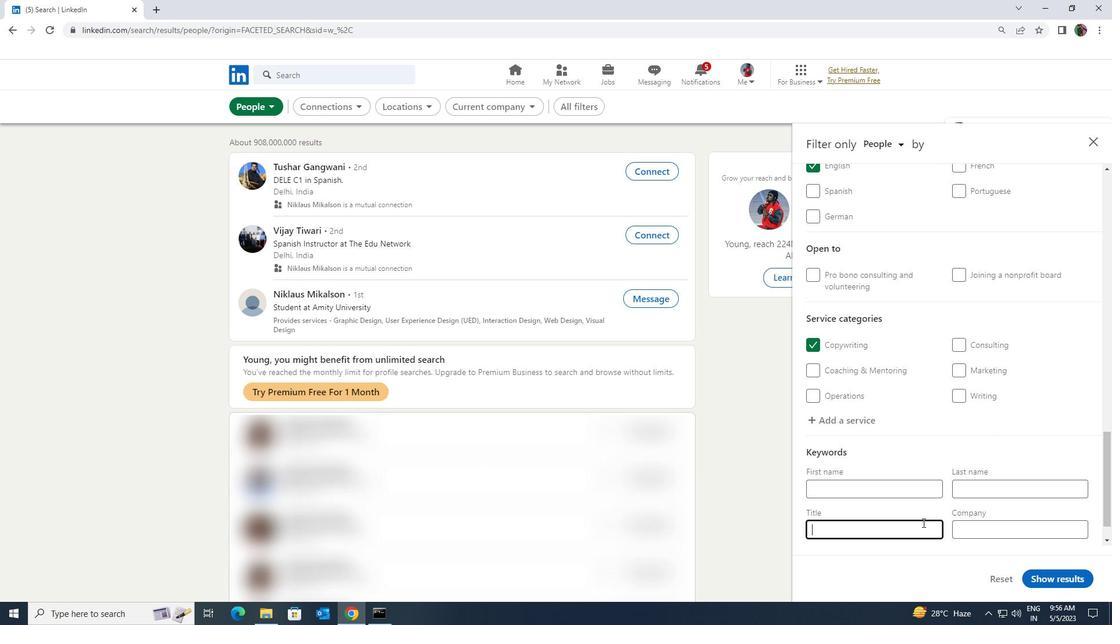 
Action: Key pressed <Key.shift>MINING
Screenshot: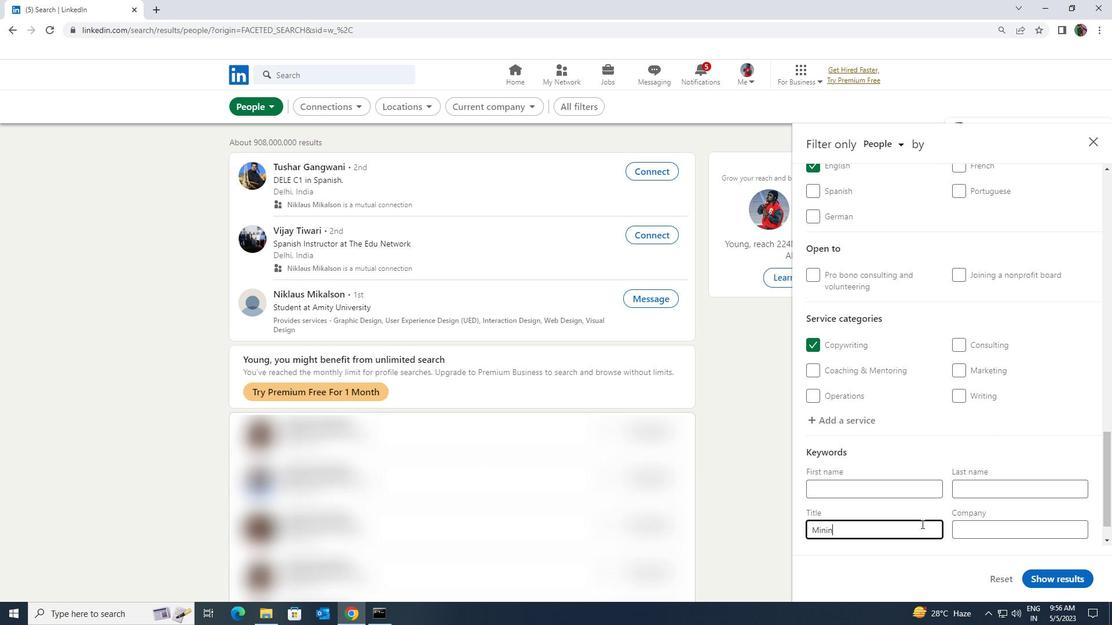 
Action: Mouse moved to (1033, 580)
Screenshot: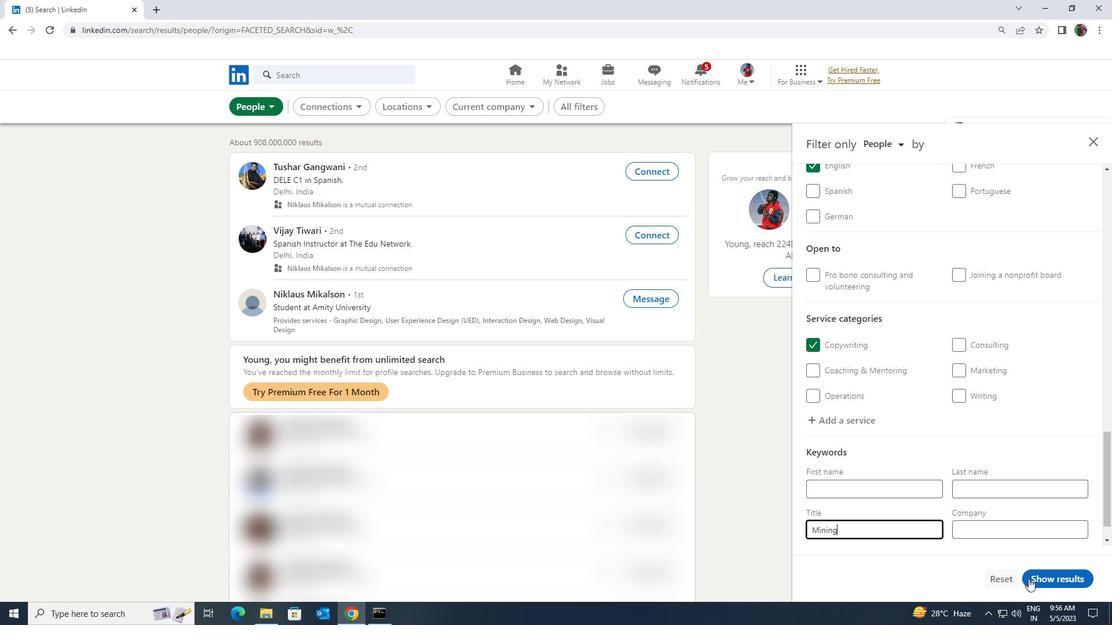 
Action: Mouse pressed left at (1033, 580)
Screenshot: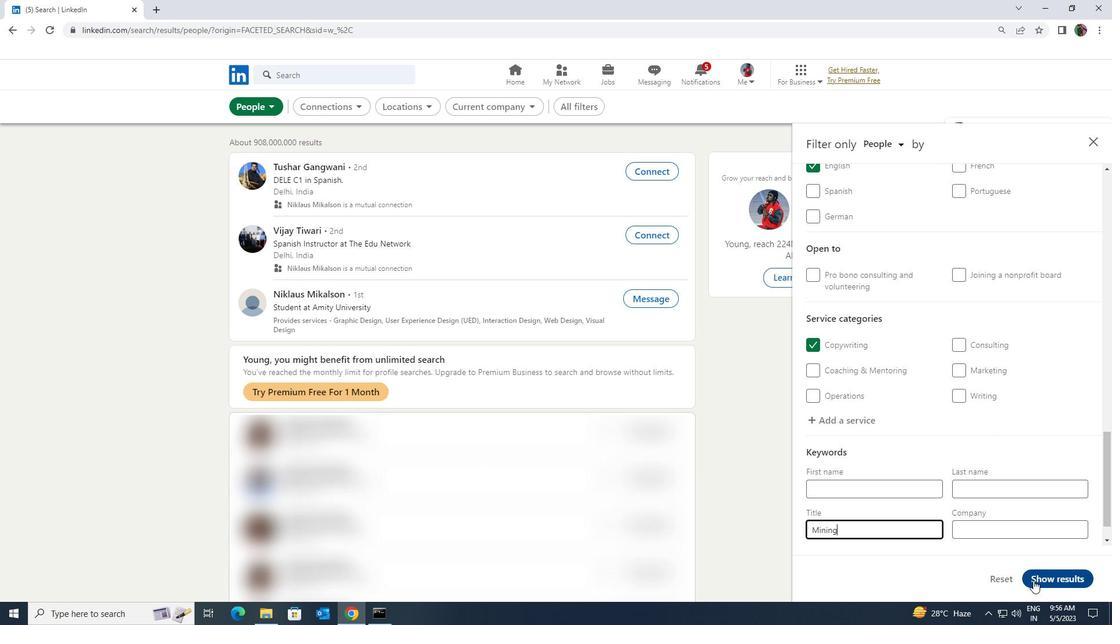 
